 Task: Create Welcome message for coming instructors.
Action: Mouse moved to (12, 86)
Screenshot: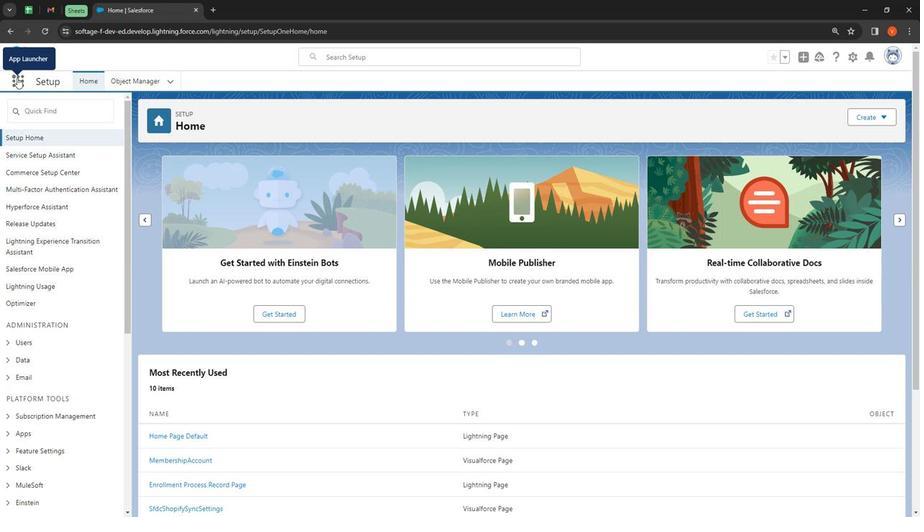 
Action: Mouse pressed left at (12, 86)
Screenshot: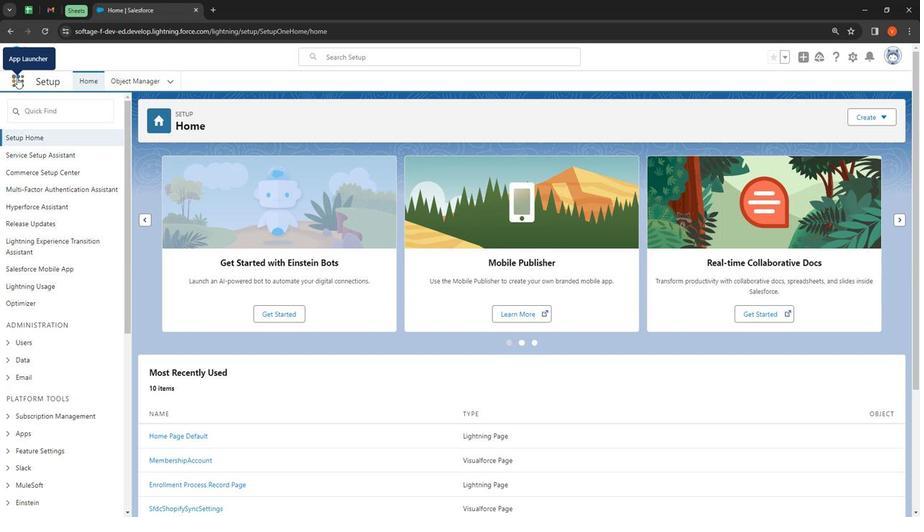 
Action: Mouse moved to (29, 275)
Screenshot: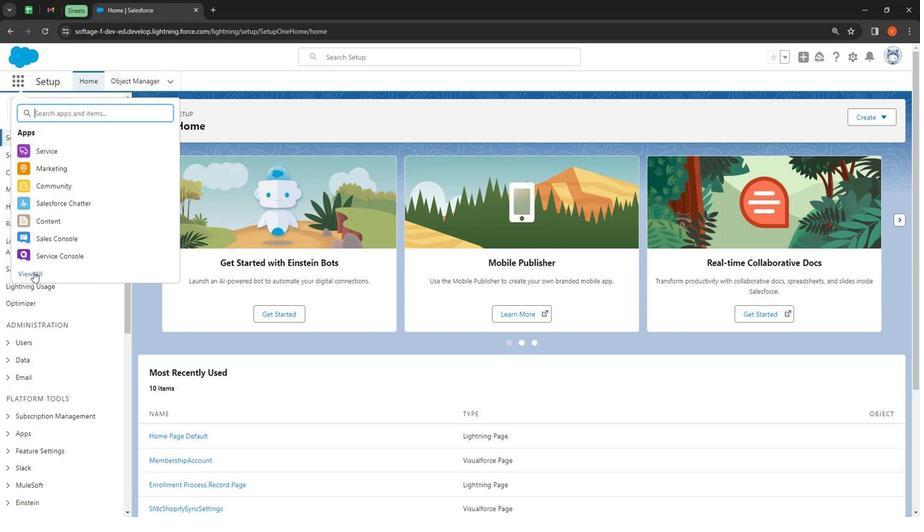 
Action: Mouse pressed left at (29, 275)
Screenshot: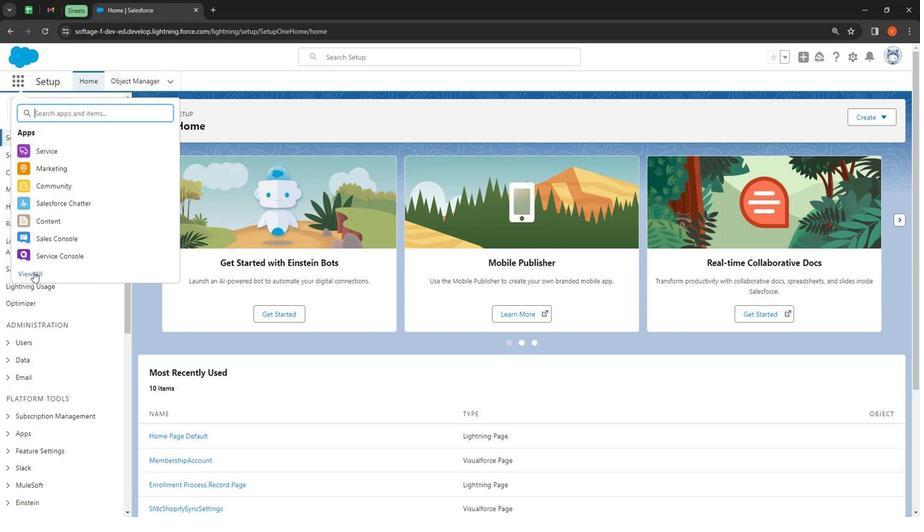 
Action: Mouse moved to (442, 122)
Screenshot: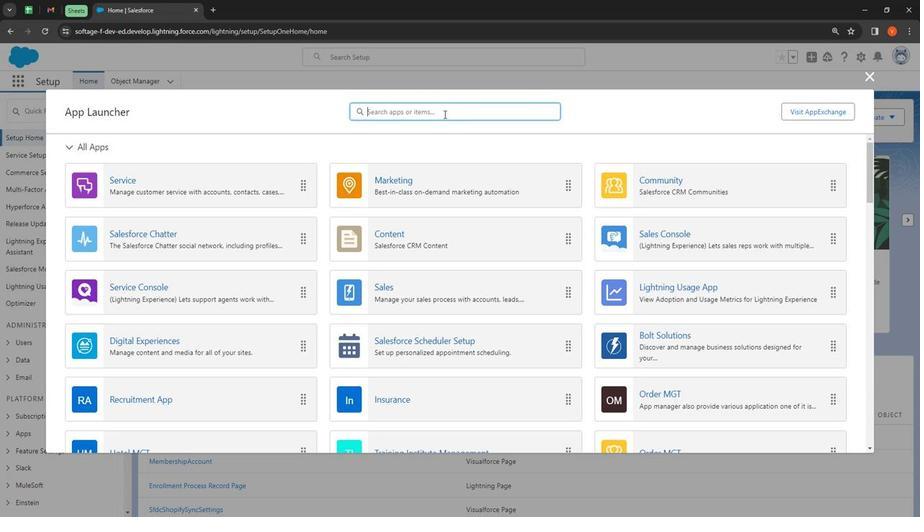 
Action: Mouse pressed left at (442, 122)
Screenshot: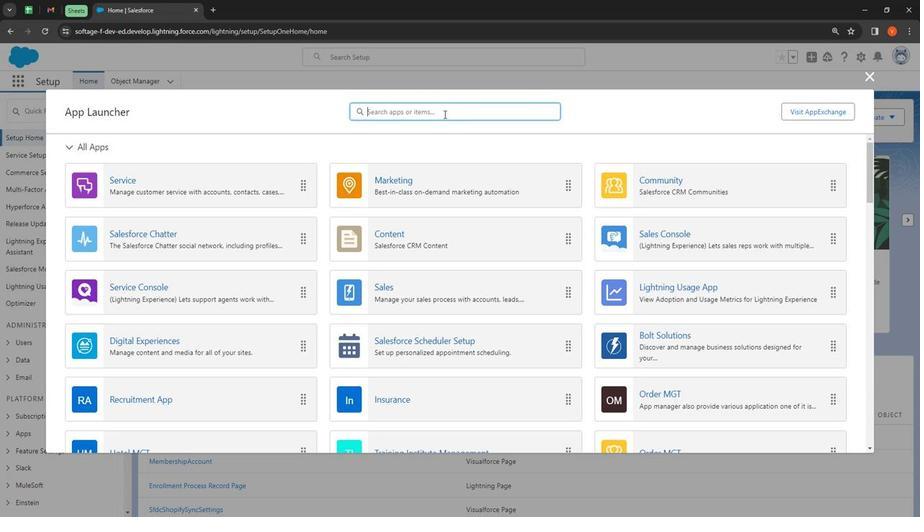 
Action: Mouse moved to (154, 11)
Screenshot: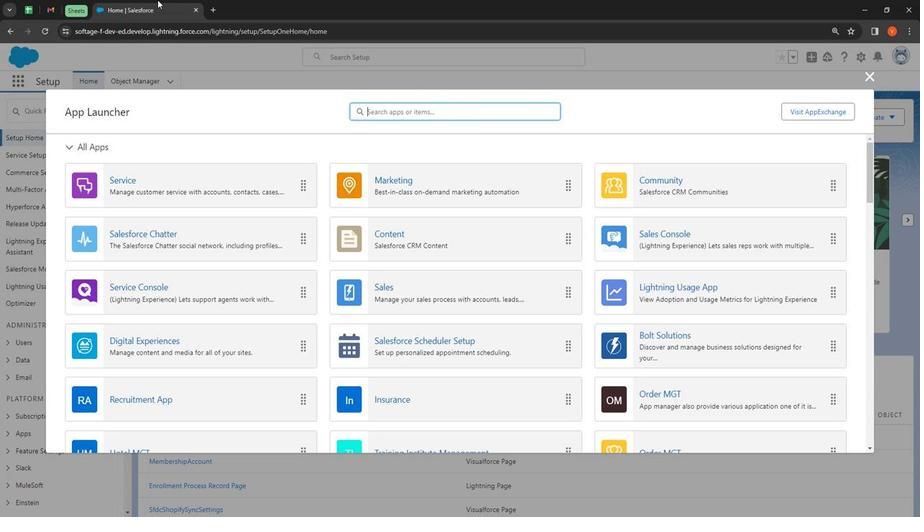 
Action: Key pressed instruc
Screenshot: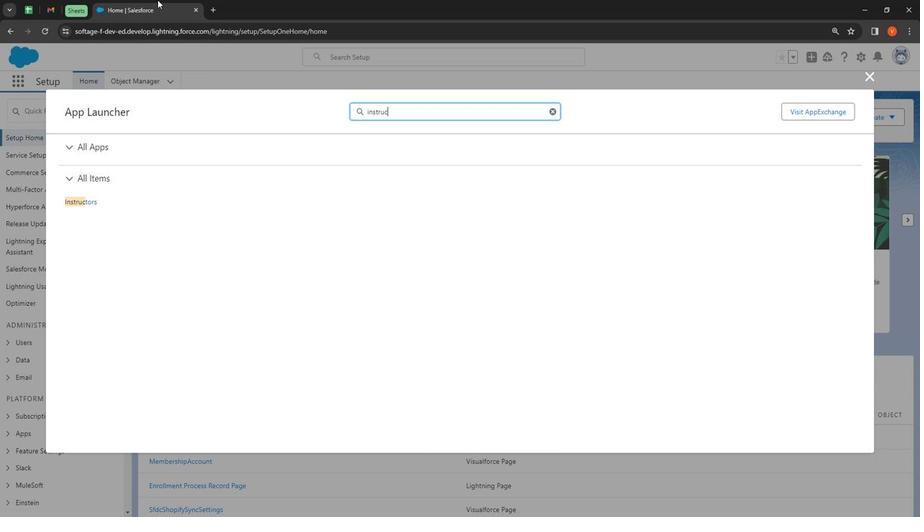 
Action: Mouse moved to (81, 205)
Screenshot: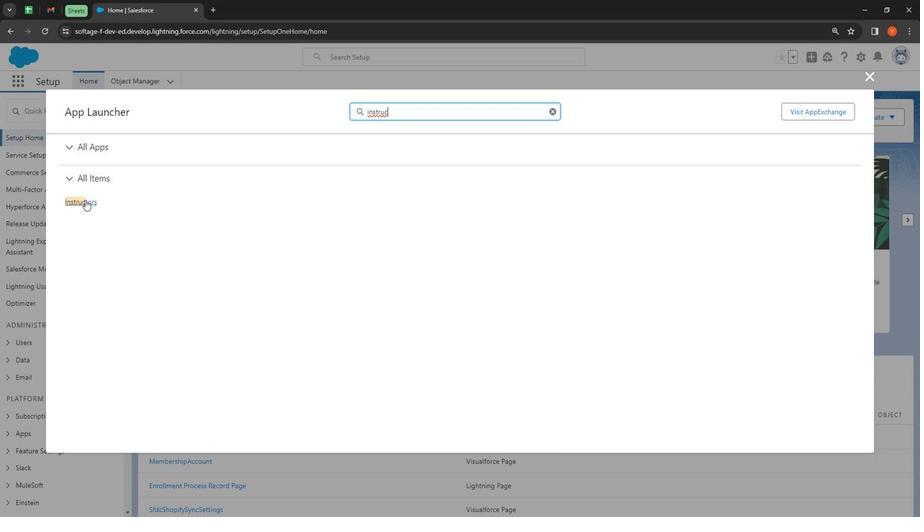 
Action: Mouse pressed left at (81, 205)
Screenshot: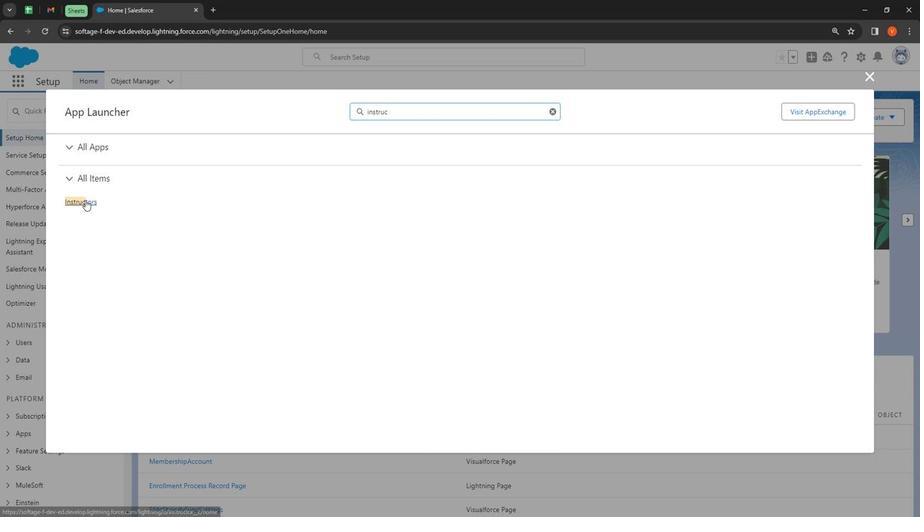 
Action: Mouse moved to (862, 71)
Screenshot: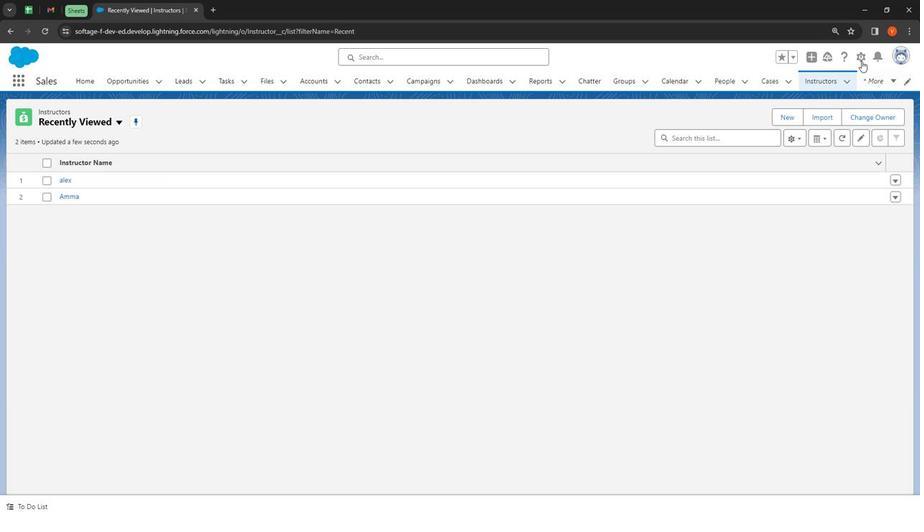 
Action: Mouse pressed left at (862, 71)
Screenshot: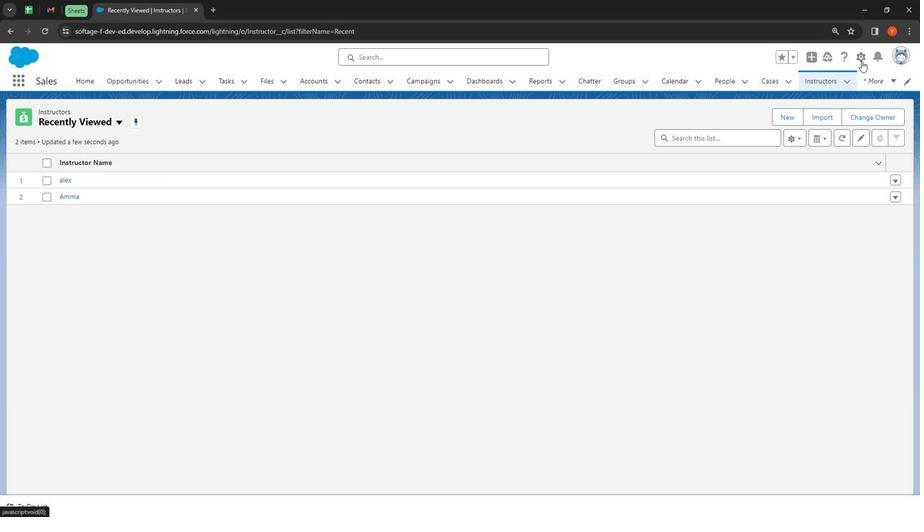 
Action: Mouse moved to (68, 203)
Screenshot: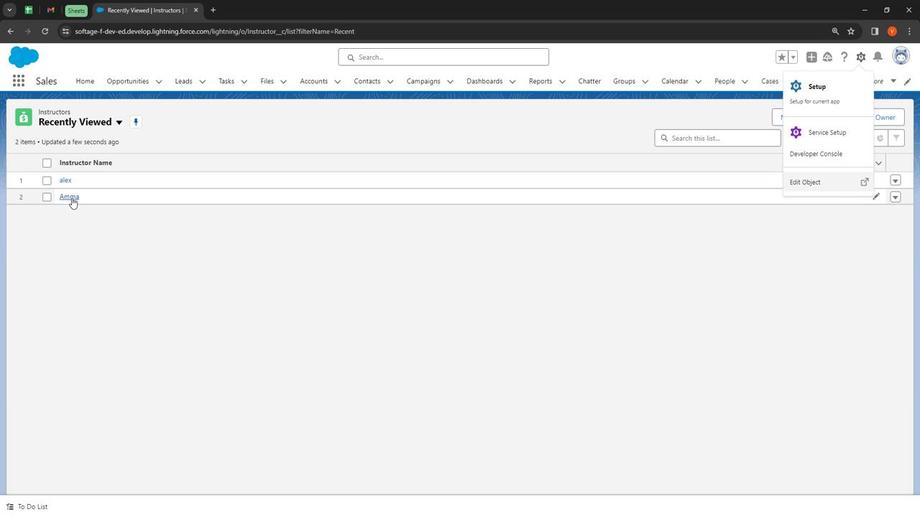 
Action: Mouse pressed left at (68, 203)
Screenshot: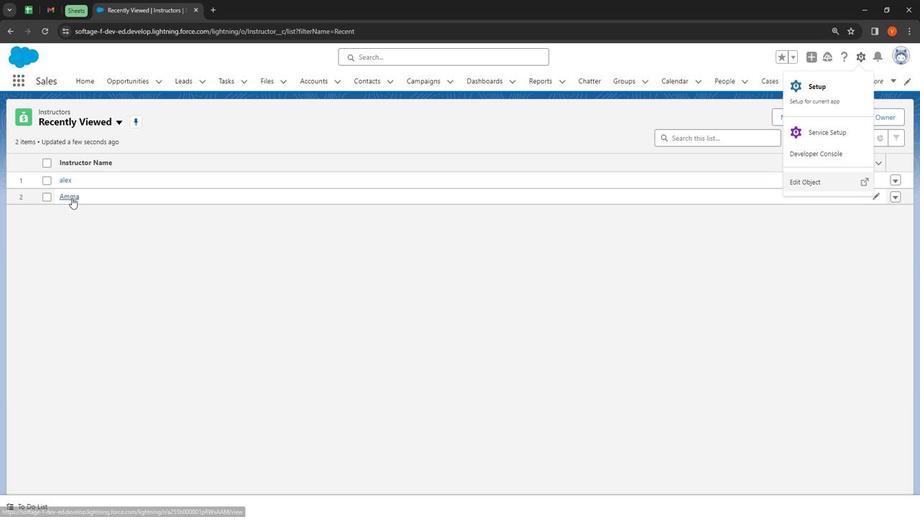 
Action: Mouse moved to (854, 63)
Screenshot: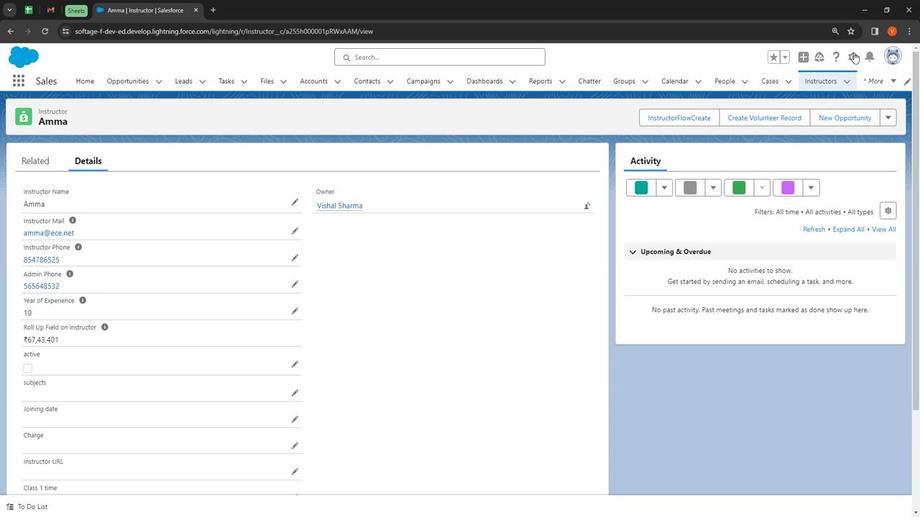 
Action: Mouse pressed left at (854, 63)
Screenshot: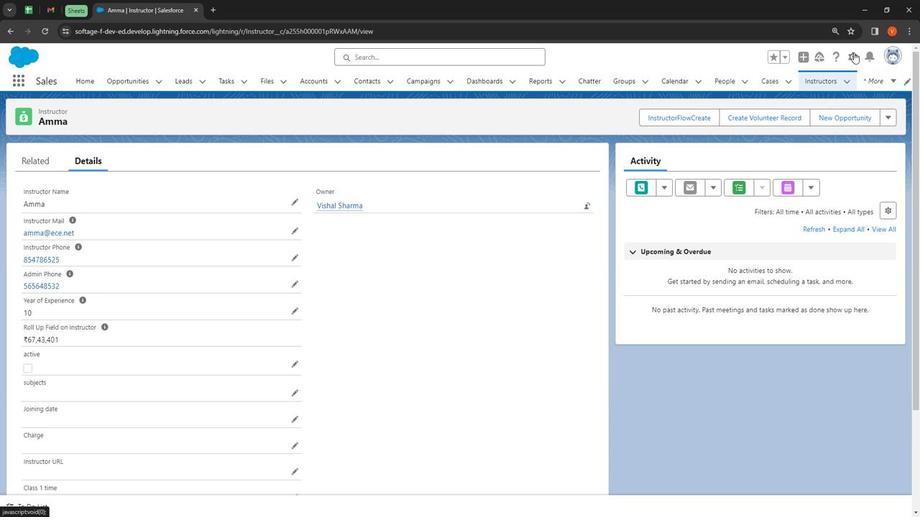 
Action: Mouse moved to (802, 189)
Screenshot: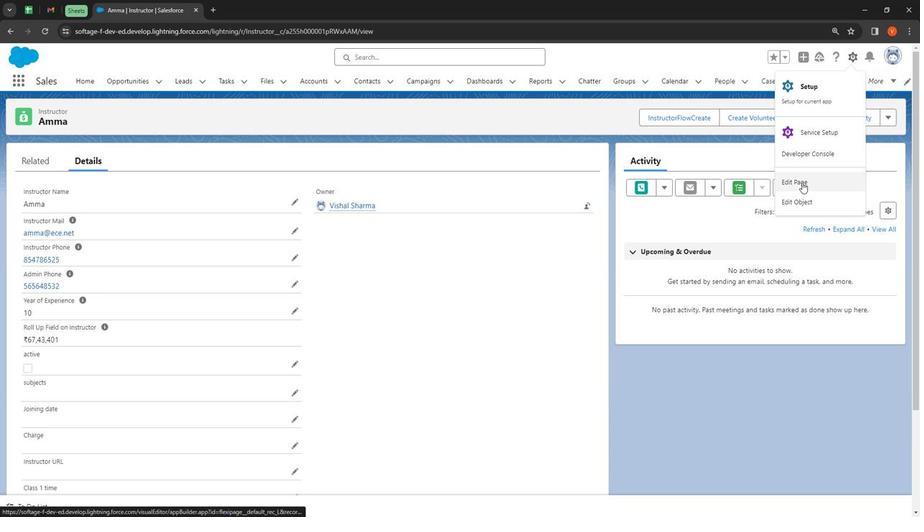 
Action: Mouse pressed left at (802, 189)
Screenshot: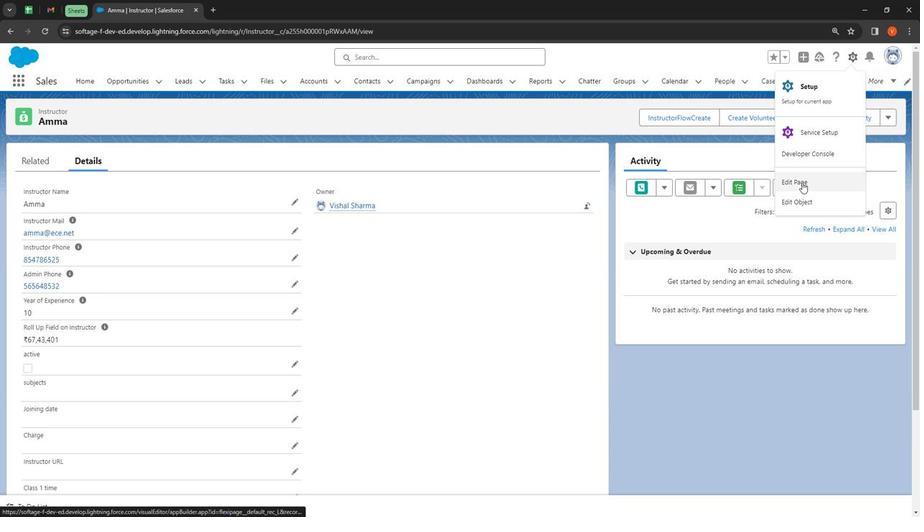
Action: Mouse moved to (45, 145)
Screenshot: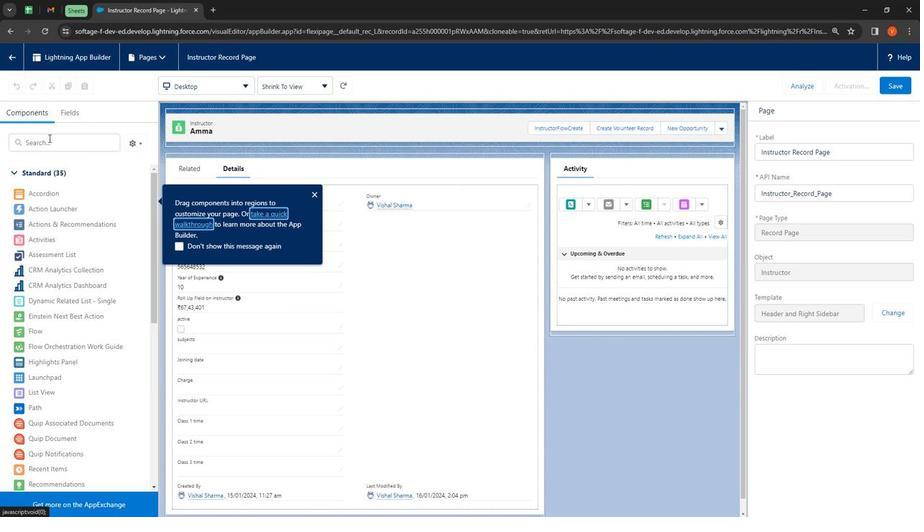 
Action: Mouse pressed left at (45, 145)
Screenshot: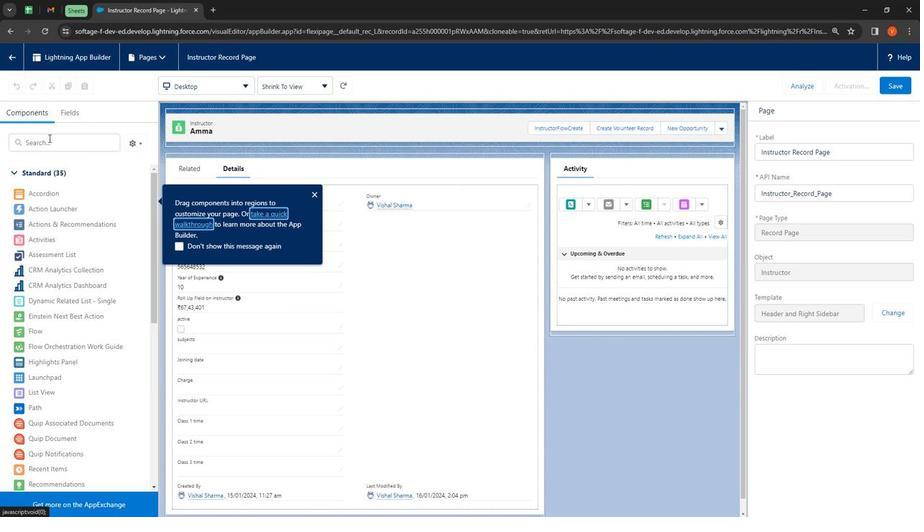 
Action: Key pressed rich
Screenshot: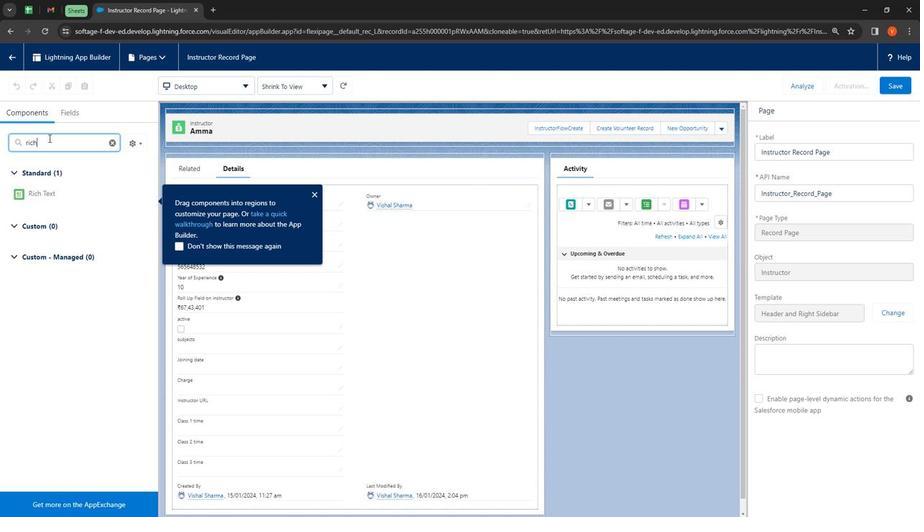 
Action: Mouse moved to (38, 199)
Screenshot: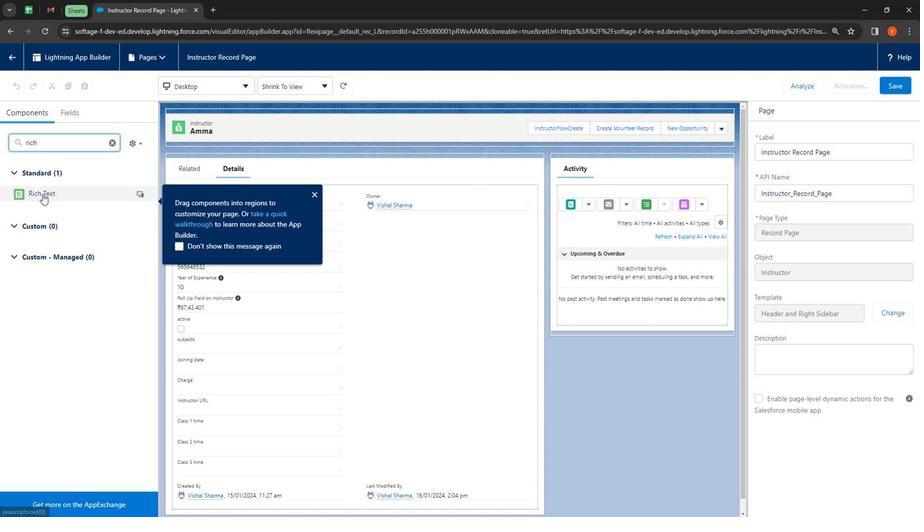 
Action: Mouse pressed left at (38, 199)
Screenshot: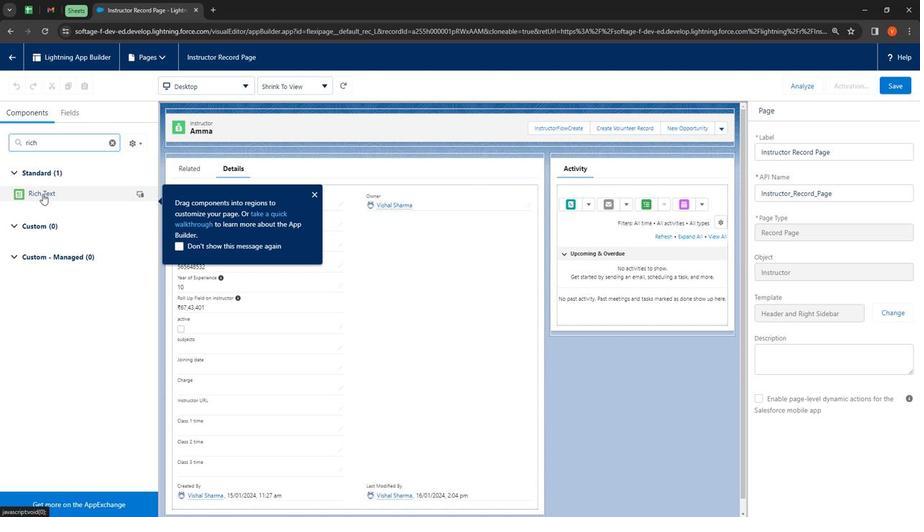 
Action: Mouse moved to (797, 230)
Screenshot: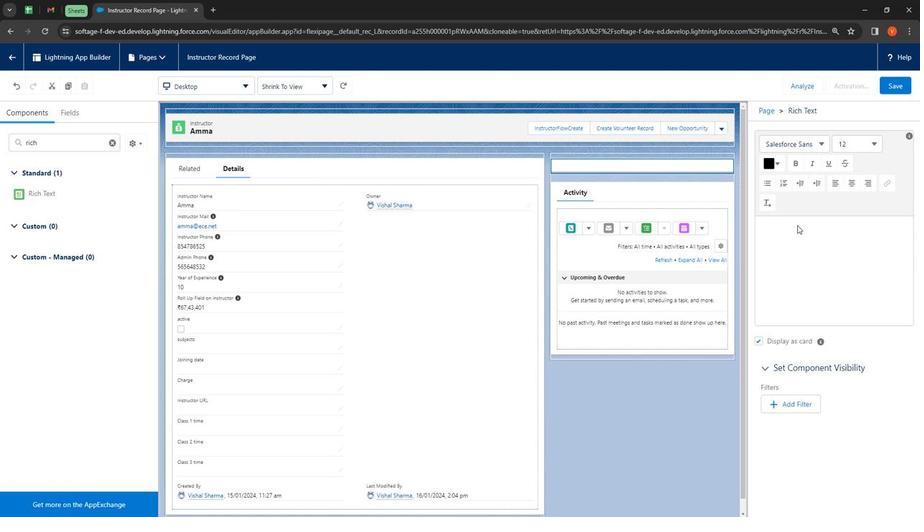 
Action: Mouse pressed left at (797, 230)
Screenshot: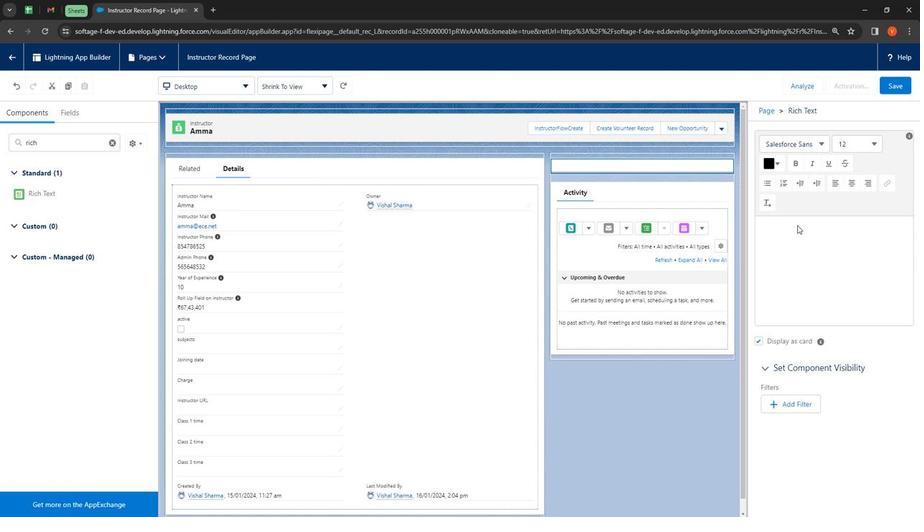 
Action: Mouse moved to (770, 197)
Screenshot: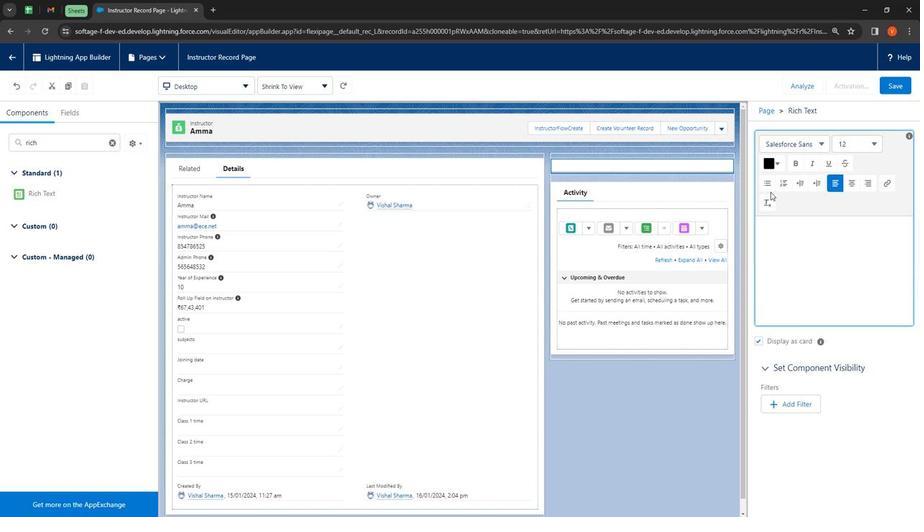 
Action: Key pressed <Key.shift>
Screenshot: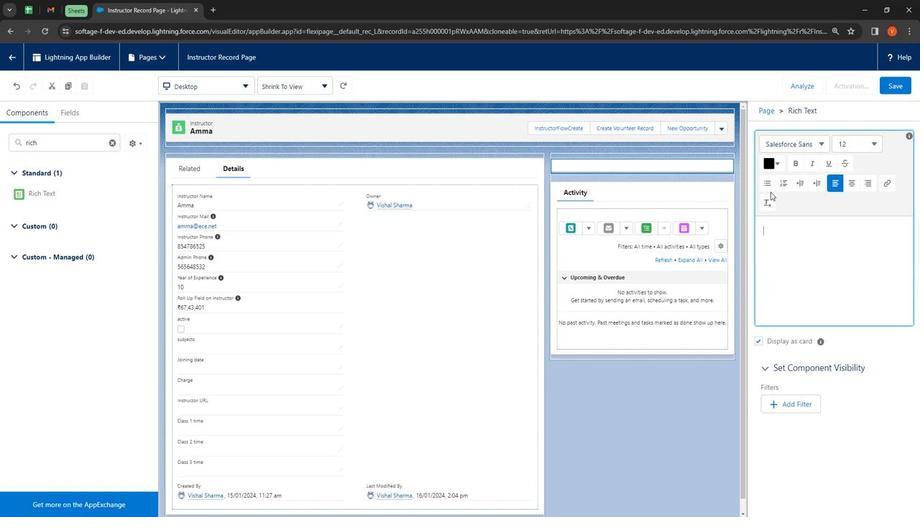 
Action: Mouse moved to (729, 140)
Screenshot: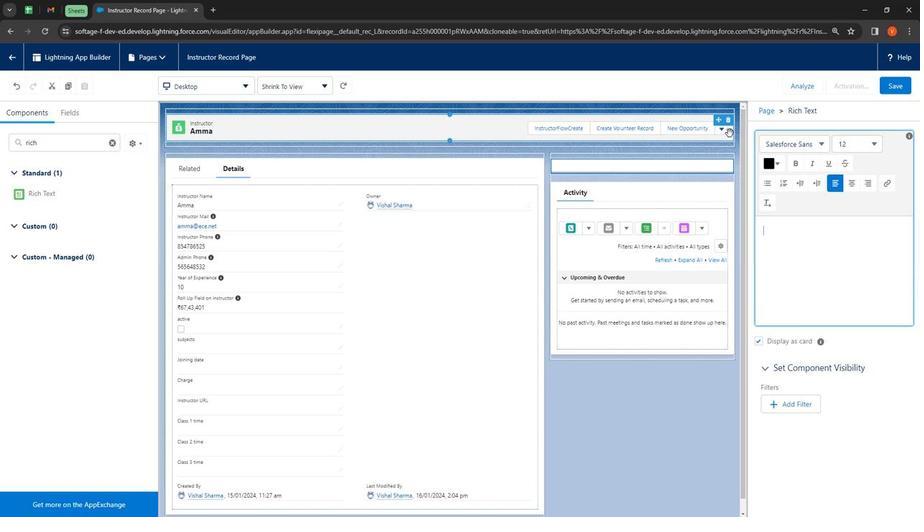 
Action: Key pressed <Key.shift><Key.shift><Key.shift><Key.shift><Key.shift><Key.shift><Key.shift><Key.shift><Key.shift><Key.shift><Key.shift><Key.shift><Key.shift><Key.shift><Key.shift><Key.shift><Key.shift><Key.shift>Dear<Key.space>instruvtors<Key.space>
Screenshot: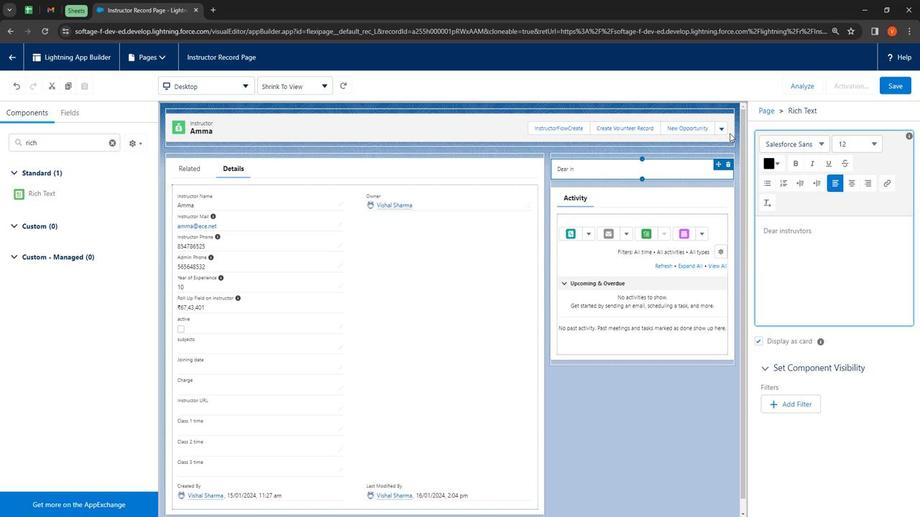 
Action: Mouse moved to (796, 236)
Screenshot: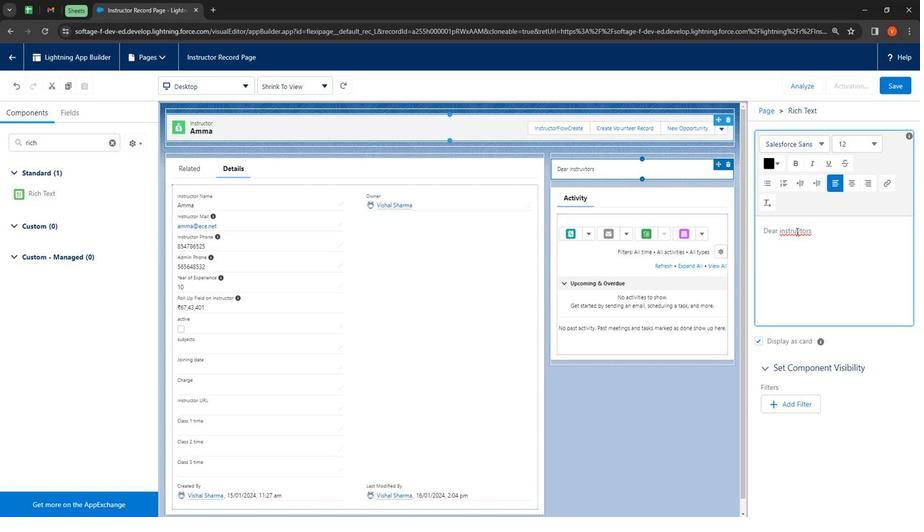 
Action: Mouse pressed right at (796, 236)
Screenshot: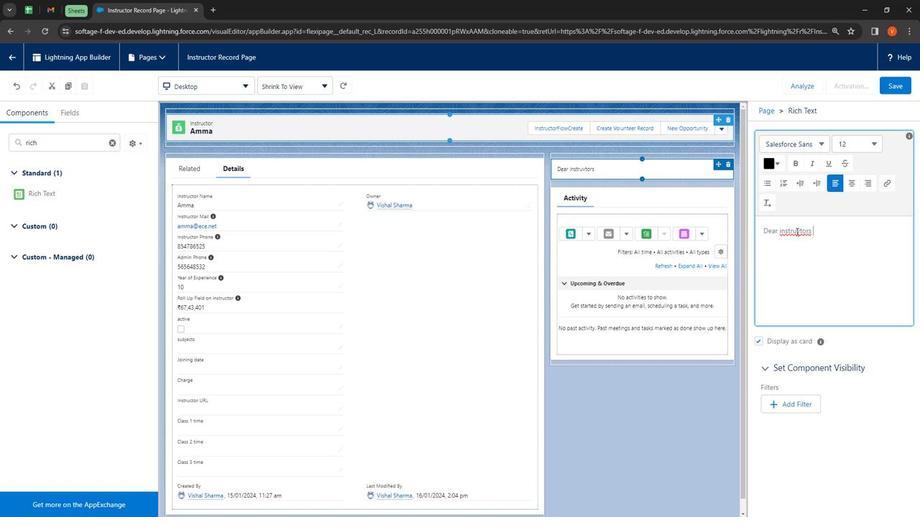 
Action: Mouse moved to (779, 242)
Screenshot: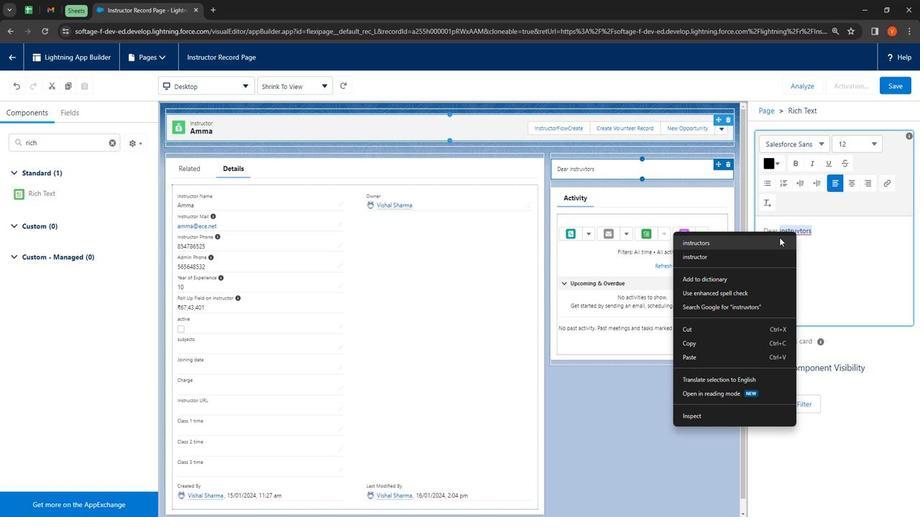 
Action: Mouse pressed left at (779, 242)
Screenshot: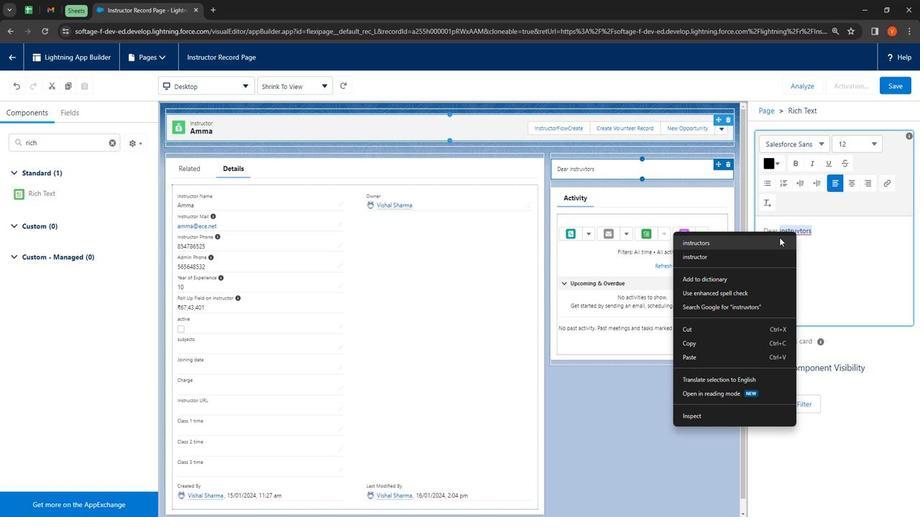 
Action: Mouse moved to (794, 33)
Screenshot: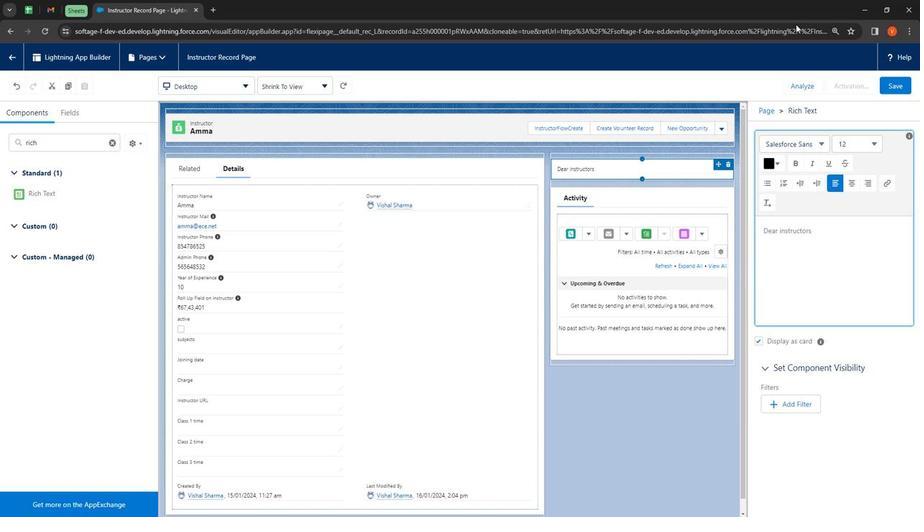 
Action: Key pressed <Key.enter><Key.shift>Welcome<Key.space>to<Key.space>the<Key.space>frontilines<Key.space>of<Key.space>ha<Key.backspace><Key.backspace>shaping<Key.space>future
Screenshot: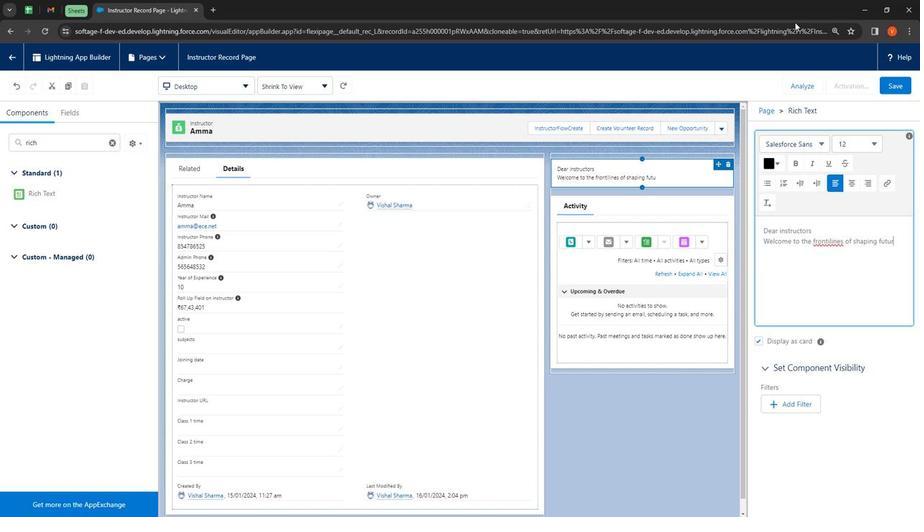 
Action: Mouse moved to (823, 247)
Screenshot: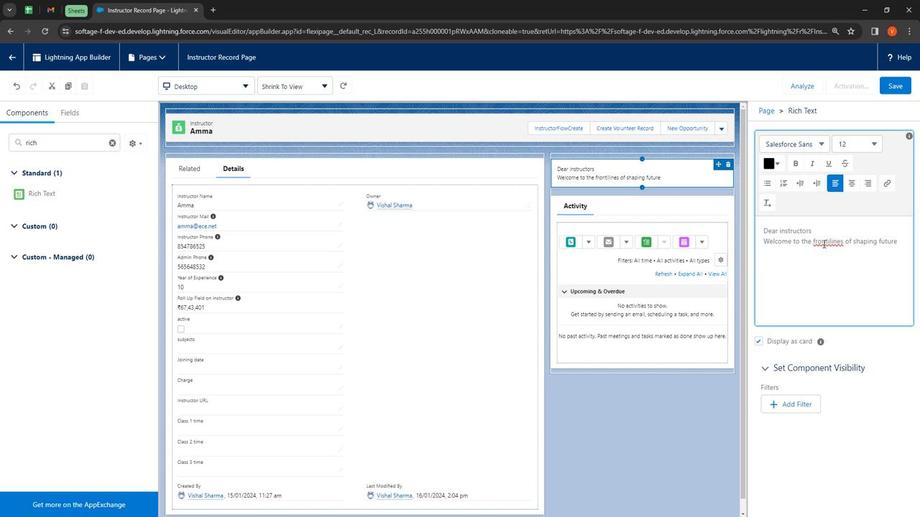 
Action: Mouse pressed right at (823, 247)
Screenshot: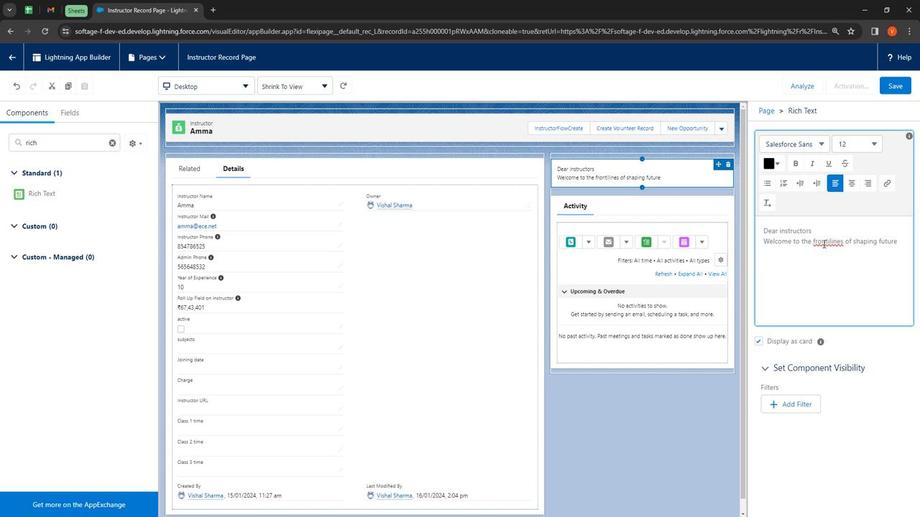 
Action: Mouse moved to (779, 260)
Screenshot: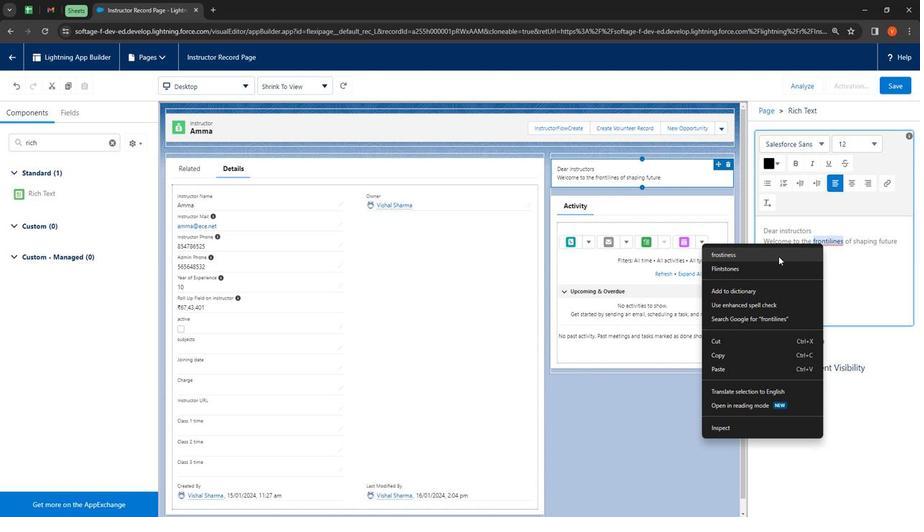 
Action: Mouse pressed left at (779, 260)
Screenshot: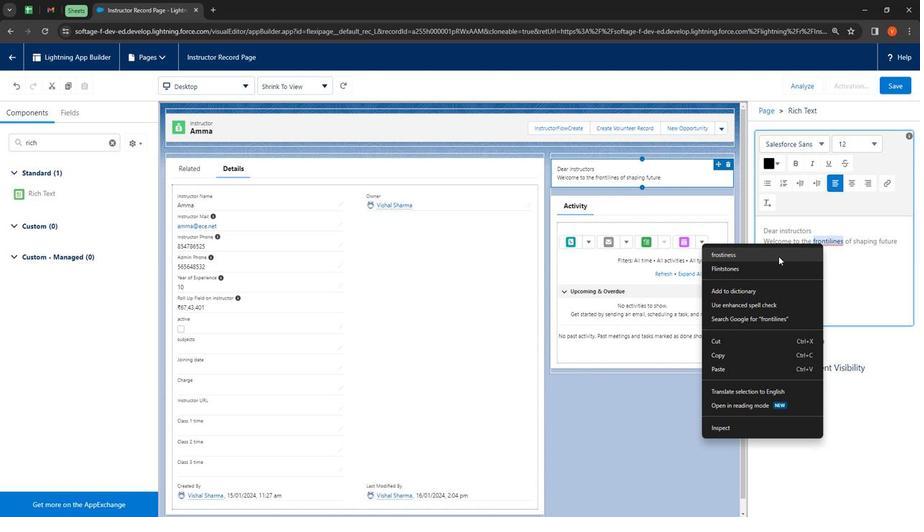 
Action: Mouse moved to (899, 247)
Screenshot: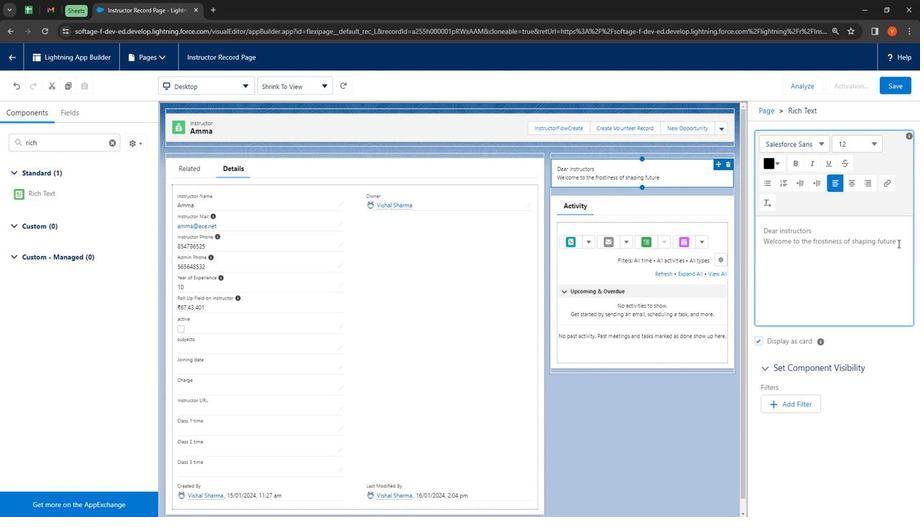 
Action: Mouse pressed left at (899, 247)
Screenshot: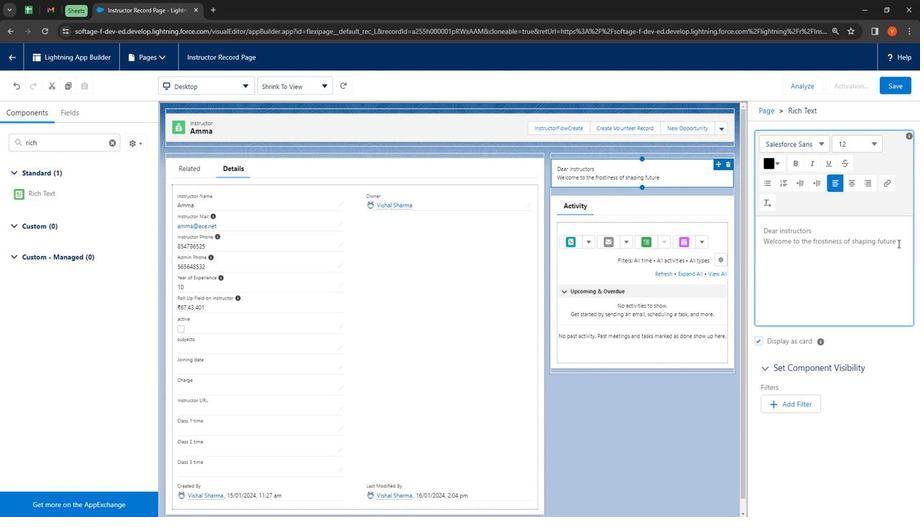 
Action: Mouse moved to (810, 17)
Screenshot: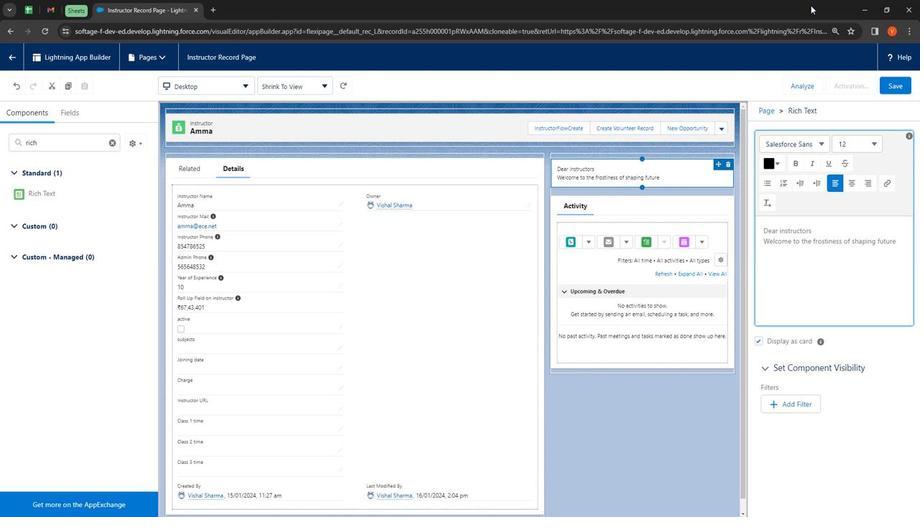 
Action: Key pressed <Key.space>in<Key.space><Key.shift>Education<Key.space>manage,<Key.backspace>ment<Key.space><Key.shift>System
Screenshot: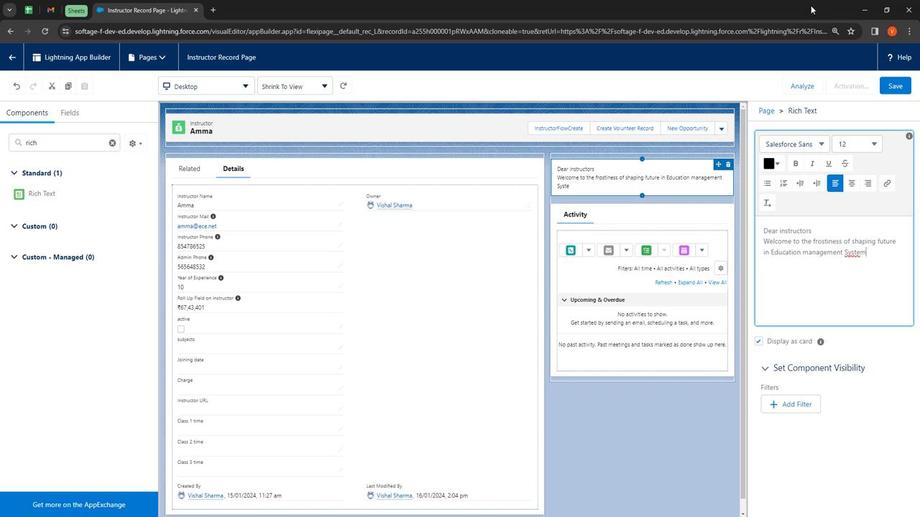 
Action: Mouse moved to (876, 256)
Screenshot: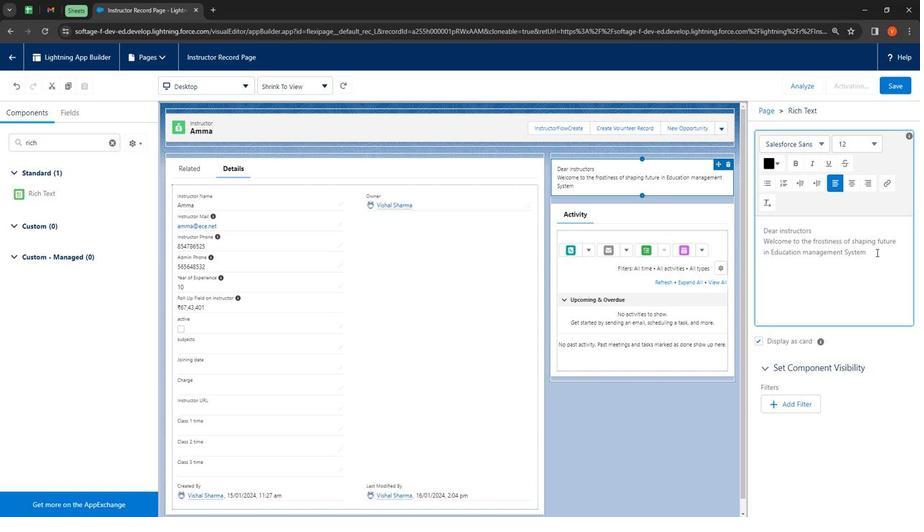 
Action: Mouse pressed left at (876, 256)
Screenshot: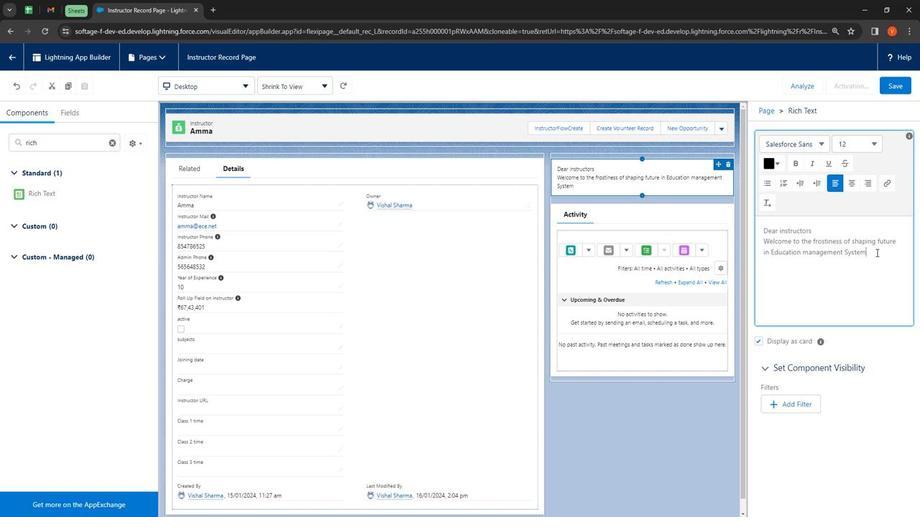 
Action: Mouse moved to (876, 256)
Screenshot: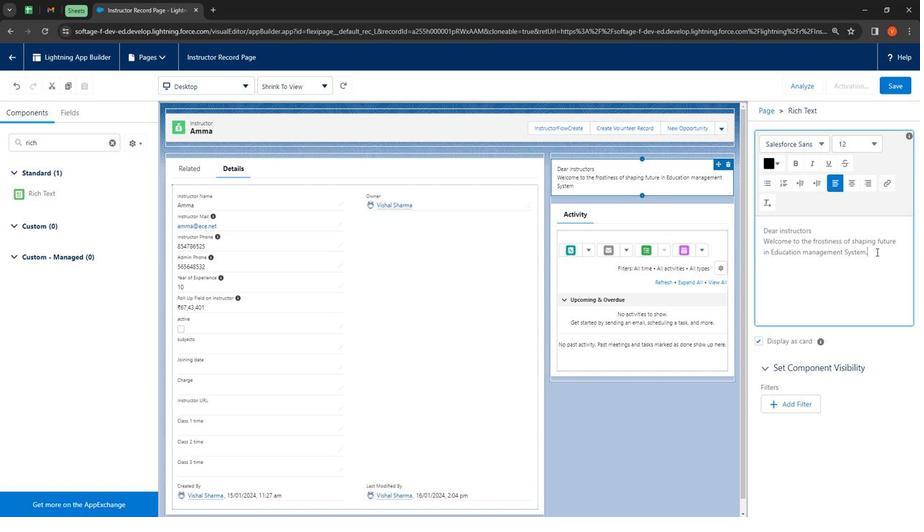 
Action: Key pressed .
Screenshot: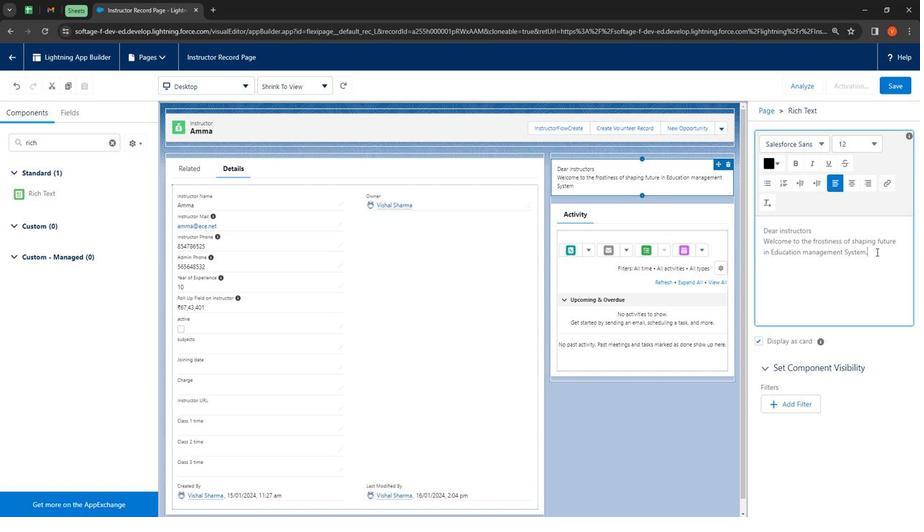 
Action: Mouse moved to (741, 238)
Screenshot: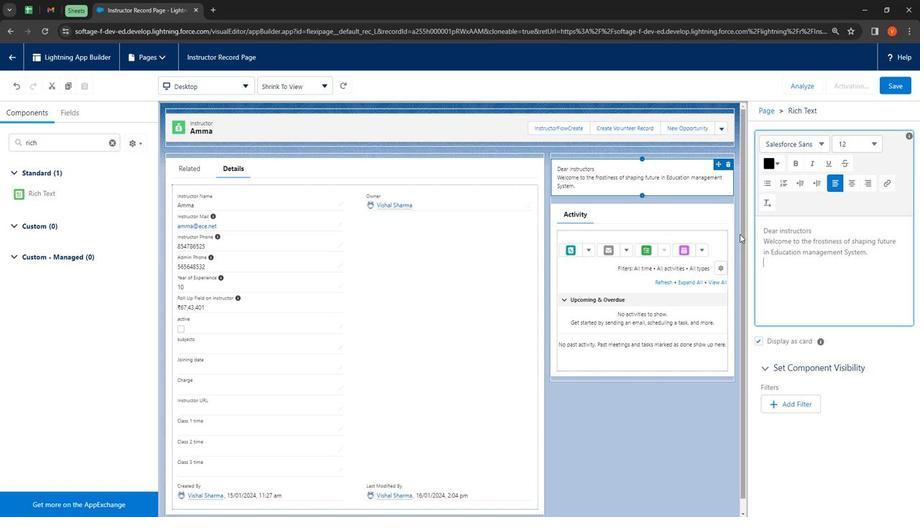
Action: Key pressed <Key.enter>
Screenshot: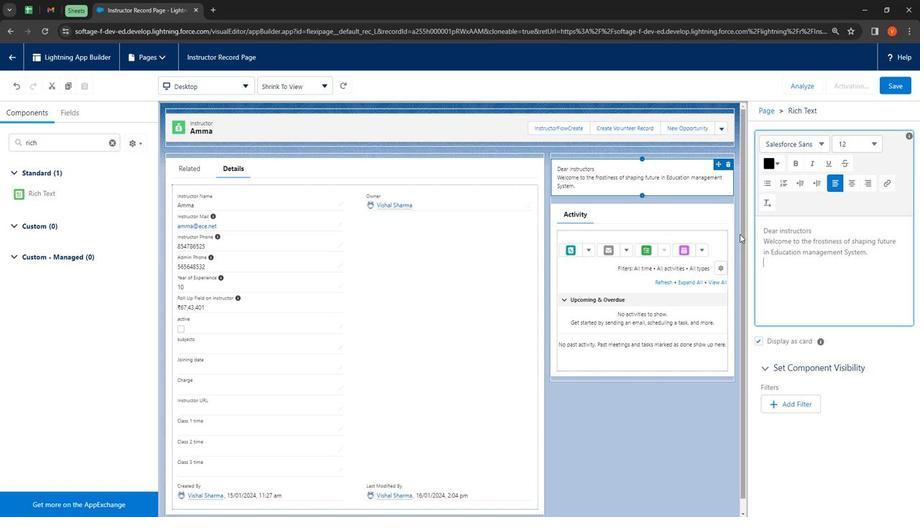
Action: Mouse moved to (748, 192)
Screenshot: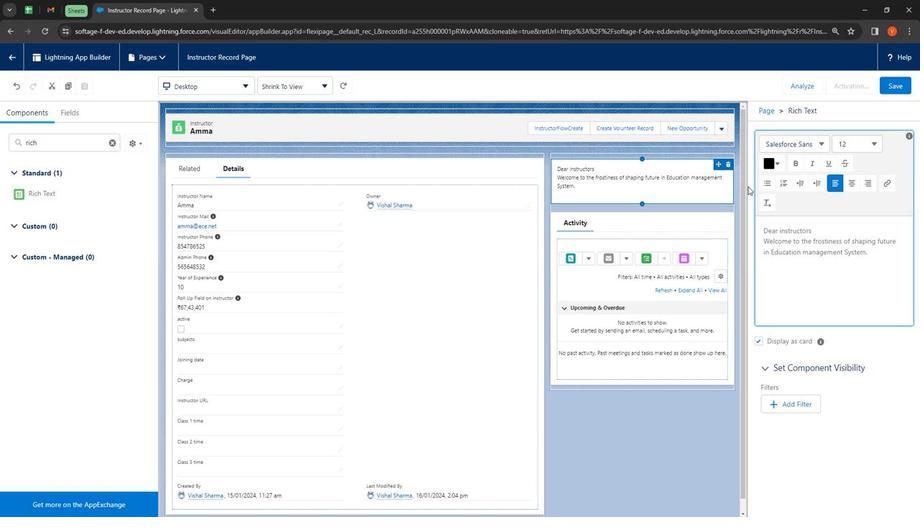 
Action: Key pressed <Key.shift><Key.shift><Key.shift><Key.shift><Key.shift><Key.shift><Key.shift>Best<Key.space><Key.shift>Regards<Key.enter><Key.backspace>,<Key.enter><Key.shift><Key.shift><Key.shift><Key.shift><Key.shift><Key.shift><Key.shift><Key.shift><Key.shift><Key.shift><Key.shift><Key.shift><Key.shift><Key.shift><Key.shift><Key.shift><Key.shift><Key.shift><Key.shift><Key.shift>Education<Key.space><Key.shift>Management<Key.space><Key.shift>System
Screenshot: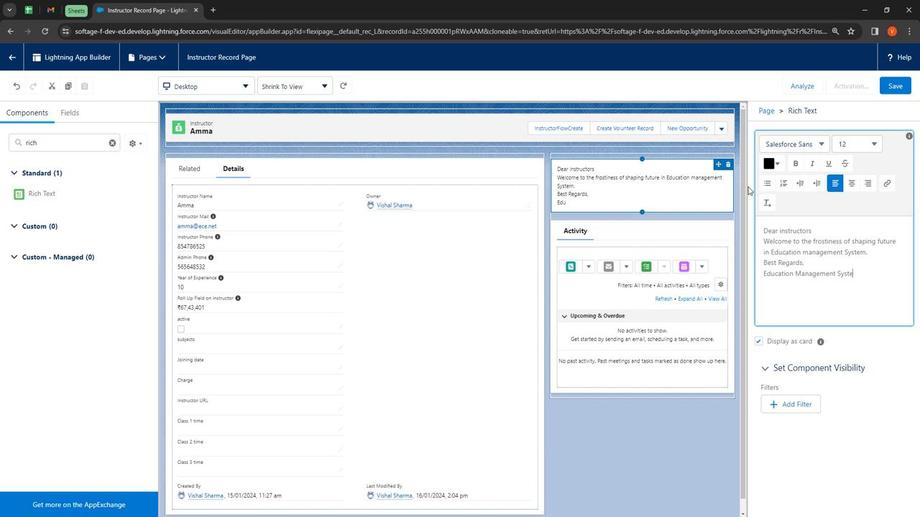 
Action: Mouse moved to (814, 268)
Screenshot: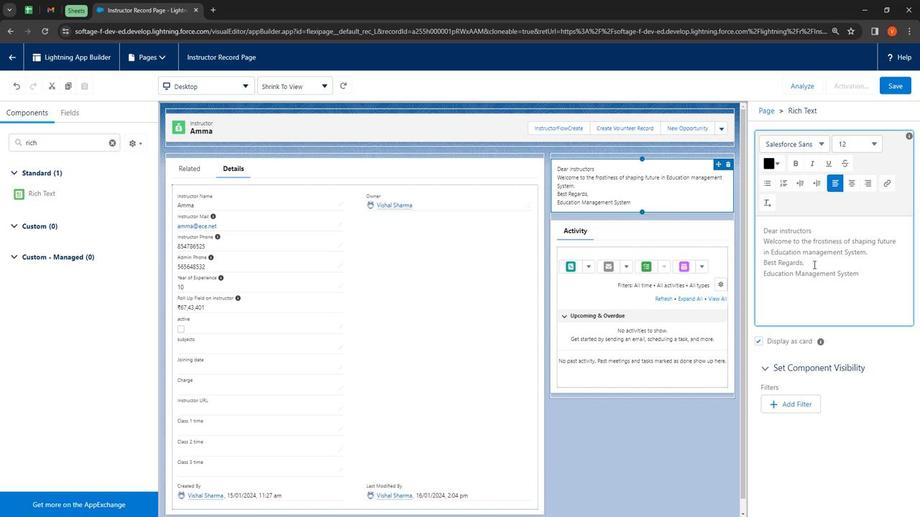 
Action: Mouse pressed left at (814, 268)
Screenshot: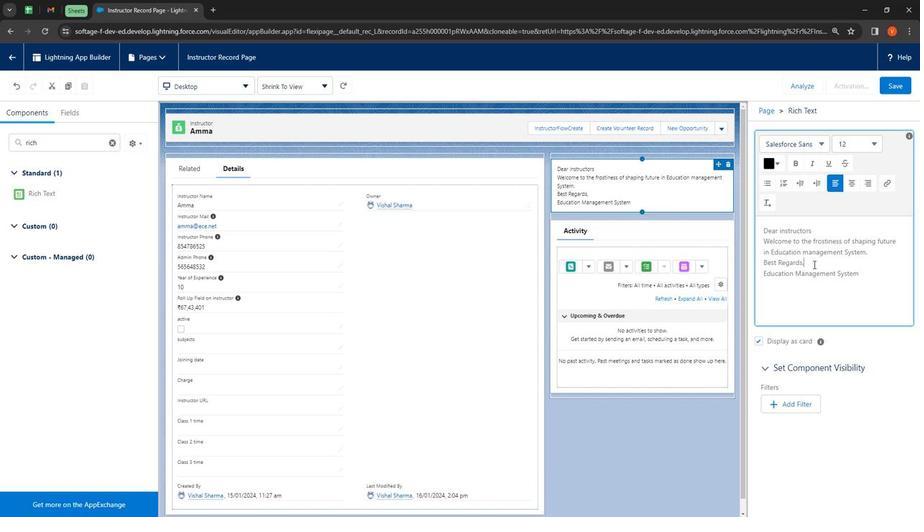 
Action: Mouse moved to (793, 169)
Screenshot: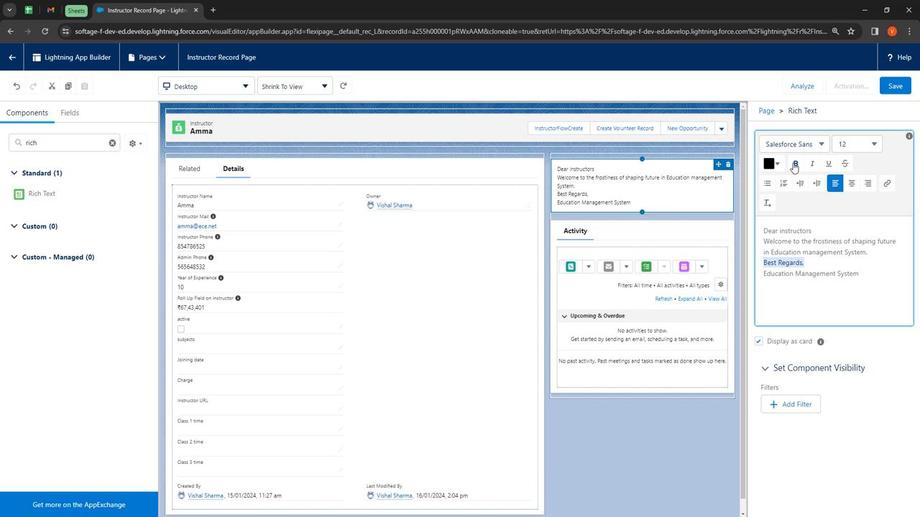 
Action: Mouse pressed left at (793, 169)
Screenshot: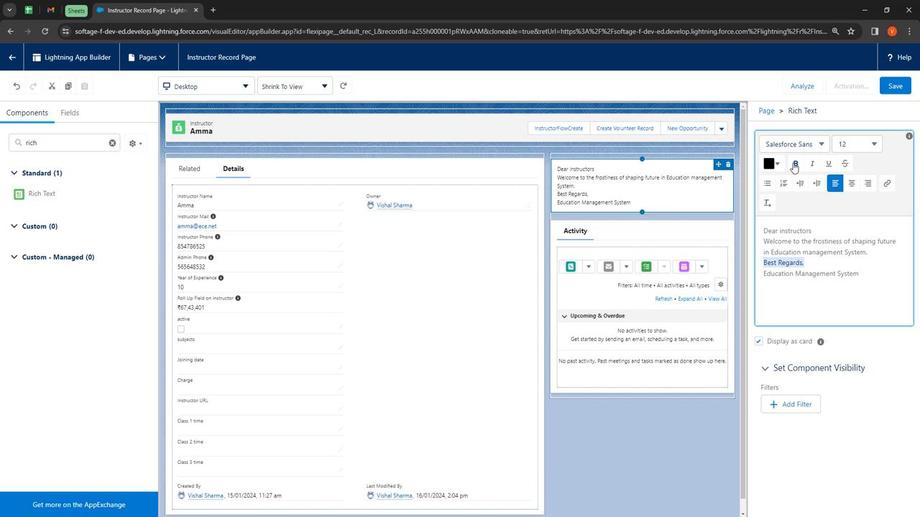 
Action: Mouse moved to (815, 173)
Screenshot: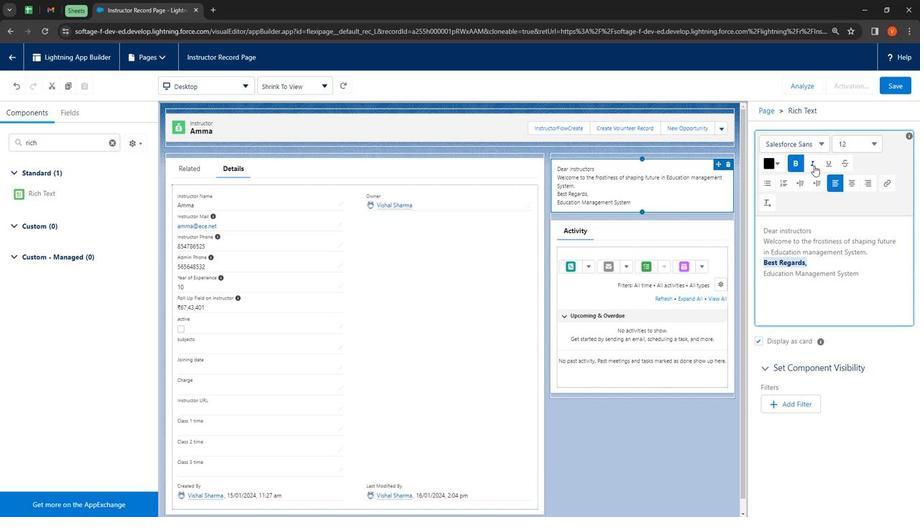 
Action: Mouse pressed left at (815, 173)
Screenshot: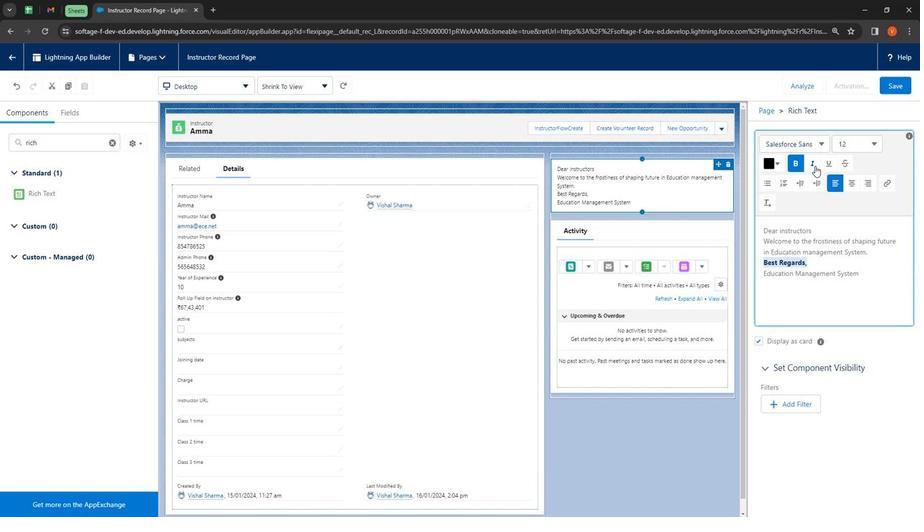 
Action: Mouse moved to (828, 169)
Screenshot: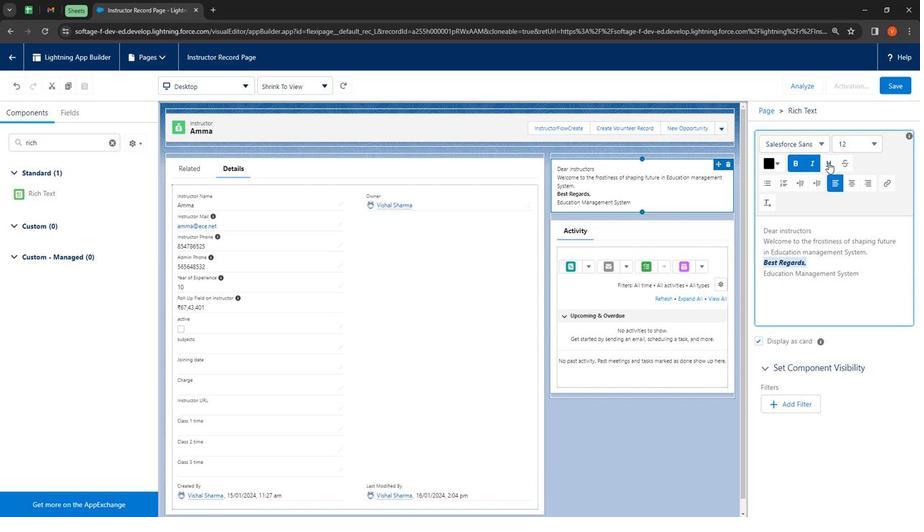 
Action: Mouse pressed left at (828, 169)
Screenshot: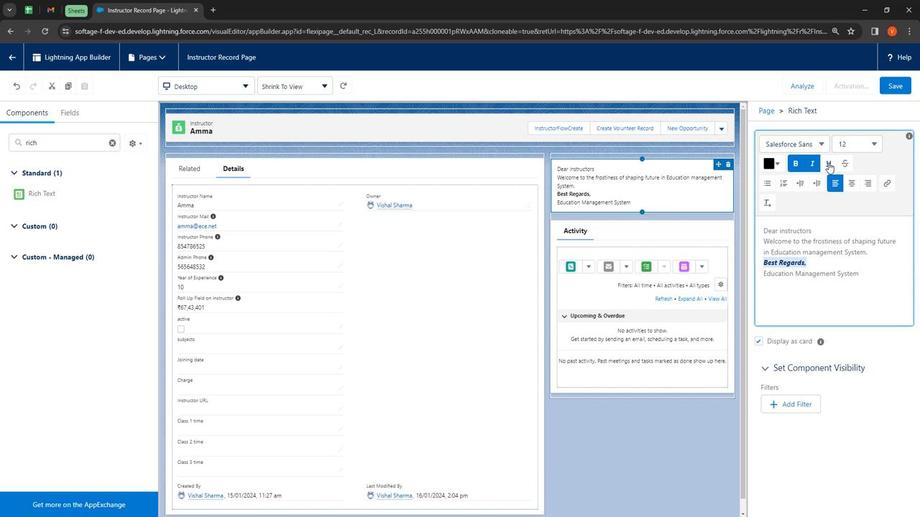 
Action: Mouse moved to (861, 277)
Screenshot: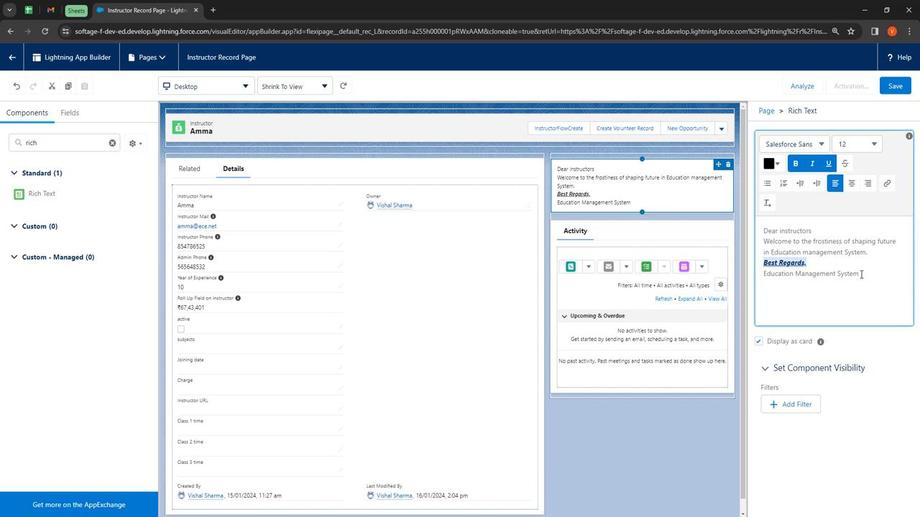 
Action: Mouse pressed left at (861, 277)
Screenshot: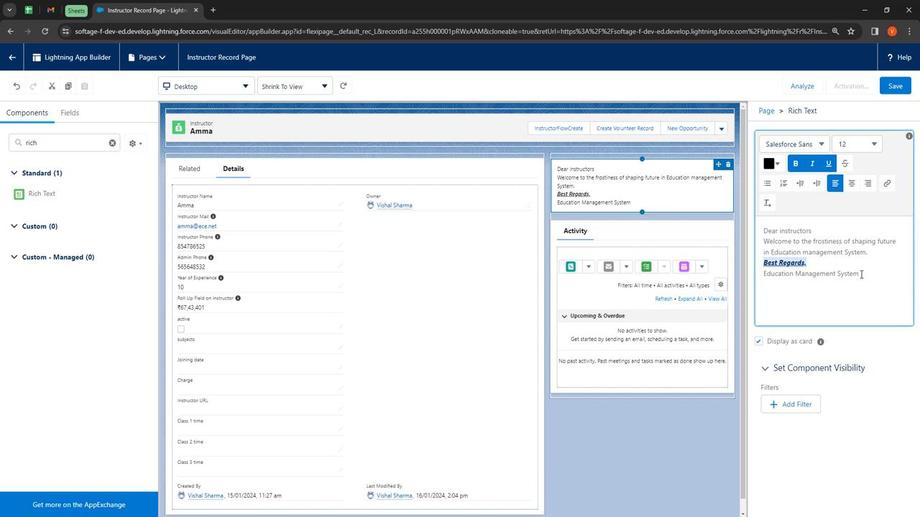 
Action: Mouse moved to (815, 172)
Screenshot: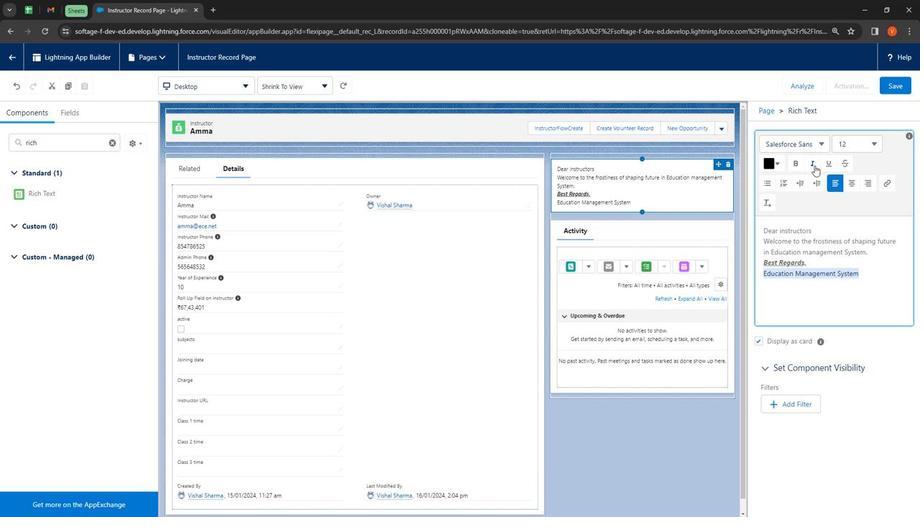 
Action: Mouse pressed left at (815, 172)
Screenshot: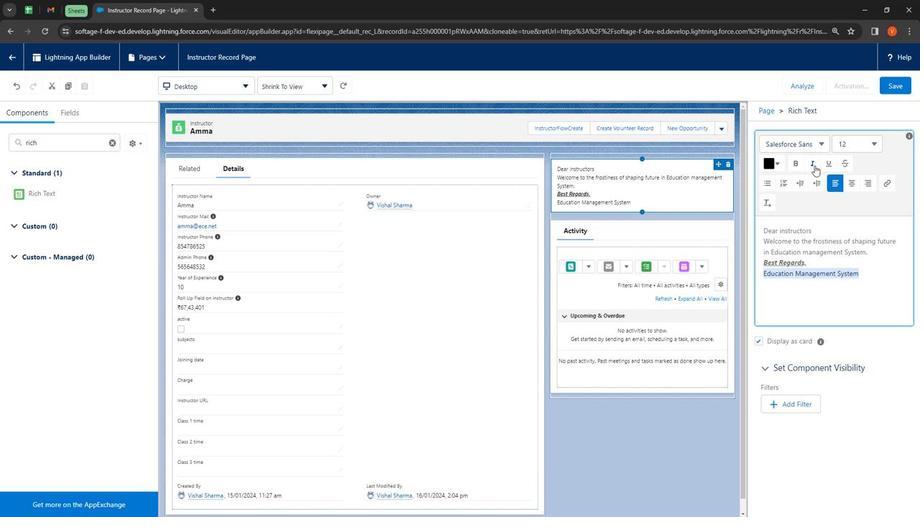 
Action: Mouse moved to (841, 251)
Screenshot: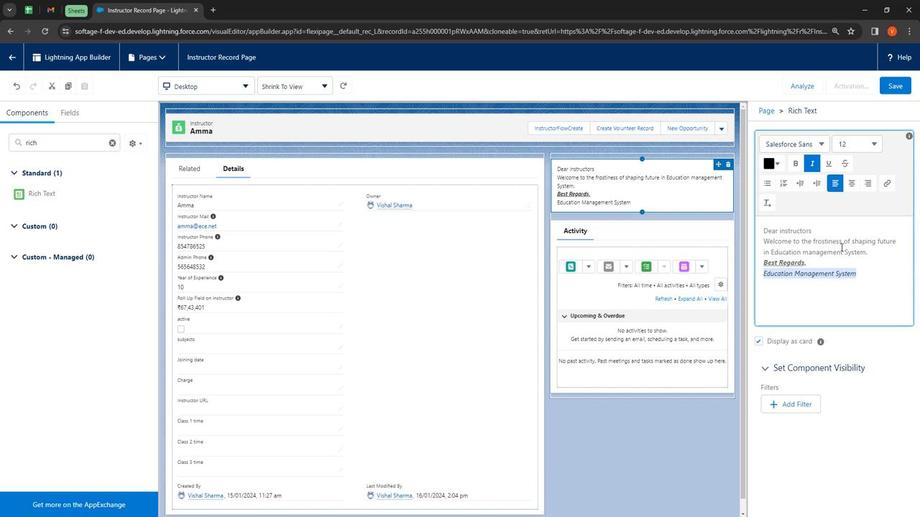 
Action: Mouse pressed left at (841, 251)
Screenshot: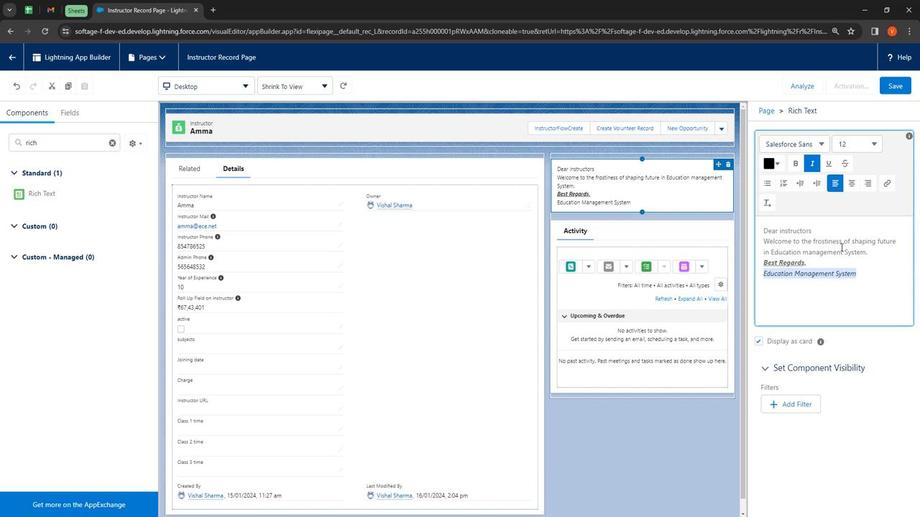 
Action: Mouse moved to (872, 255)
Screenshot: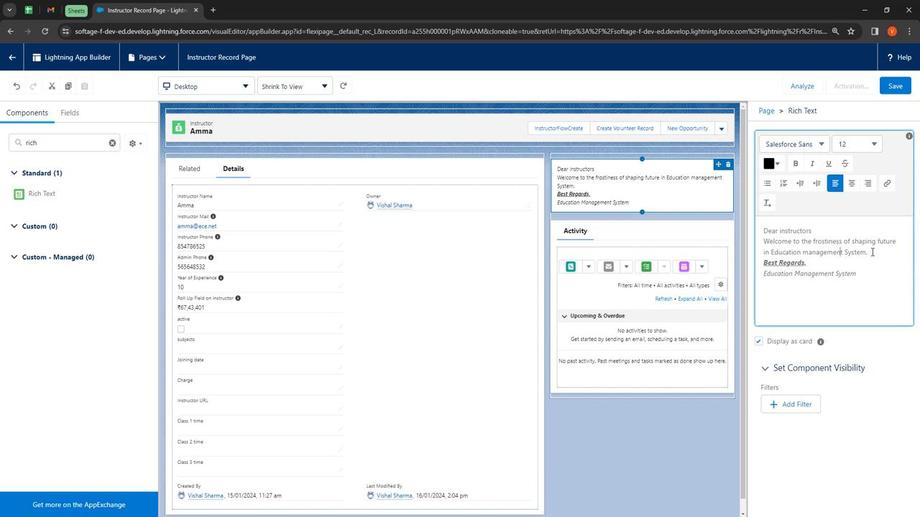 
Action: Mouse pressed left at (872, 255)
Screenshot: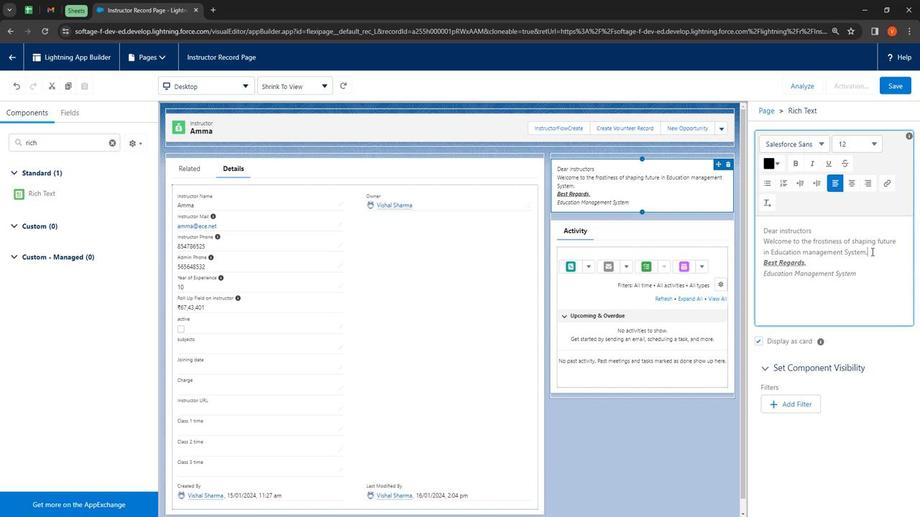 
Action: Mouse moved to (816, 170)
Screenshot: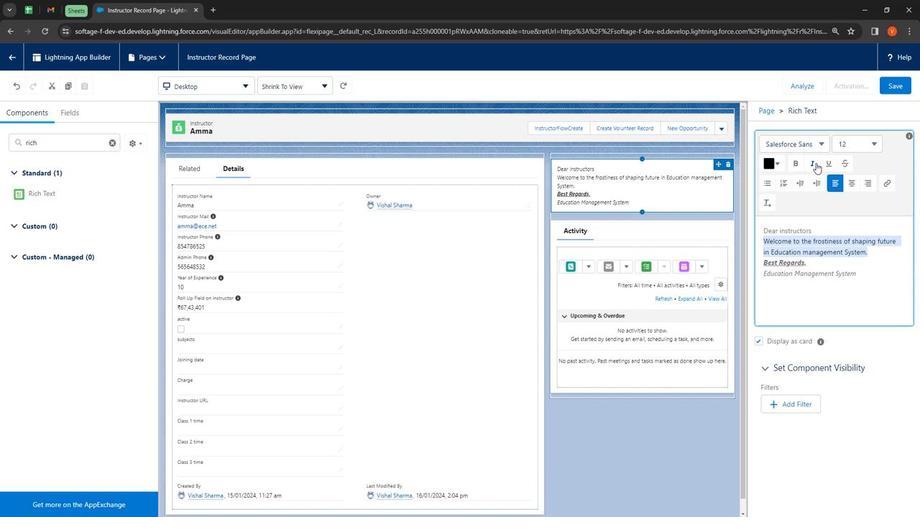 
Action: Mouse pressed left at (816, 170)
Screenshot: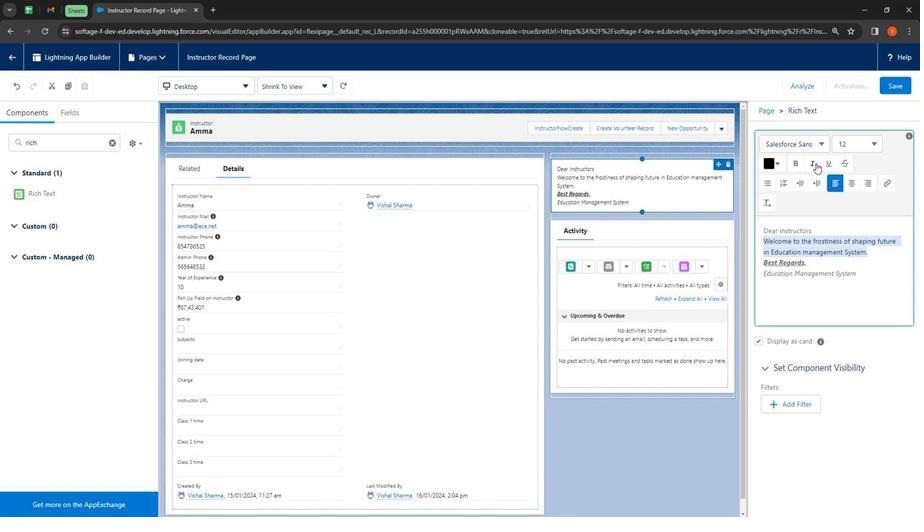 
Action: Mouse moved to (817, 230)
Screenshot: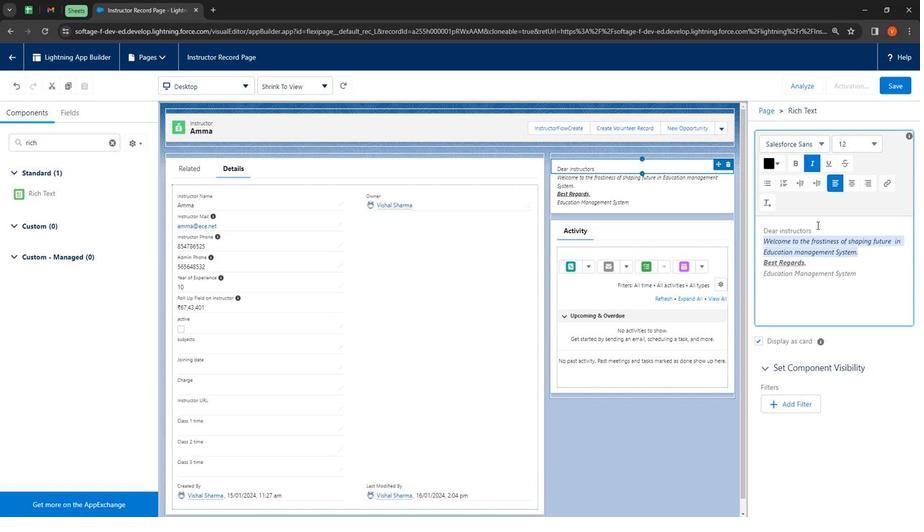 
Action: Mouse pressed left at (817, 230)
Screenshot: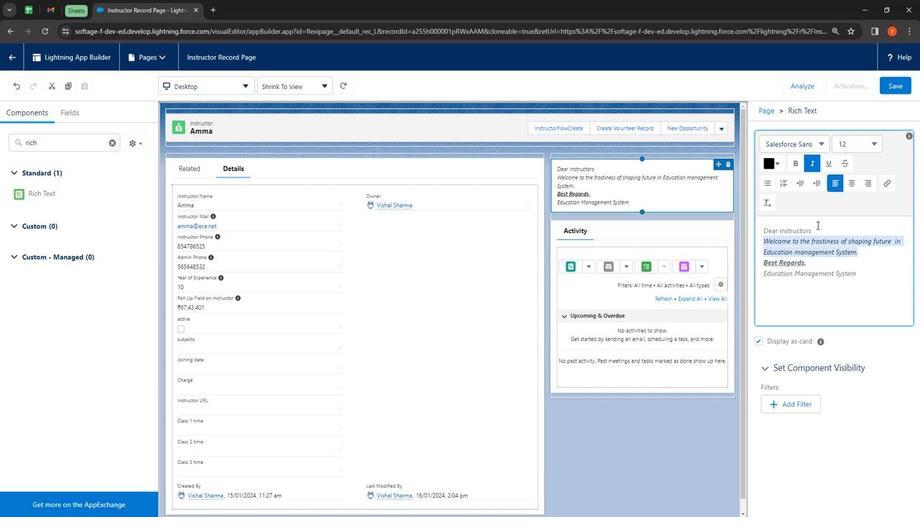 
Action: Mouse moved to (803, 168)
Screenshot: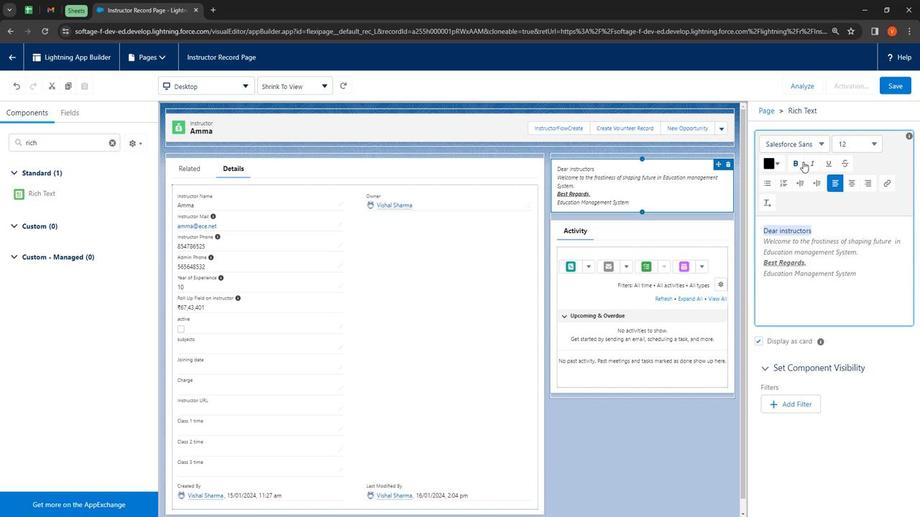 
Action: Mouse pressed left at (803, 168)
Screenshot: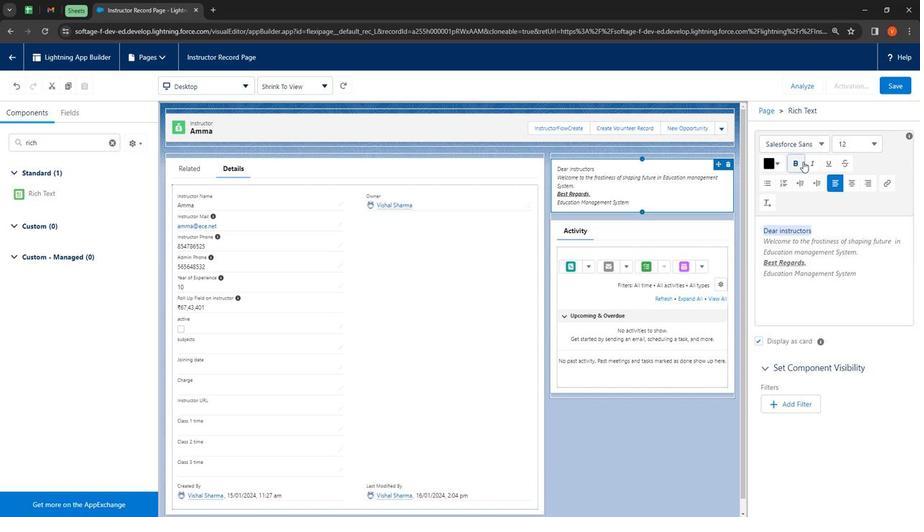
Action: Mouse moved to (810, 170)
Screenshot: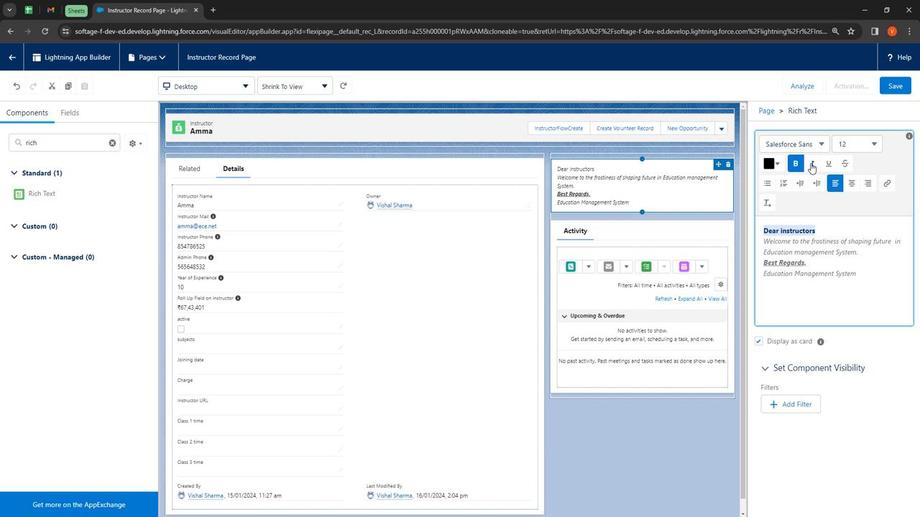 
Action: Mouse pressed left at (810, 170)
Screenshot: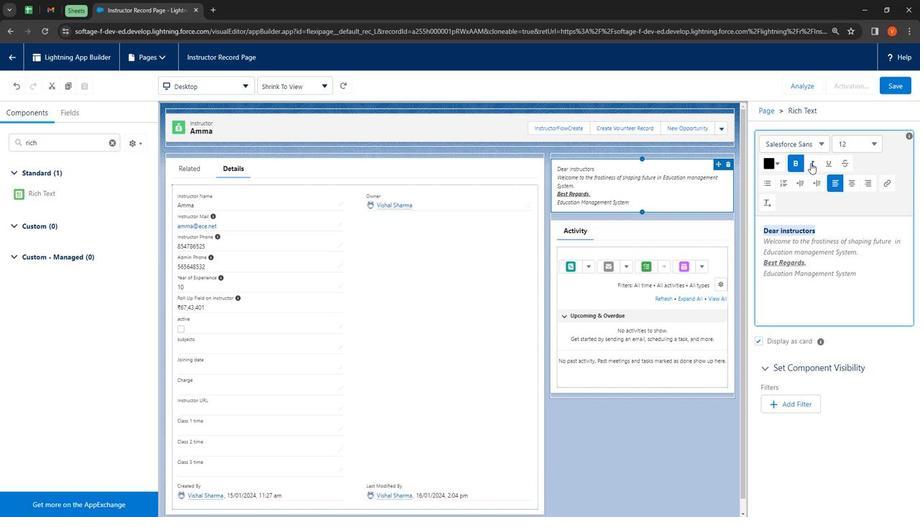 
Action: Mouse moved to (830, 176)
Screenshot: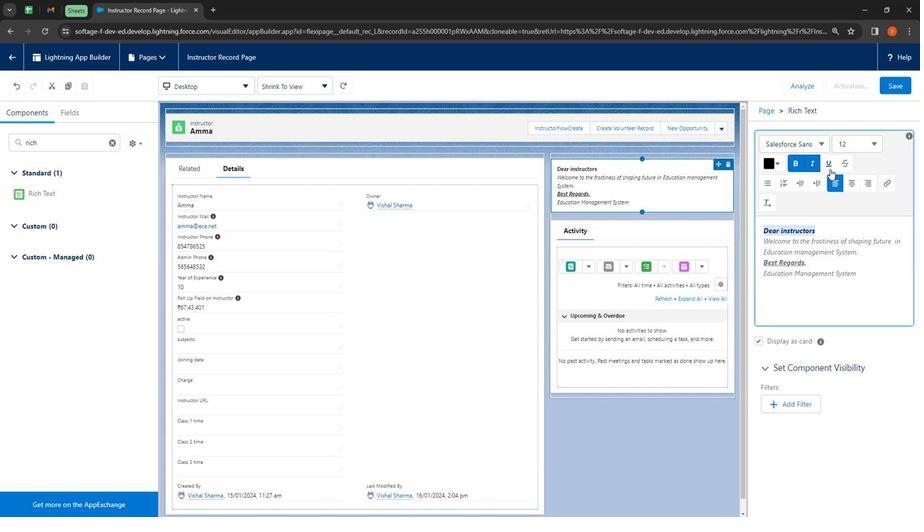 
Action: Mouse pressed left at (830, 176)
Screenshot: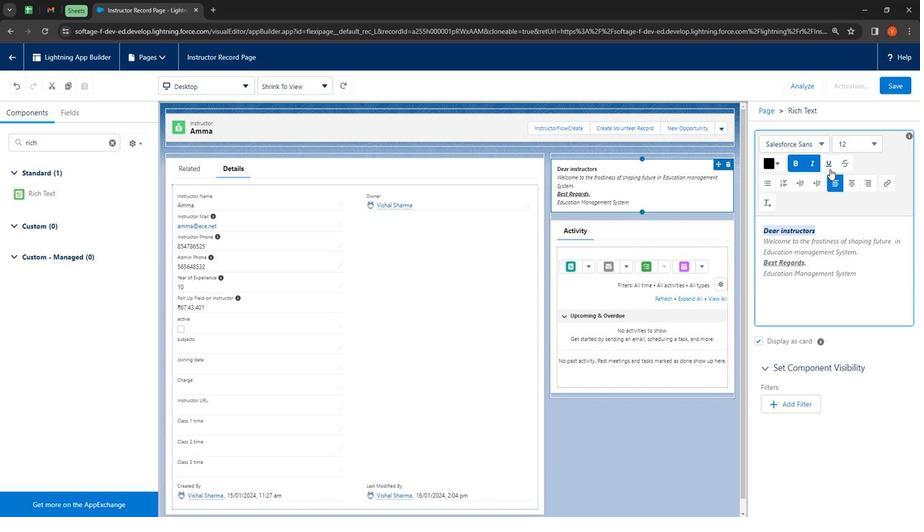 
Action: Mouse moved to (861, 278)
Screenshot: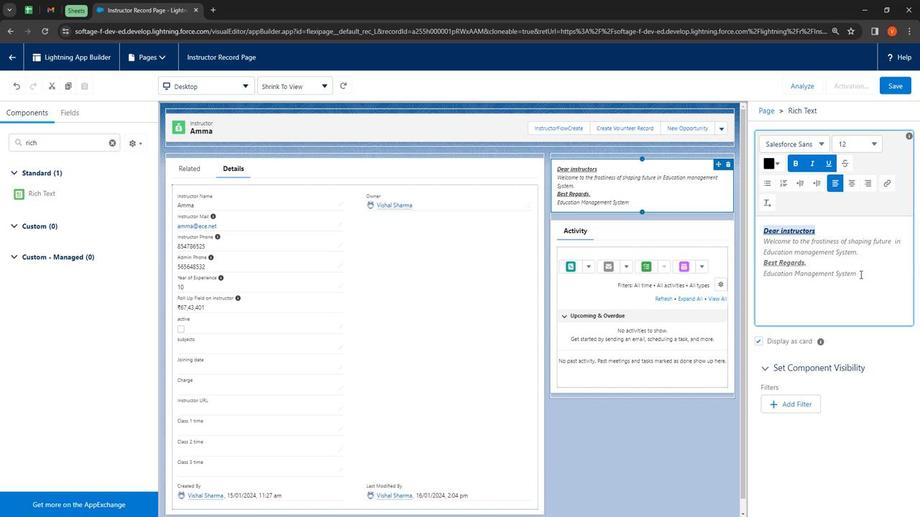 
Action: Mouse pressed left at (861, 278)
Screenshot: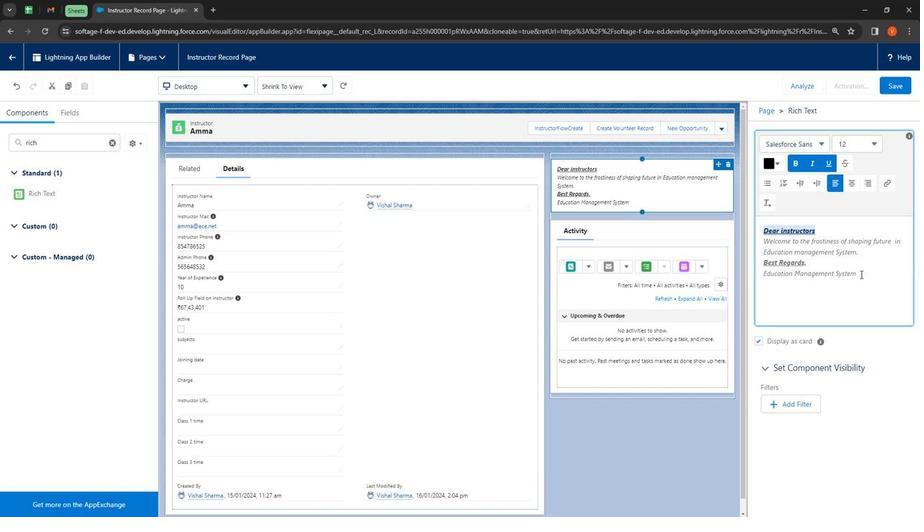 
Action: Mouse moved to (856, 190)
Screenshot: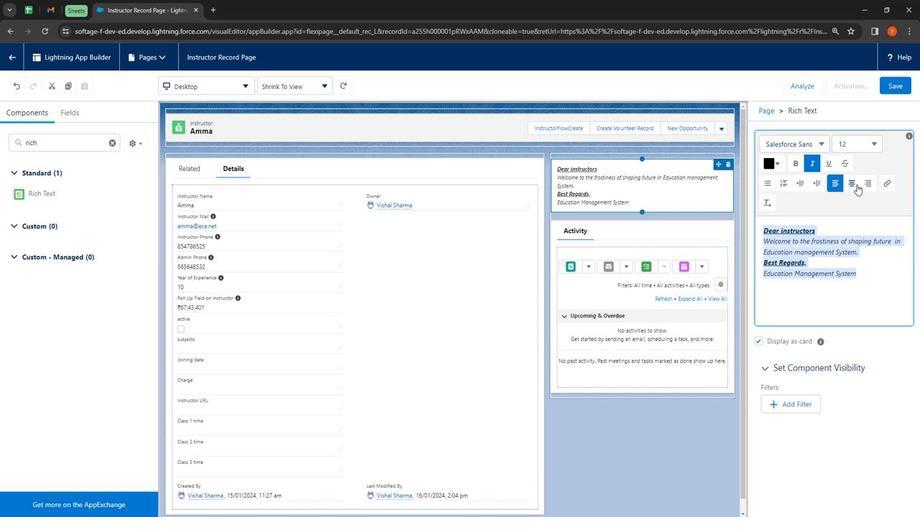 
Action: Mouse pressed left at (856, 190)
Screenshot: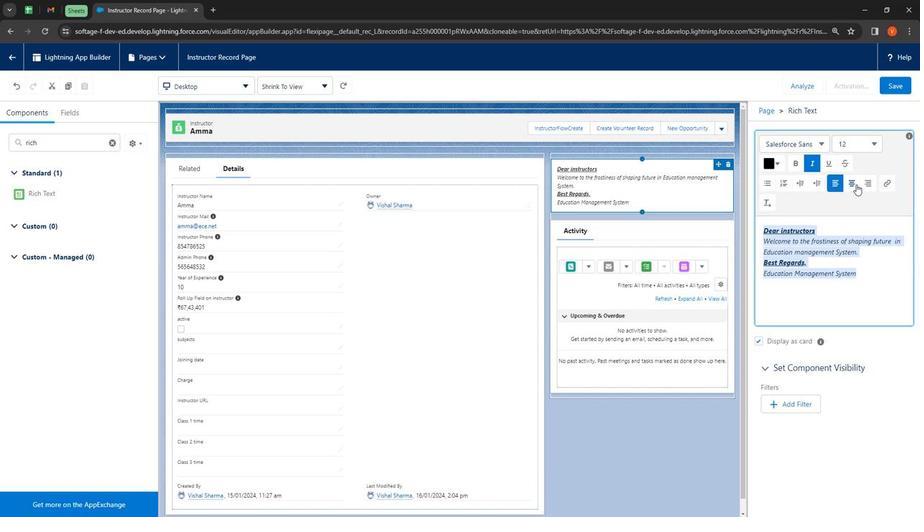 
Action: Mouse moved to (812, 146)
Screenshot: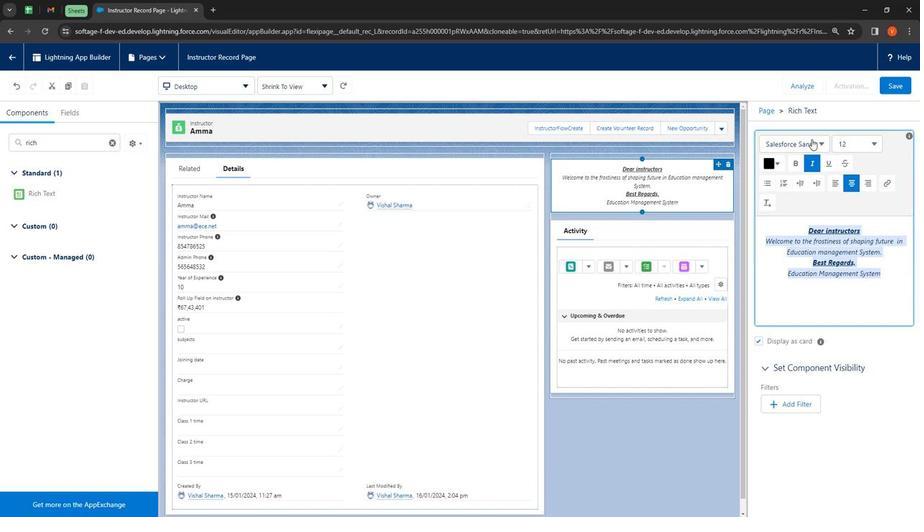 
Action: Mouse pressed left at (812, 146)
Screenshot: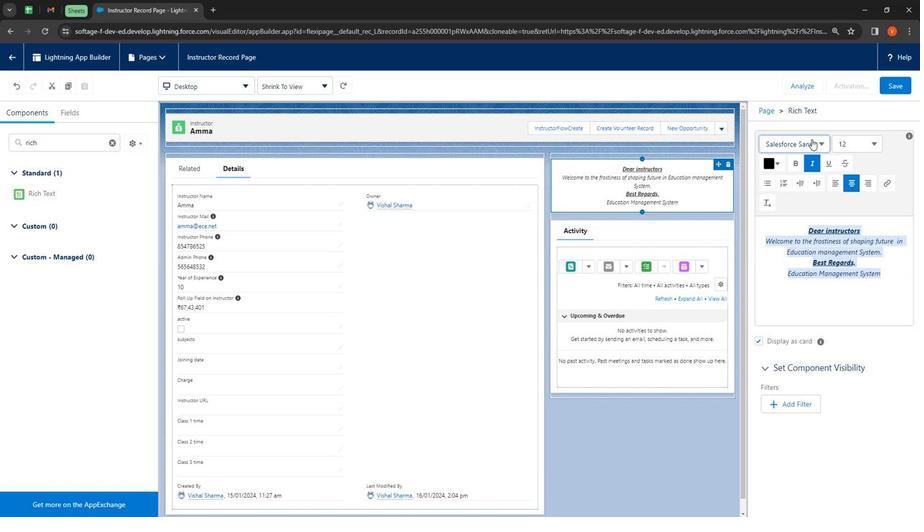 
Action: Mouse moved to (821, 283)
Screenshot: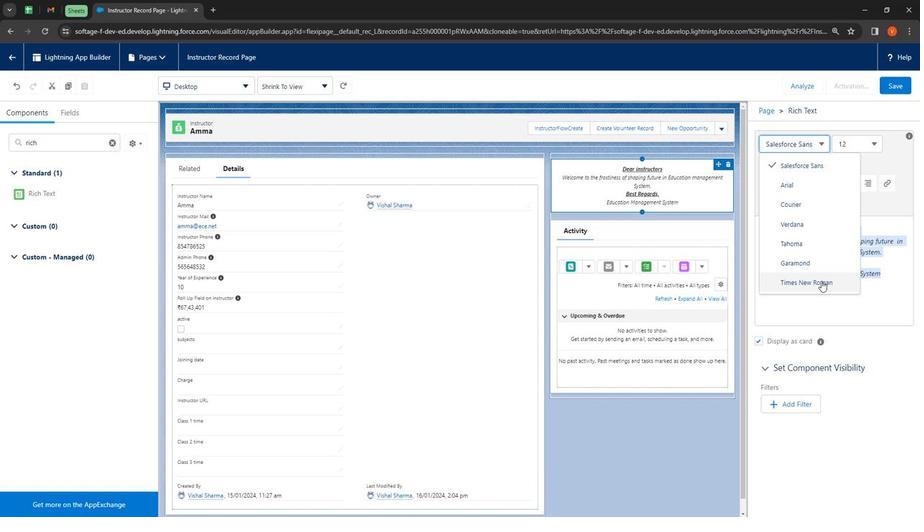 
Action: Mouse pressed left at (821, 283)
Screenshot: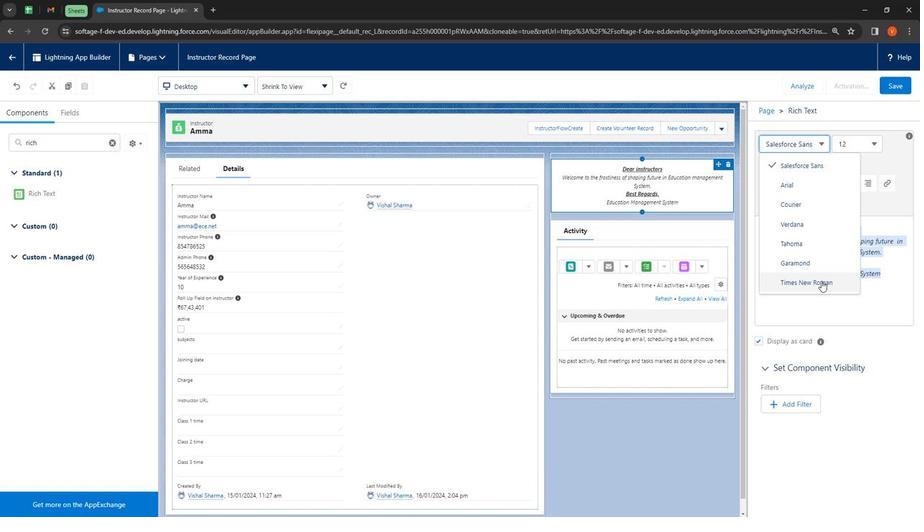 
Action: Mouse moved to (848, 299)
Screenshot: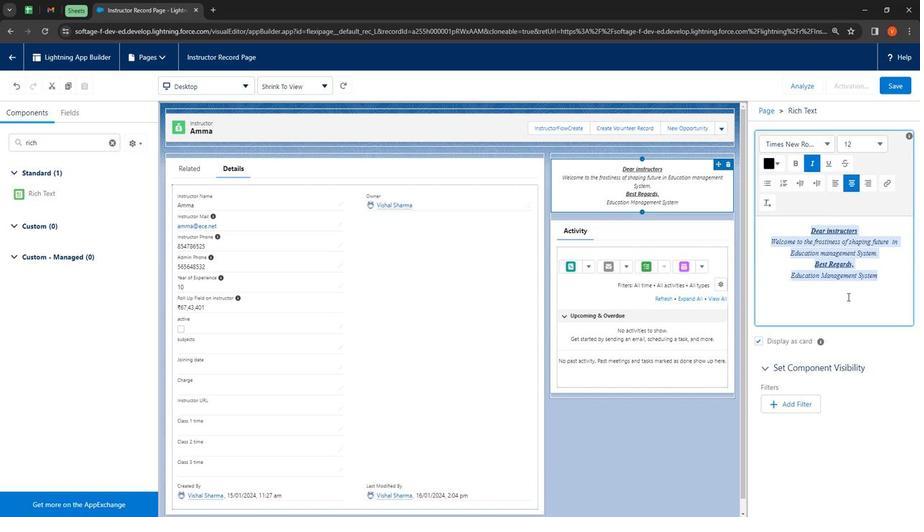 
Action: Mouse pressed left at (848, 299)
Screenshot: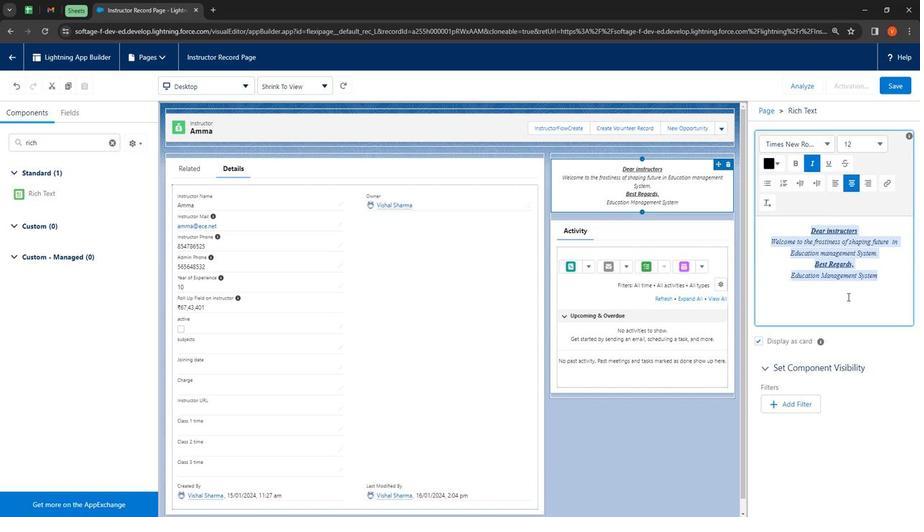 
Action: Mouse moved to (888, 96)
Screenshot: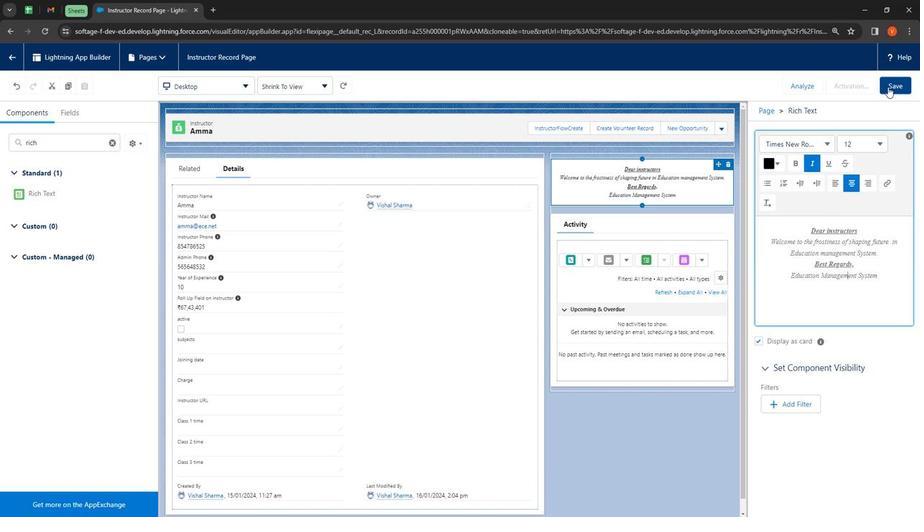 
Action: Mouse pressed left at (888, 96)
Screenshot: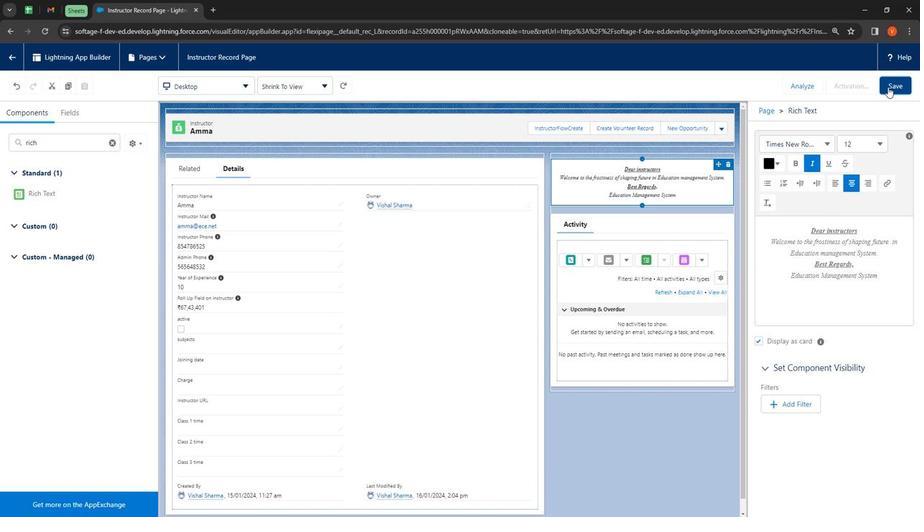 
Action: Mouse moved to (593, 333)
Screenshot: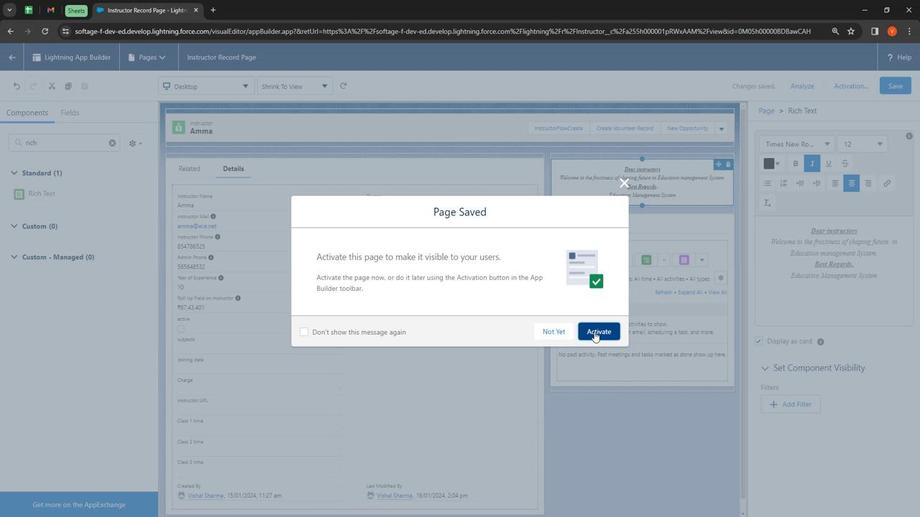 
Action: Mouse pressed left at (593, 333)
Screenshot: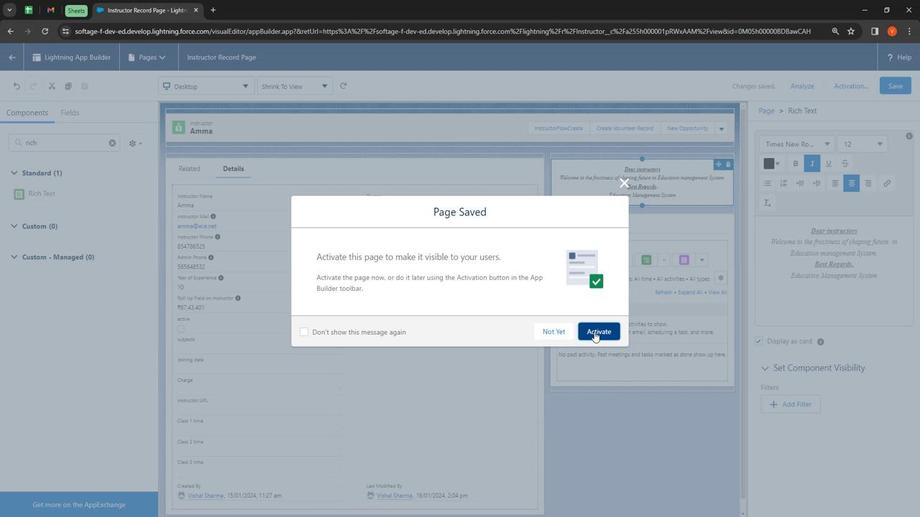 
Action: Mouse moved to (415, 265)
Screenshot: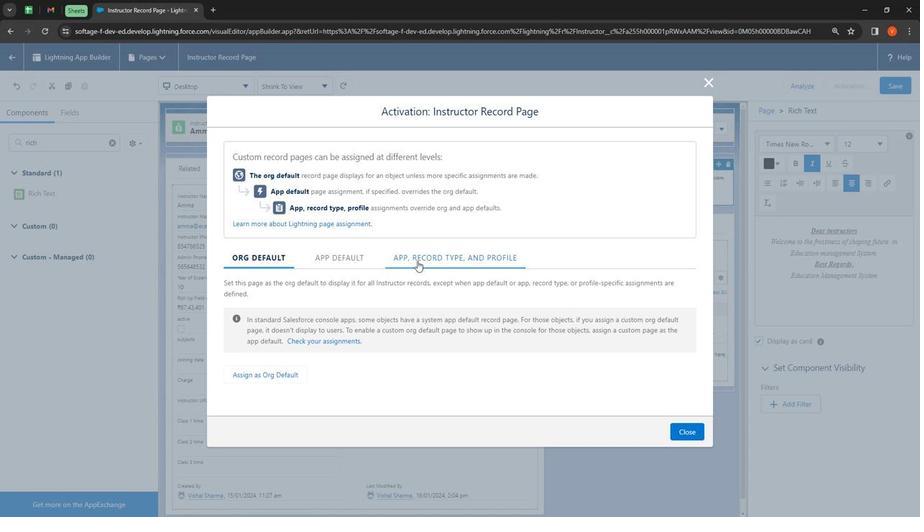 
Action: Mouse pressed left at (415, 265)
Screenshot: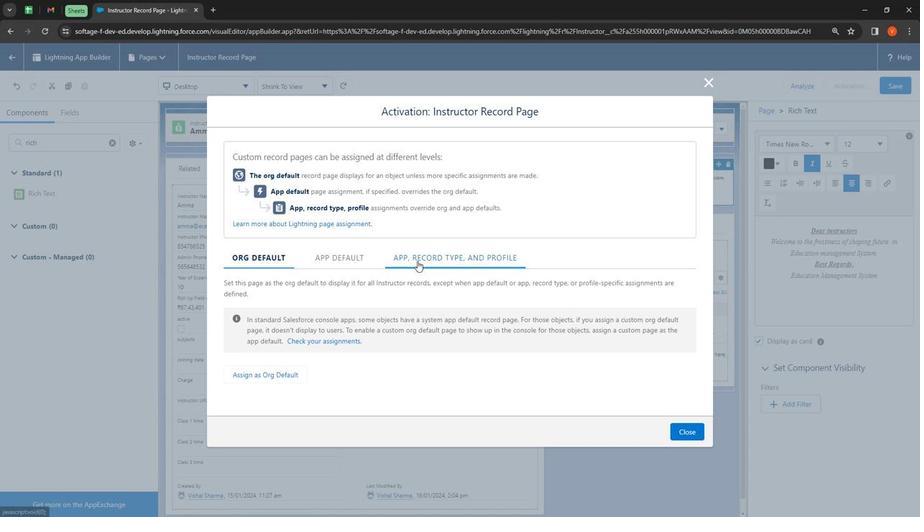
Action: Mouse moved to (329, 319)
Screenshot: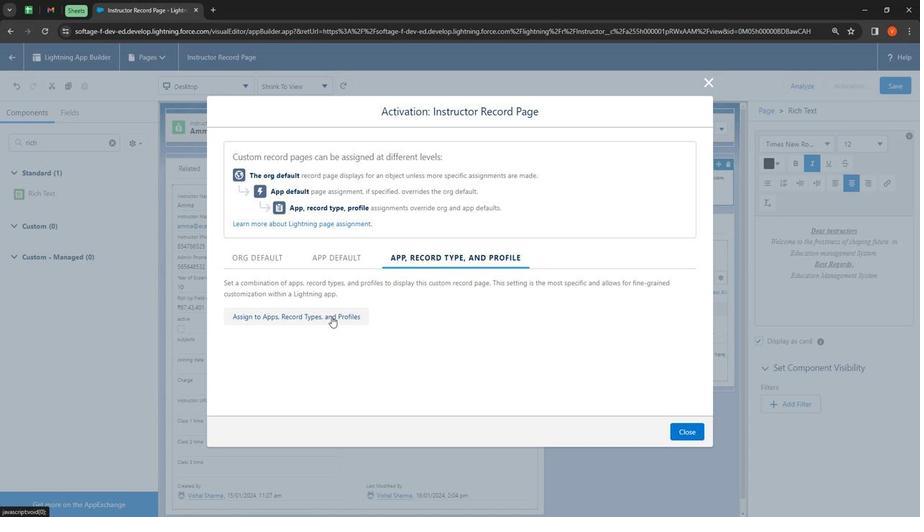 
Action: Mouse pressed left at (329, 319)
Screenshot: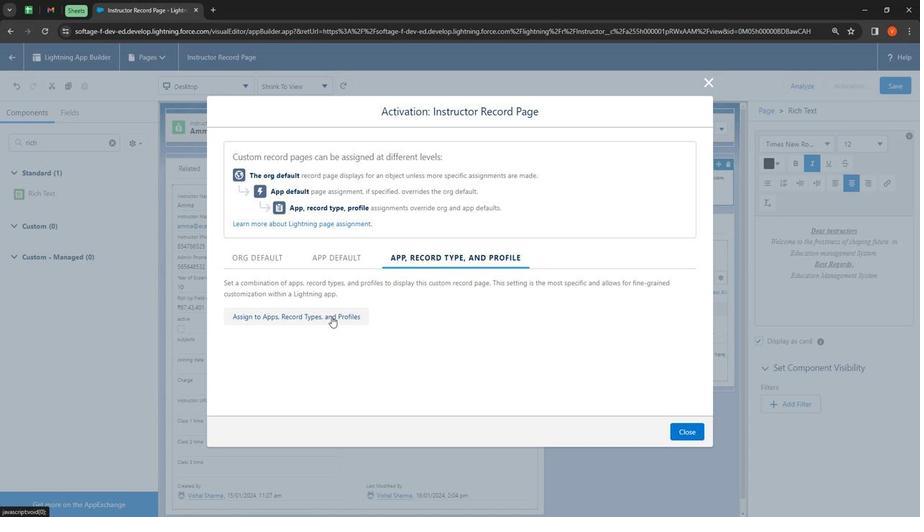 
Action: Mouse moved to (258, 246)
Screenshot: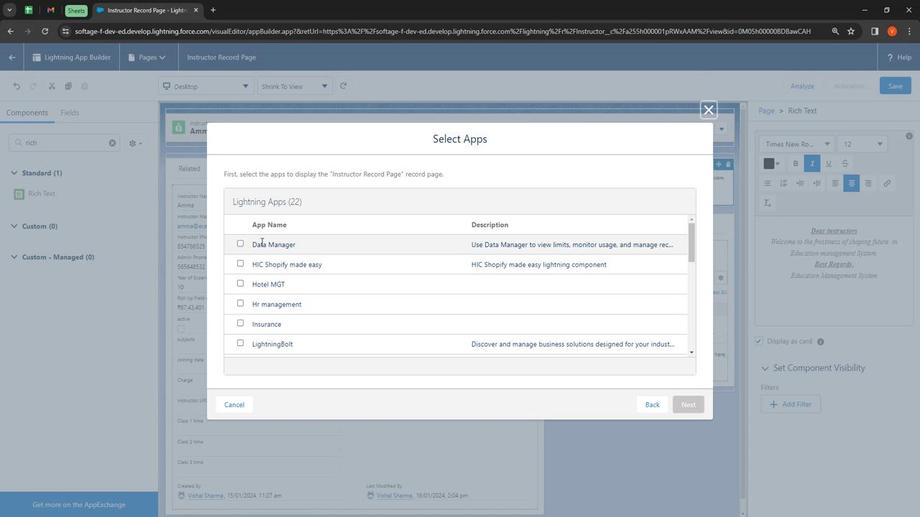 
Action: Mouse pressed left at (258, 246)
Screenshot: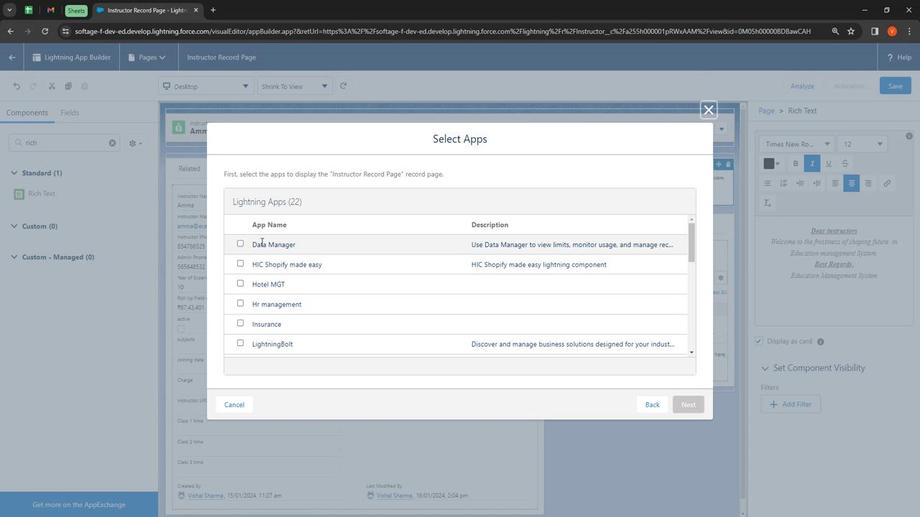 
Action: Mouse moved to (238, 247)
Screenshot: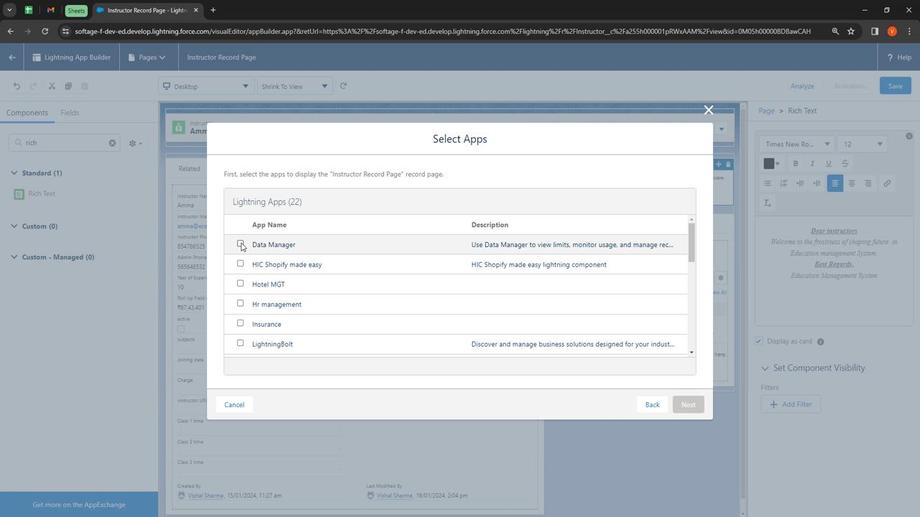 
Action: Mouse pressed left at (238, 247)
Screenshot: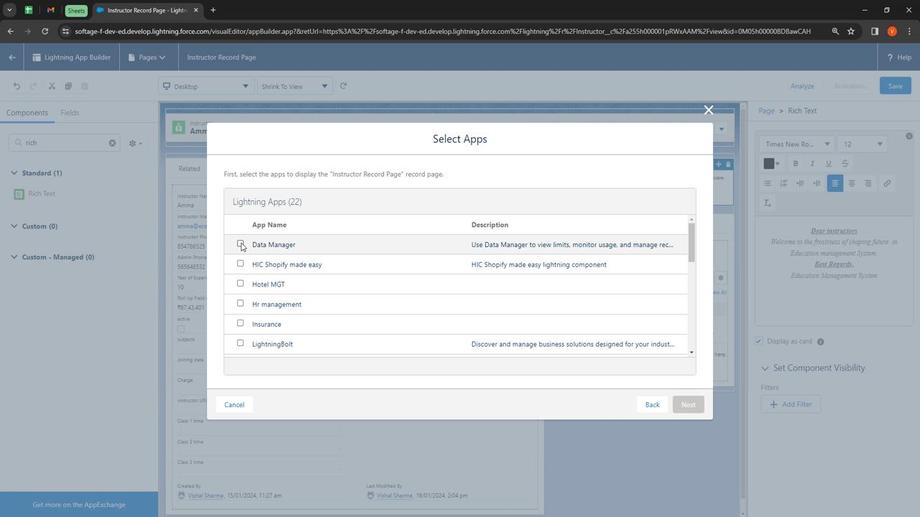 
Action: Mouse moved to (236, 286)
Screenshot: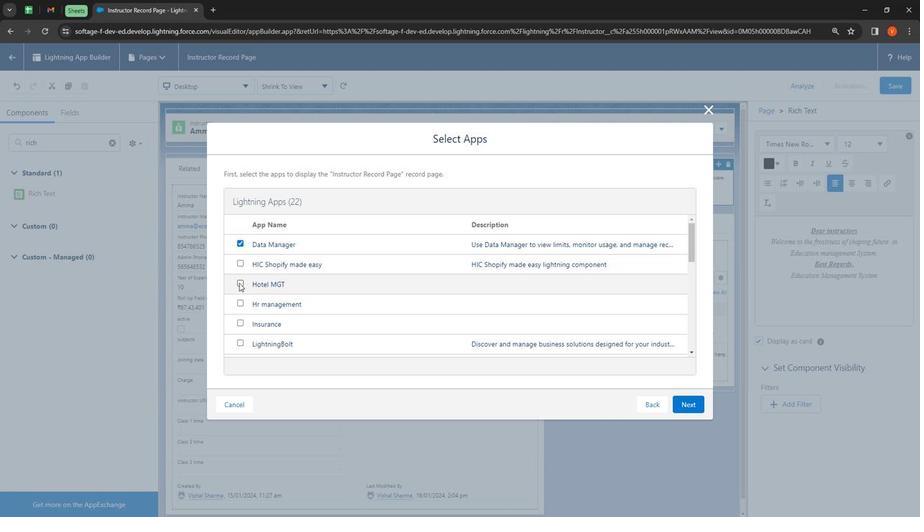 
Action: Mouse pressed left at (236, 286)
Screenshot: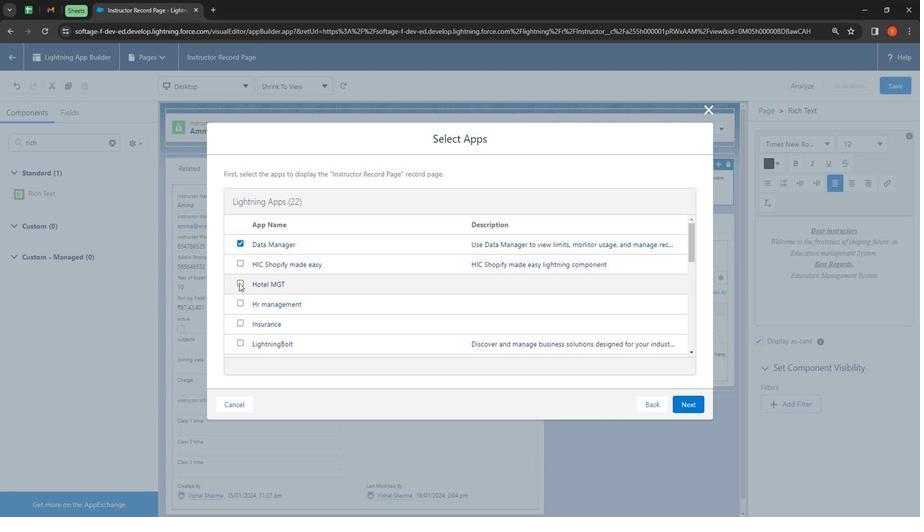 
Action: Mouse moved to (235, 304)
Screenshot: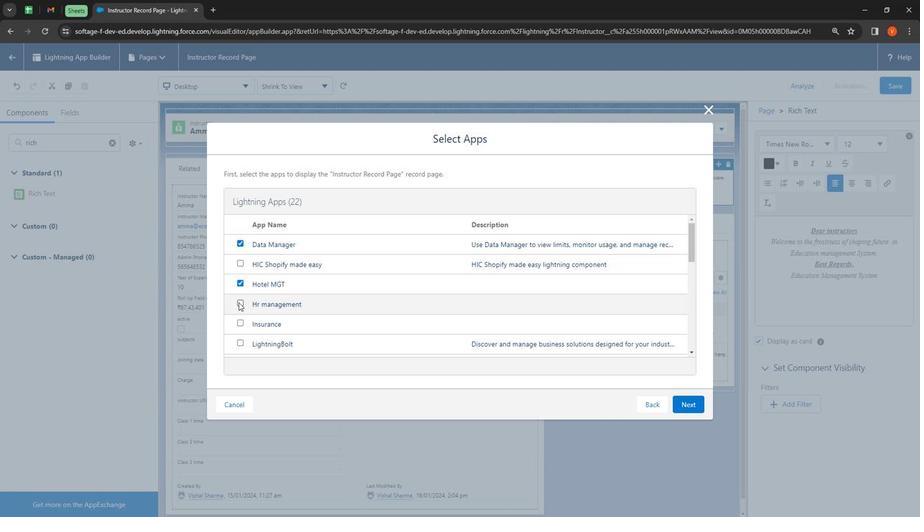 
Action: Mouse pressed left at (235, 304)
Screenshot: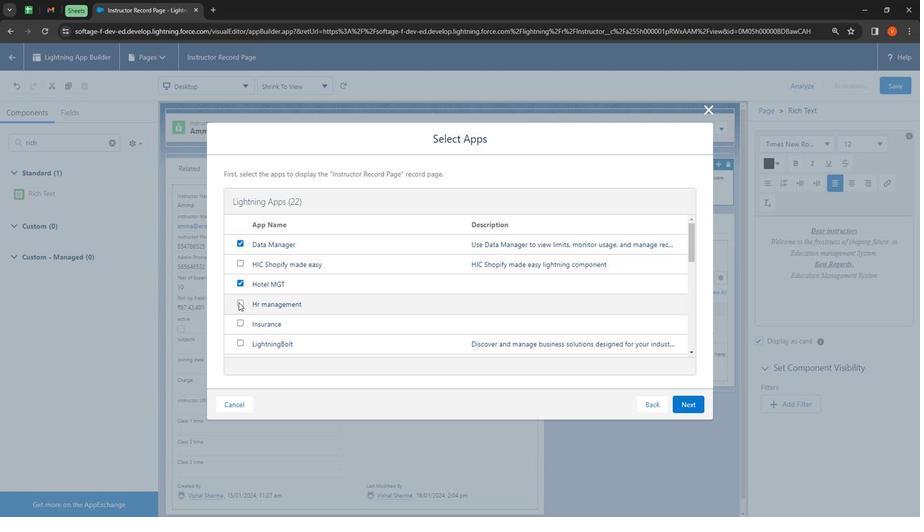 
Action: Mouse moved to (239, 324)
Screenshot: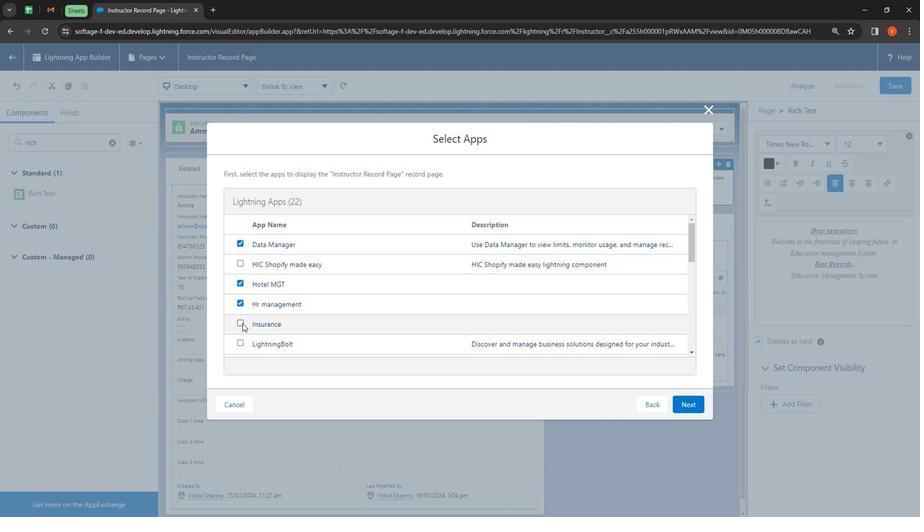 
Action: Mouse pressed left at (239, 324)
Screenshot: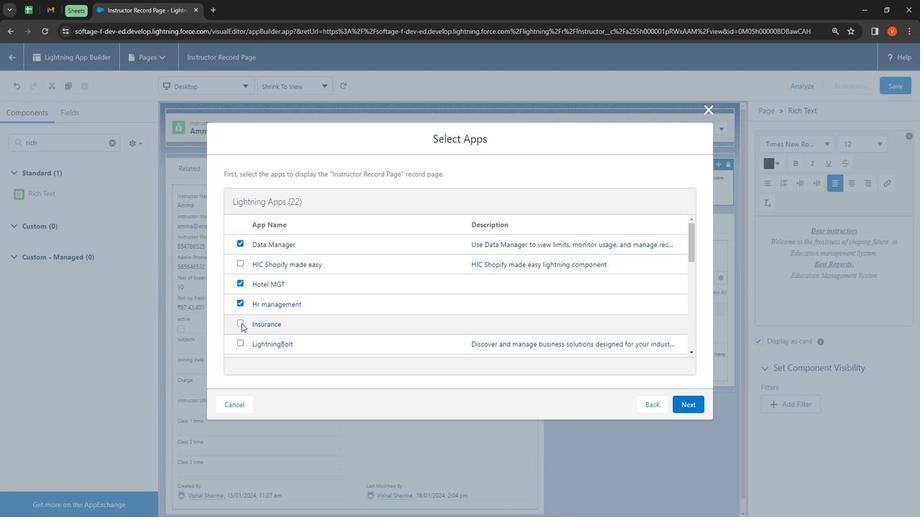 
Action: Mouse moved to (237, 345)
Screenshot: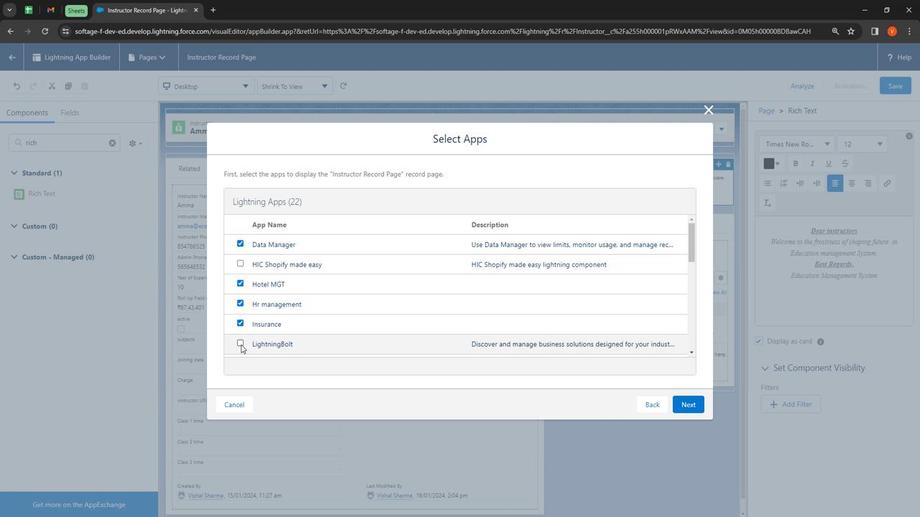 
Action: Mouse pressed left at (237, 345)
Screenshot: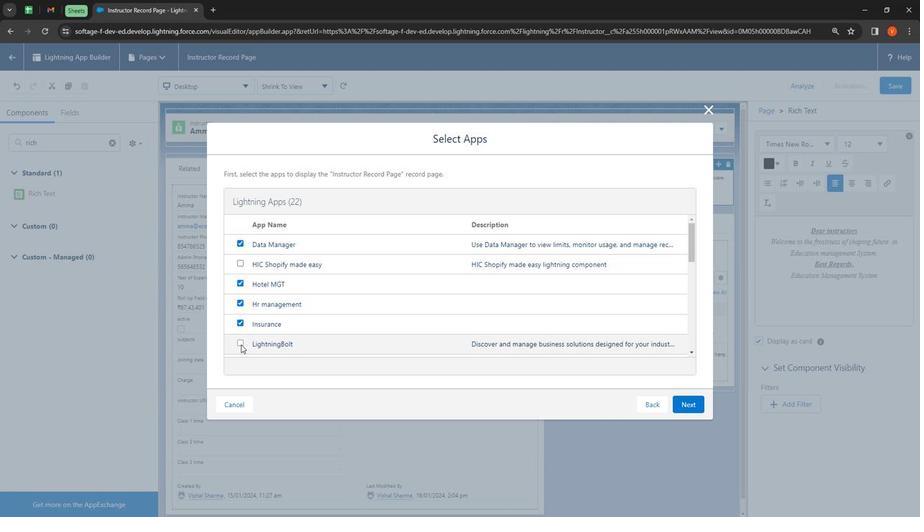 
Action: Mouse moved to (306, 319)
Screenshot: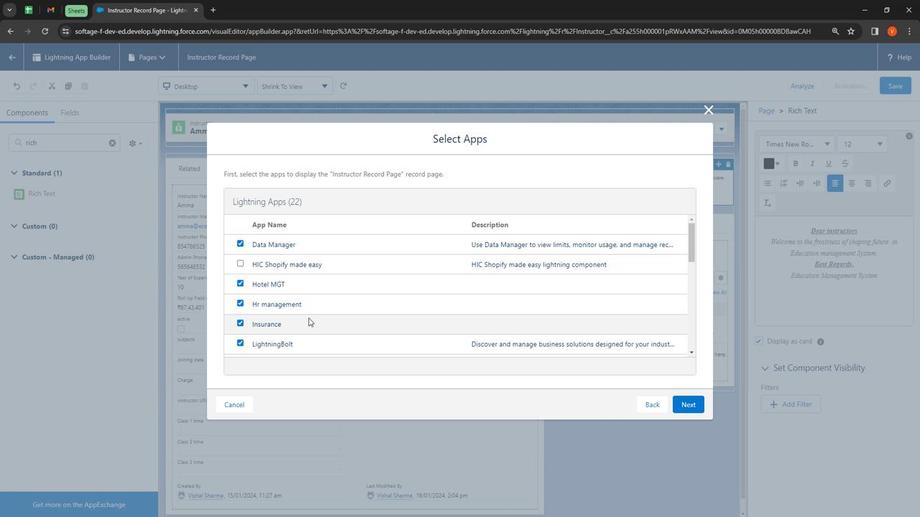 
Action: Mouse scrolled (306, 319) with delta (0, 0)
Screenshot: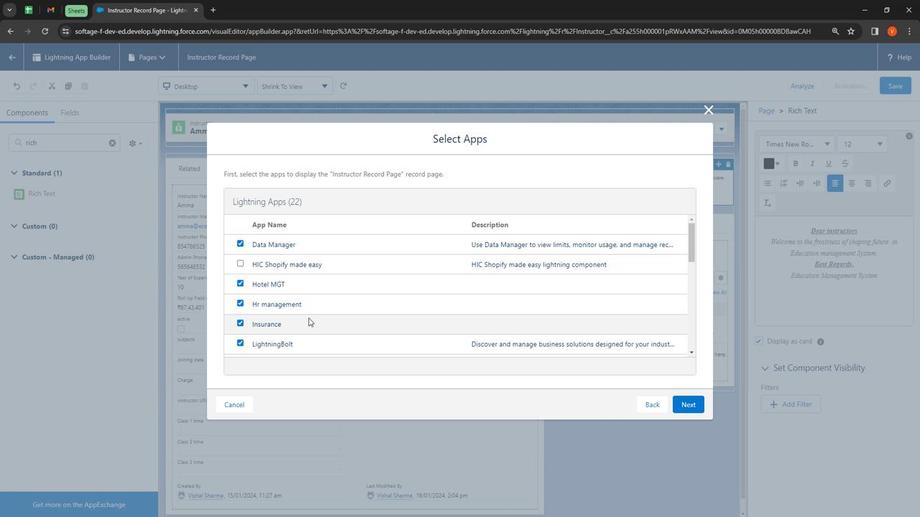 
Action: Mouse scrolled (306, 319) with delta (0, 0)
Screenshot: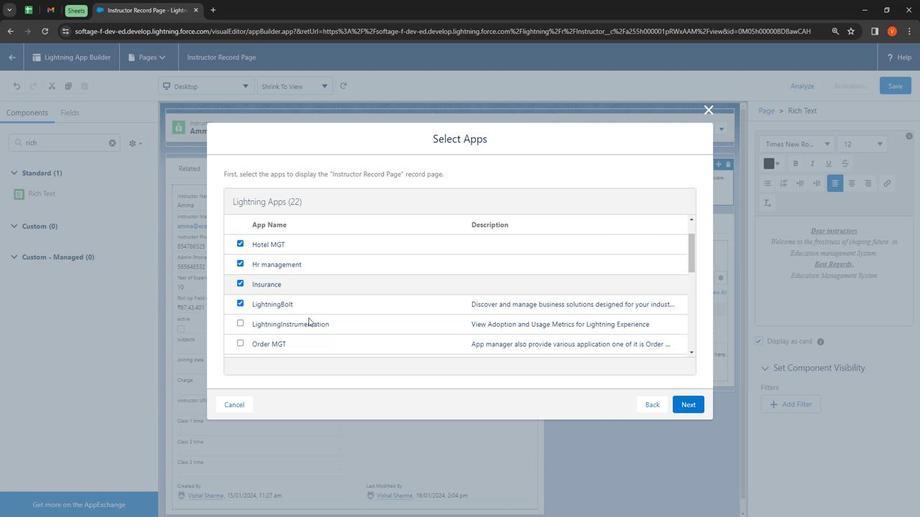 
Action: Mouse moved to (308, 316)
Screenshot: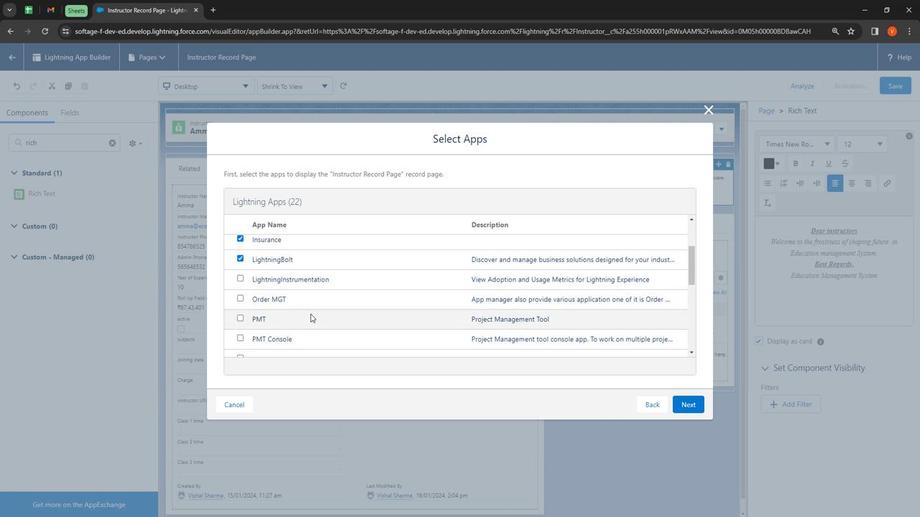 
Action: Mouse scrolled (308, 315) with delta (0, 0)
Screenshot: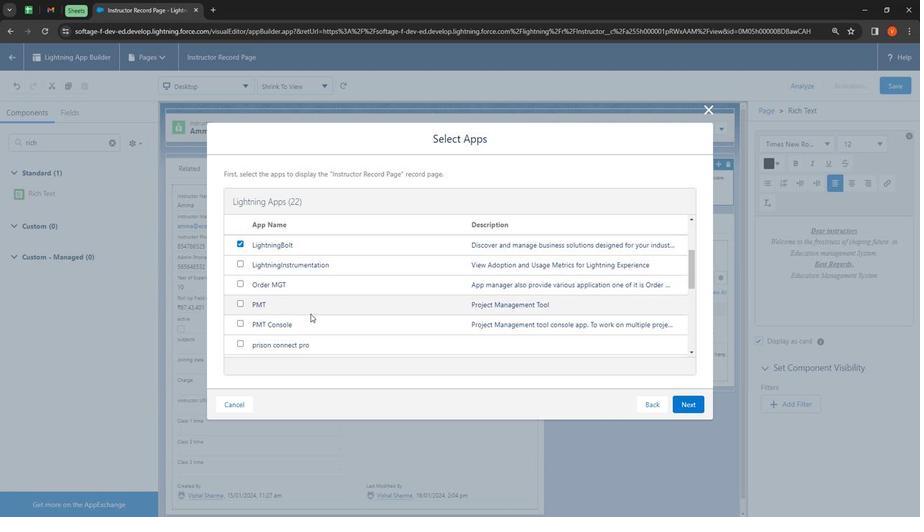 
Action: Mouse moved to (306, 303)
Screenshot: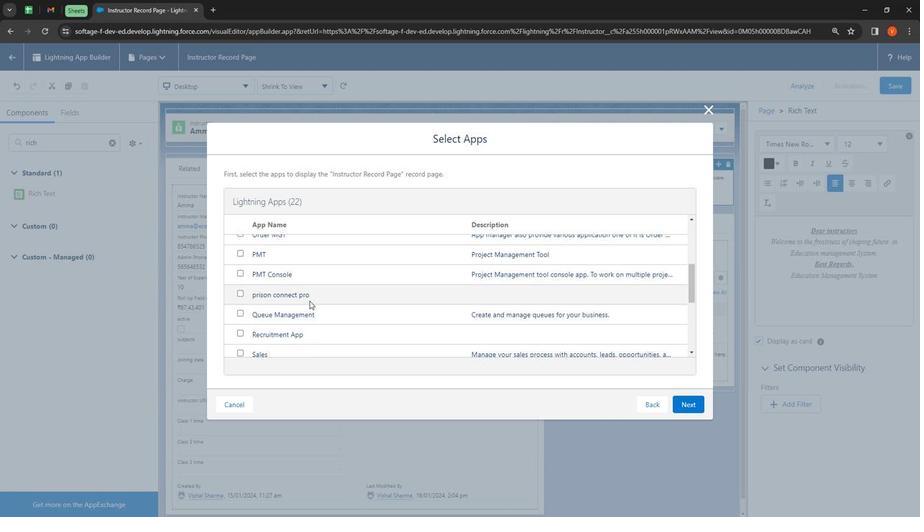 
Action: Mouse scrolled (306, 304) with delta (0, 0)
Screenshot: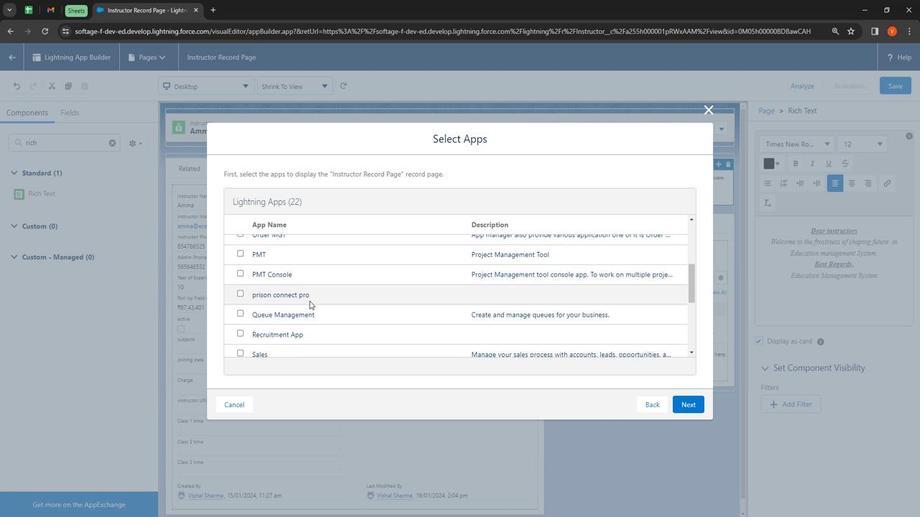 
Action: Mouse moved to (236, 268)
Screenshot: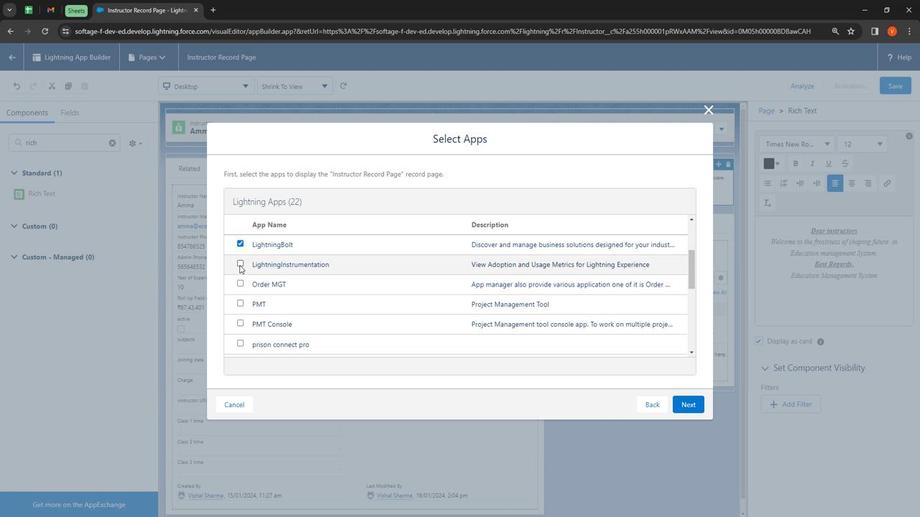 
Action: Mouse pressed left at (236, 268)
Screenshot: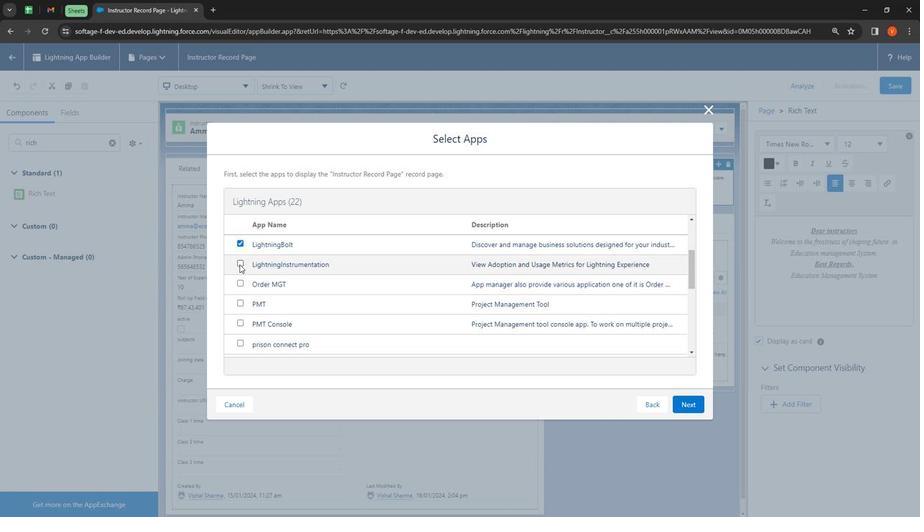 
Action: Mouse moved to (236, 304)
Screenshot: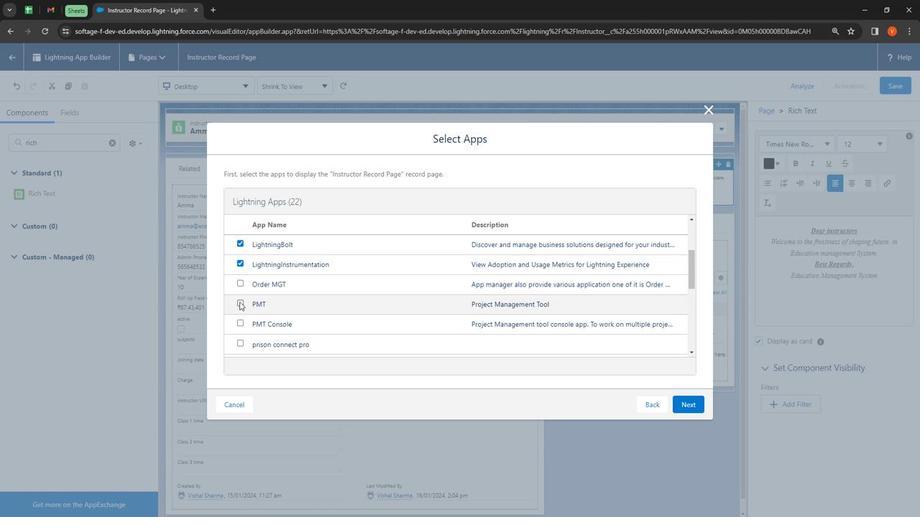 
Action: Mouse pressed left at (236, 304)
Screenshot: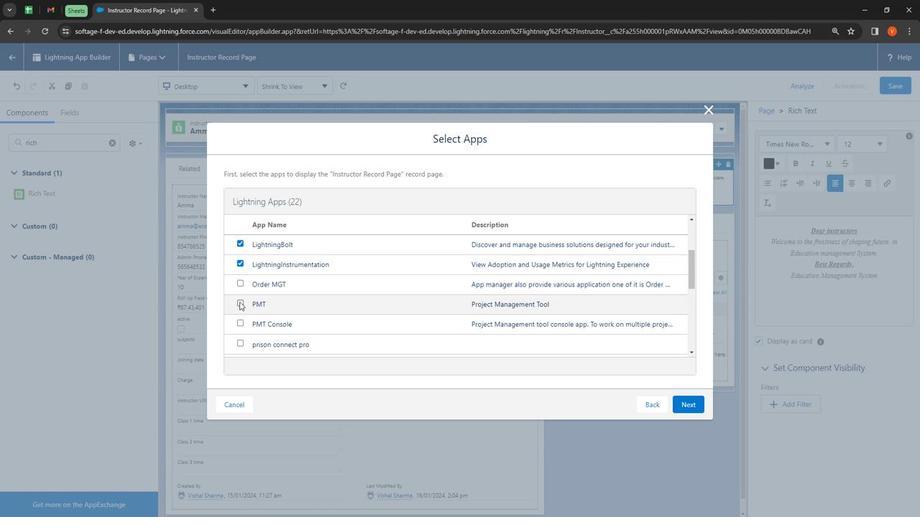 
Action: Mouse moved to (237, 324)
Screenshot: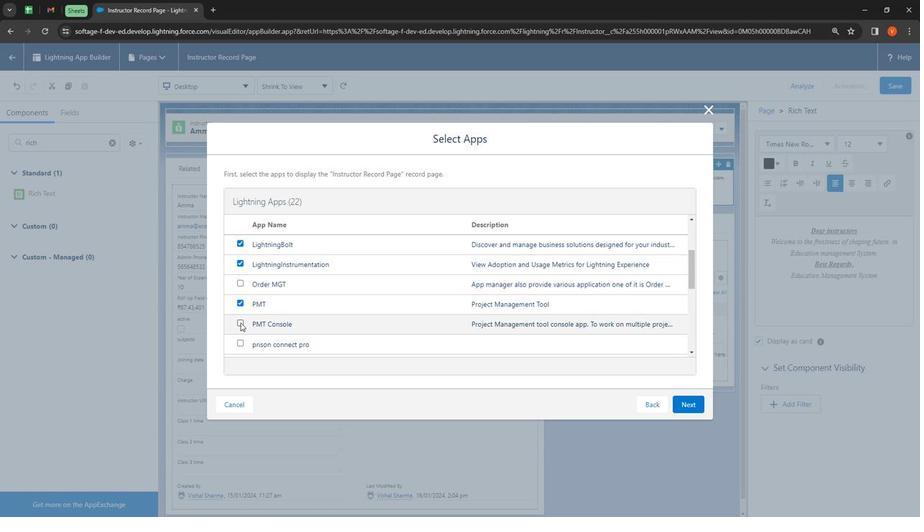 
Action: Mouse pressed left at (237, 324)
Screenshot: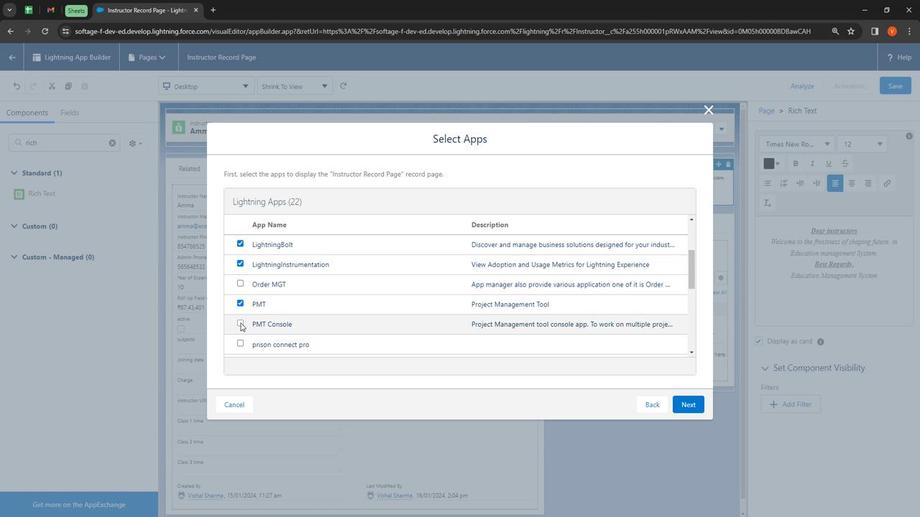 
Action: Mouse moved to (239, 341)
Screenshot: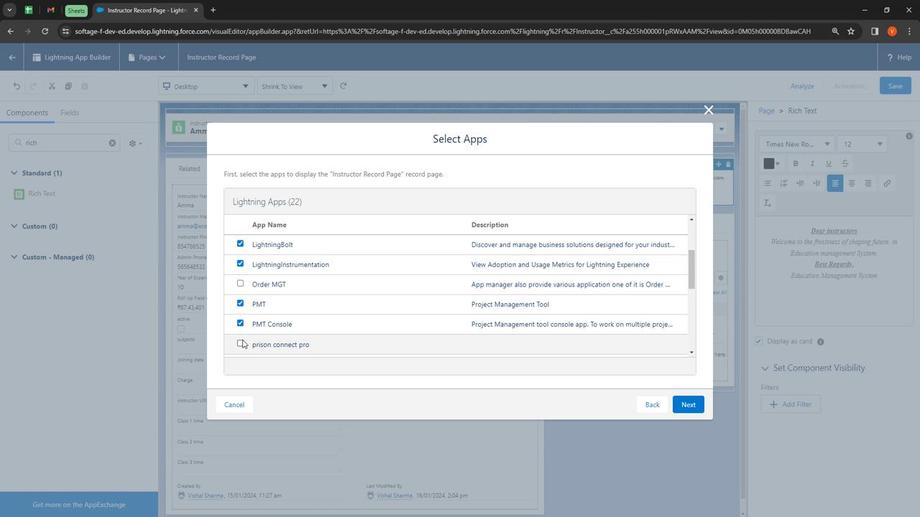 
Action: Mouse pressed left at (239, 341)
Screenshot: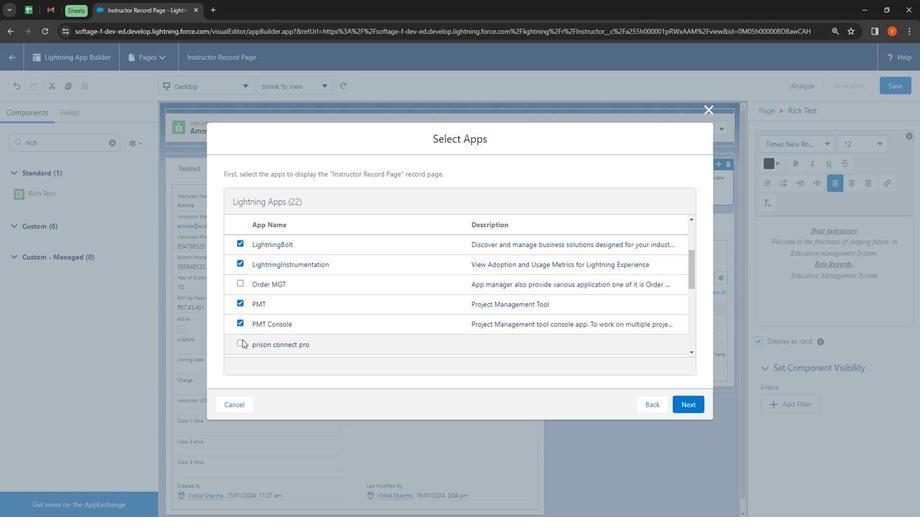 
Action: Mouse moved to (259, 341)
Screenshot: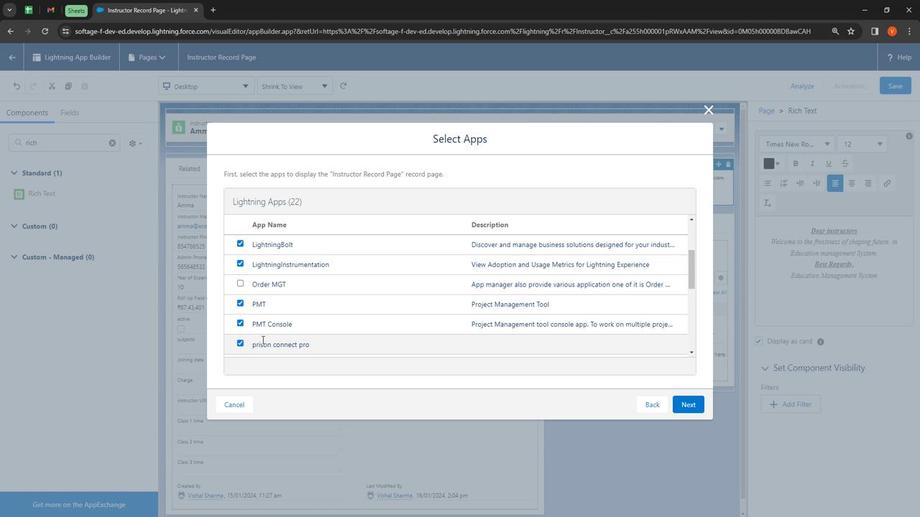 
Action: Mouse scrolled (259, 340) with delta (0, 0)
Screenshot: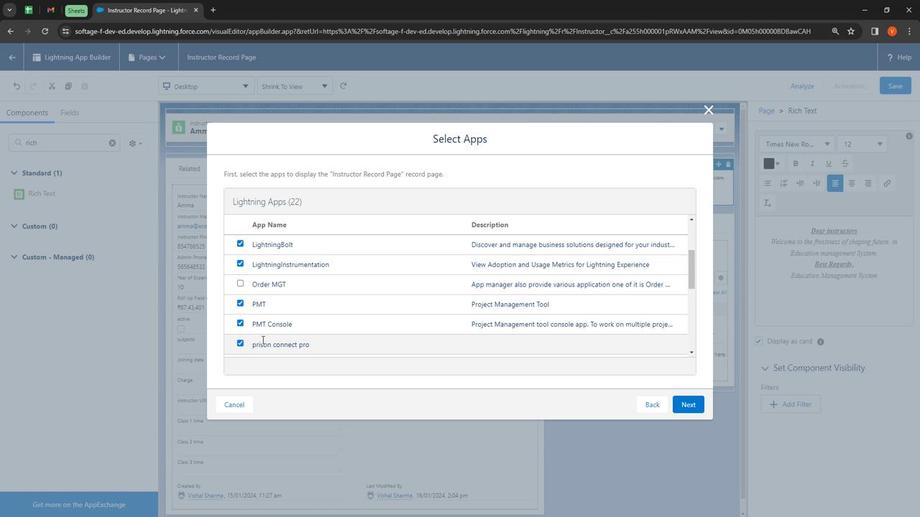 
Action: Mouse moved to (237, 355)
Screenshot: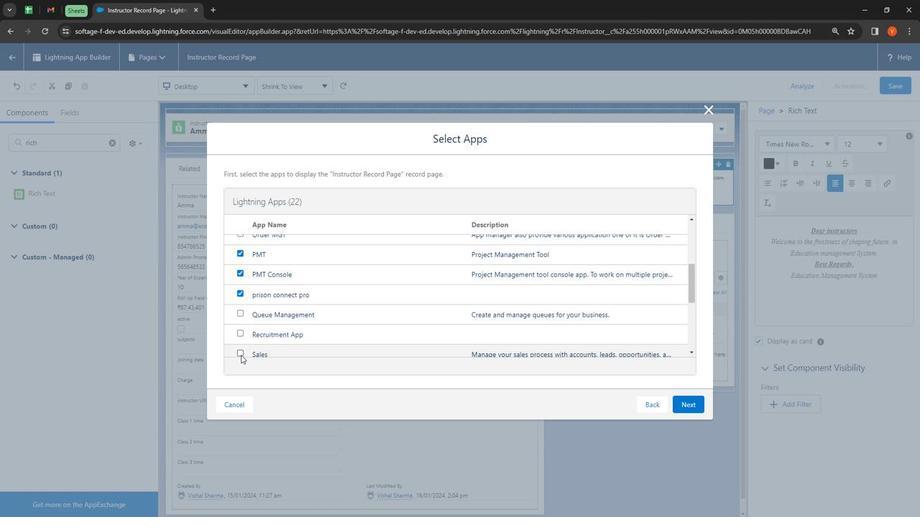 
Action: Mouse pressed left at (237, 355)
Screenshot: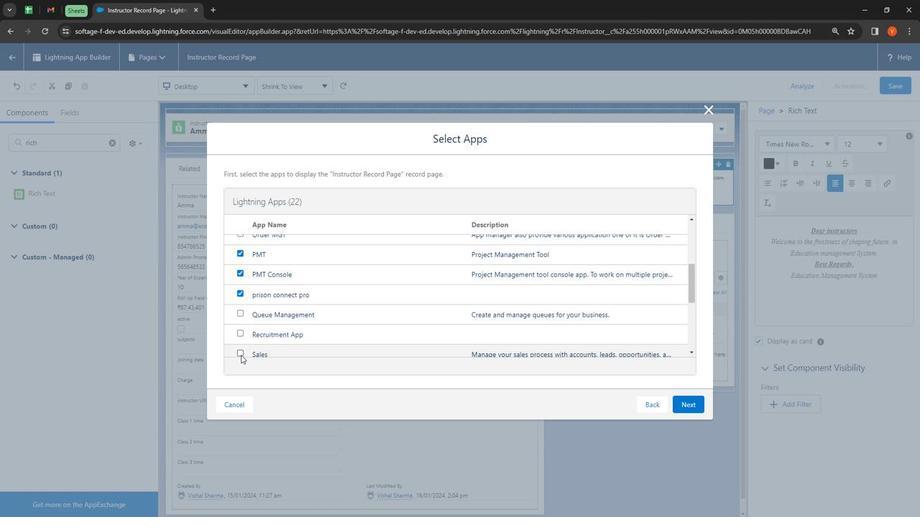 
Action: Mouse moved to (240, 335)
Screenshot: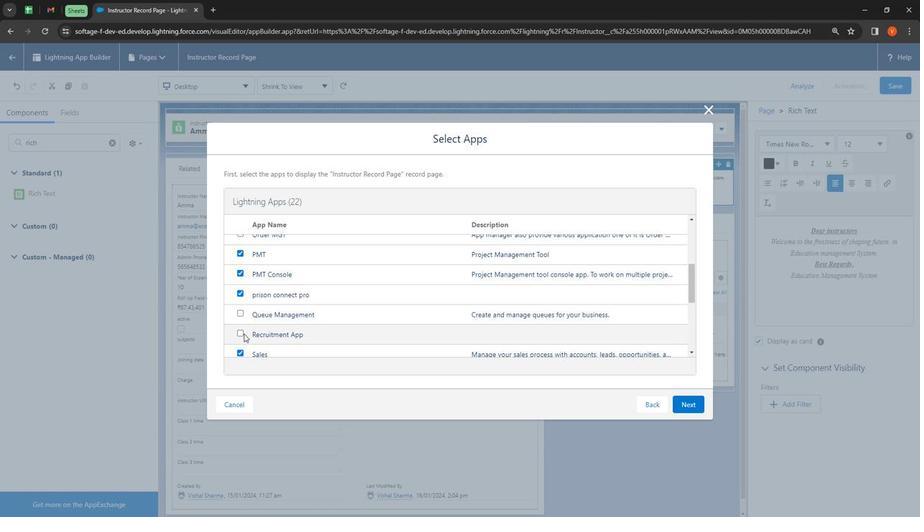 
Action: Mouse pressed left at (240, 335)
Screenshot: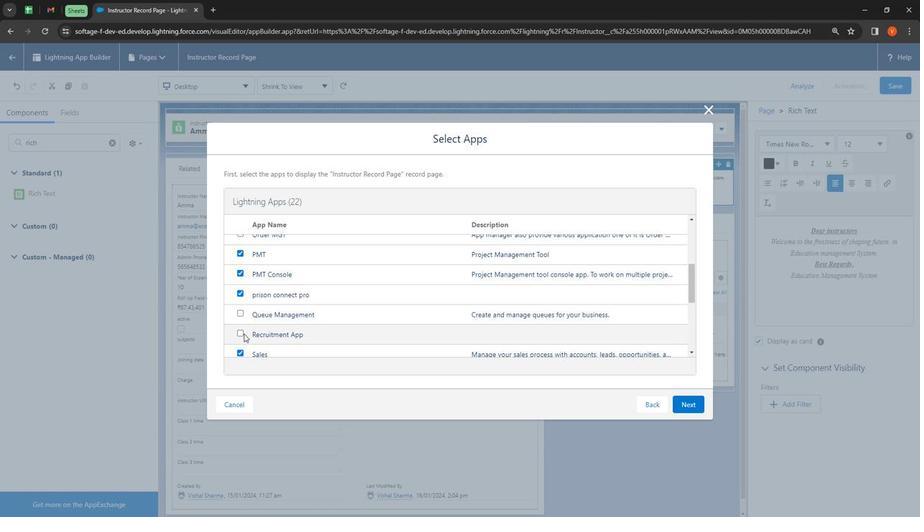 
Action: Mouse moved to (237, 332)
Screenshot: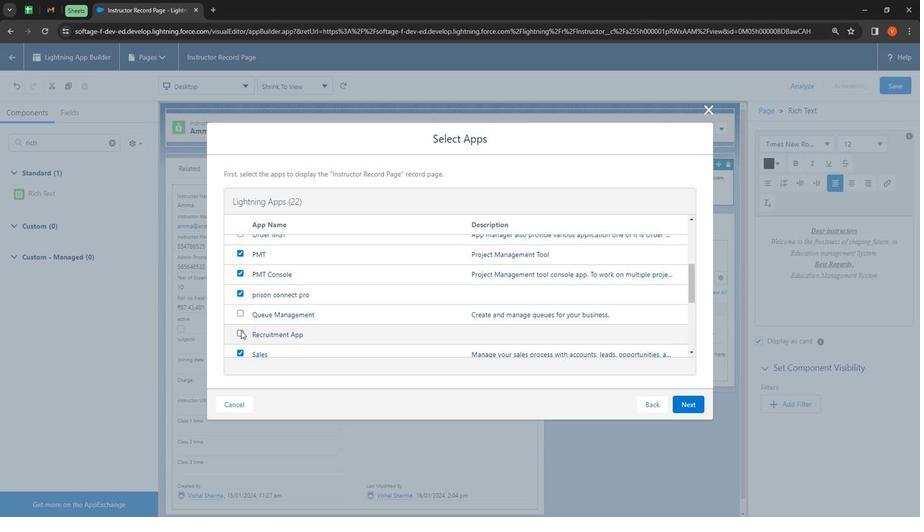 
Action: Mouse pressed left at (237, 332)
Screenshot: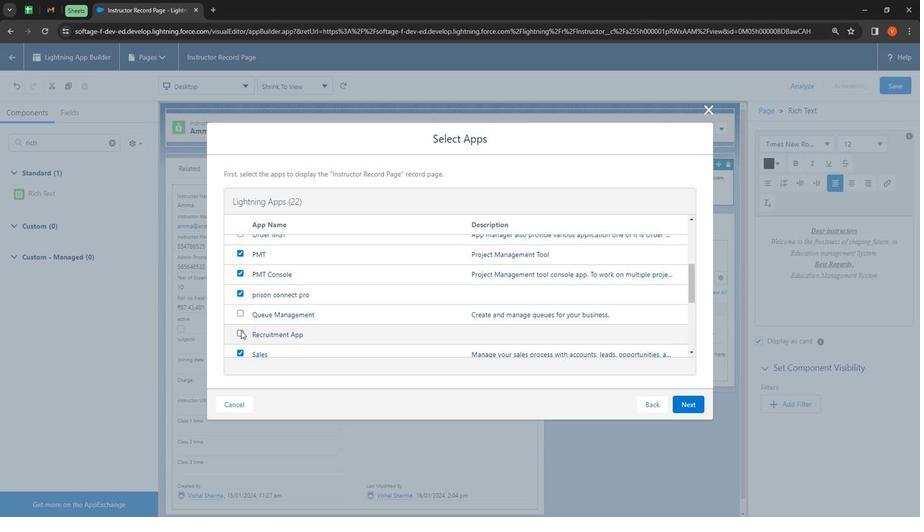 
Action: Mouse moved to (238, 316)
Screenshot: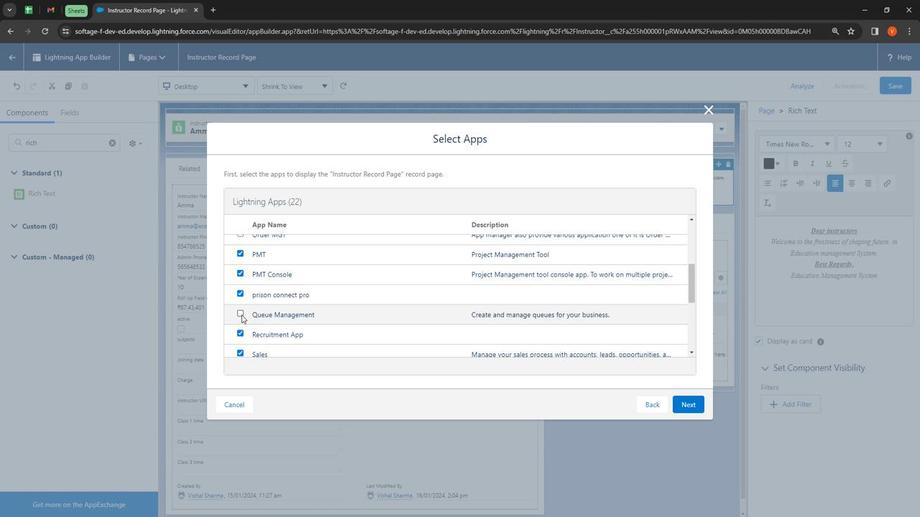 
Action: Mouse pressed left at (238, 316)
Screenshot: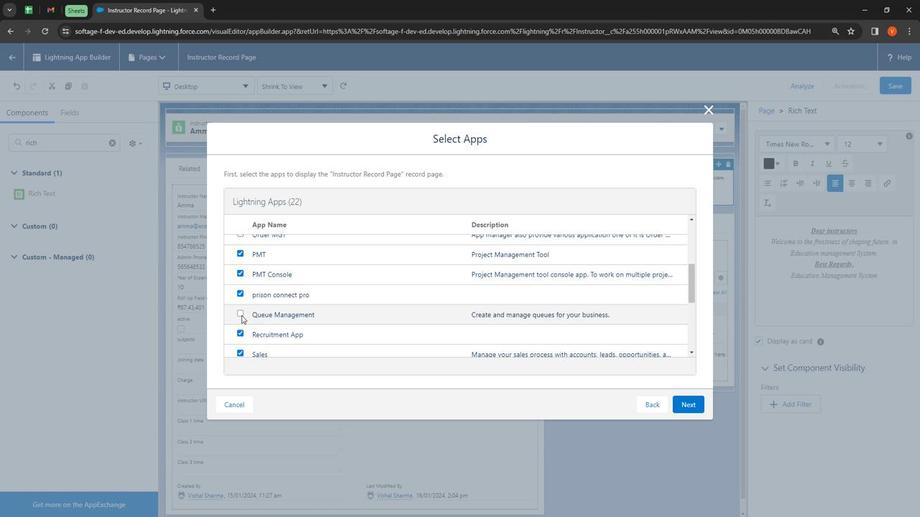 
Action: Mouse moved to (357, 309)
Screenshot: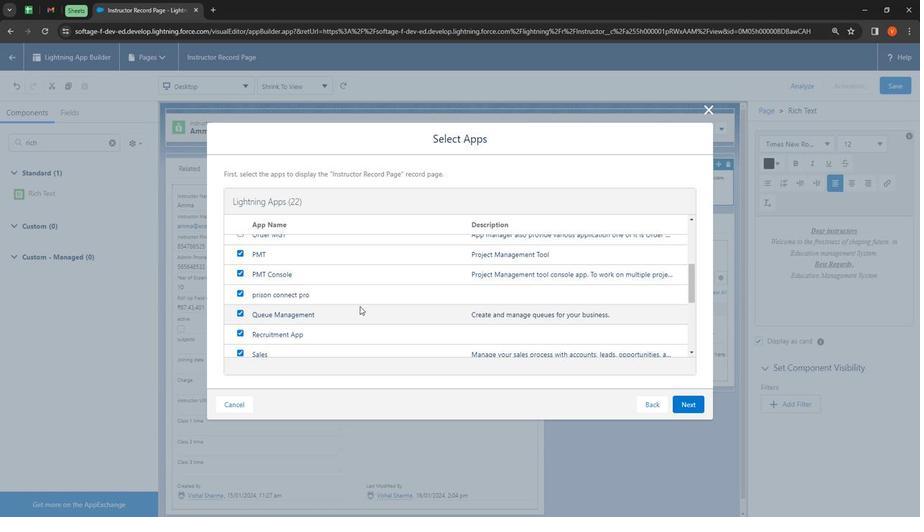 
Action: Mouse scrolled (357, 308) with delta (0, 0)
Screenshot: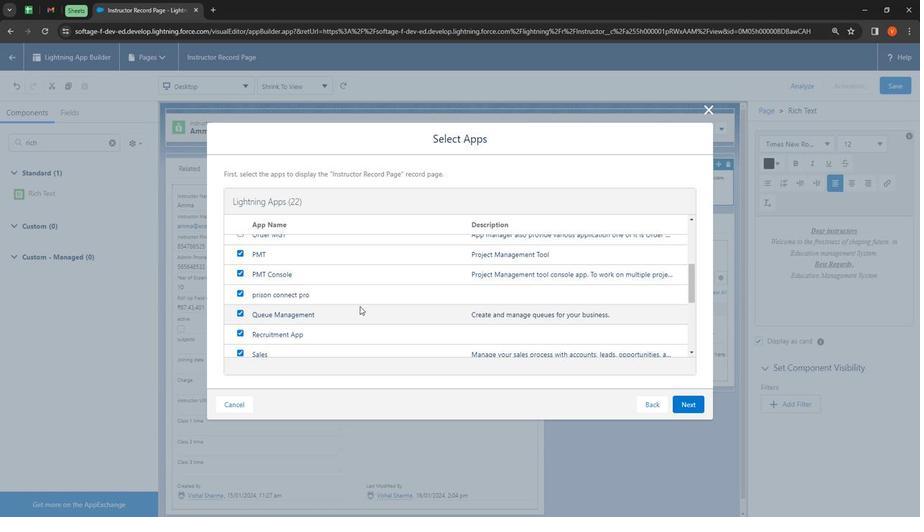 
Action: Mouse moved to (362, 297)
Screenshot: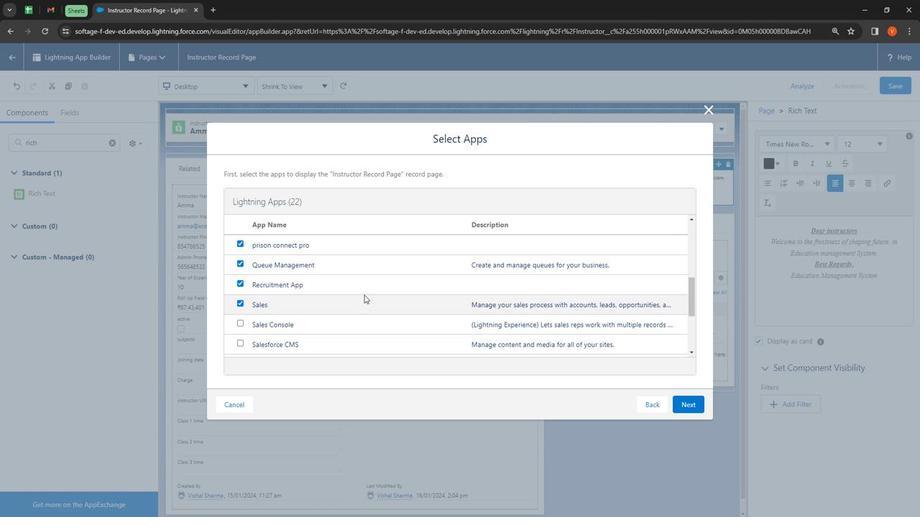 
Action: Mouse scrolled (362, 297) with delta (0, 0)
Screenshot: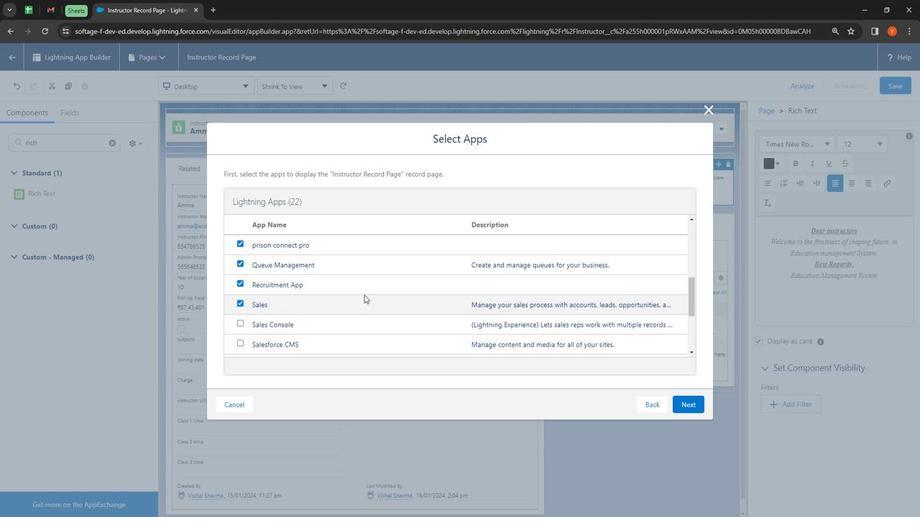 
Action: Mouse moved to (236, 318)
Screenshot: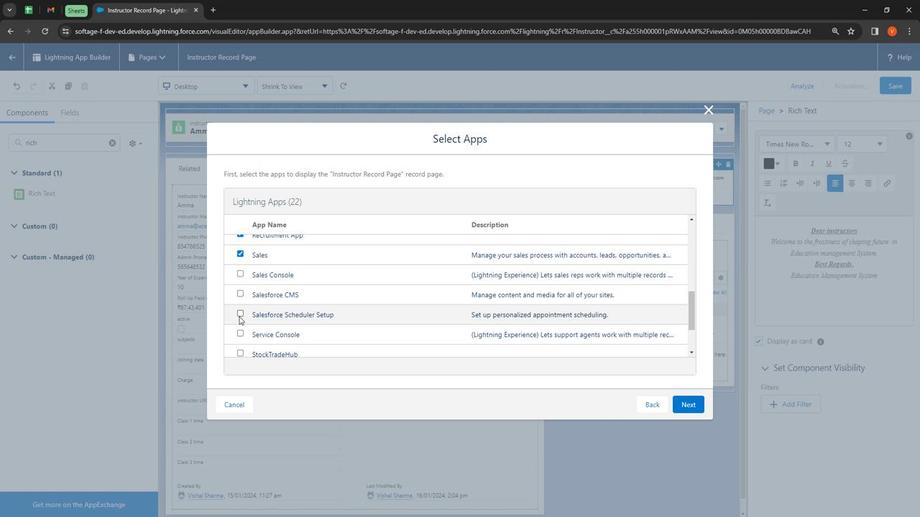 
Action: Mouse pressed left at (236, 318)
Screenshot: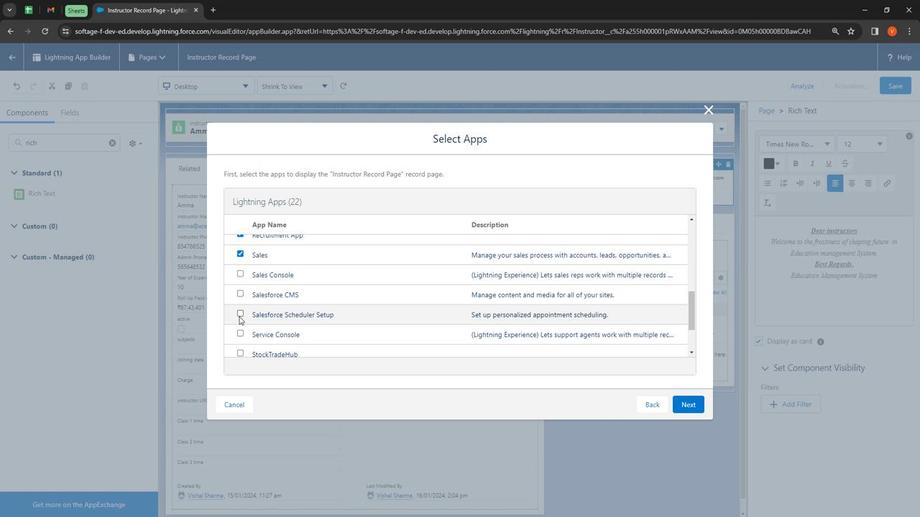 
Action: Mouse moved to (240, 353)
Screenshot: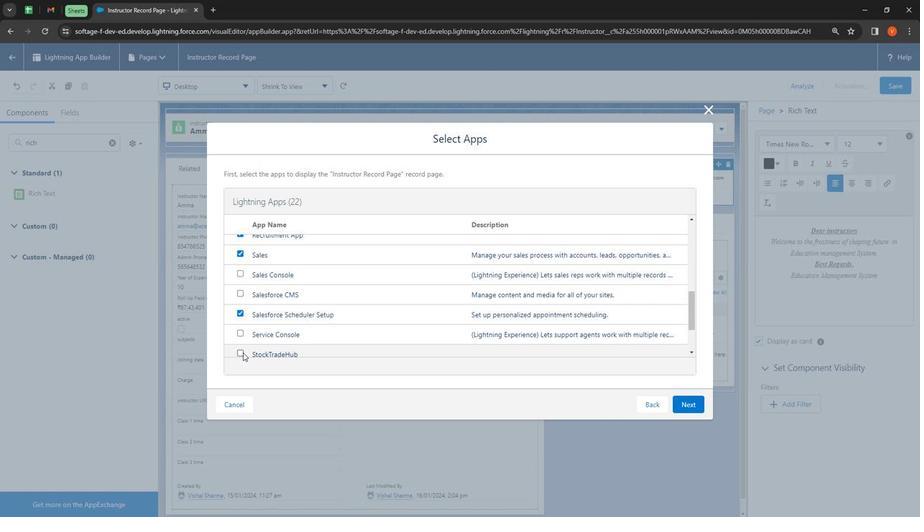 
Action: Mouse pressed left at (240, 353)
Screenshot: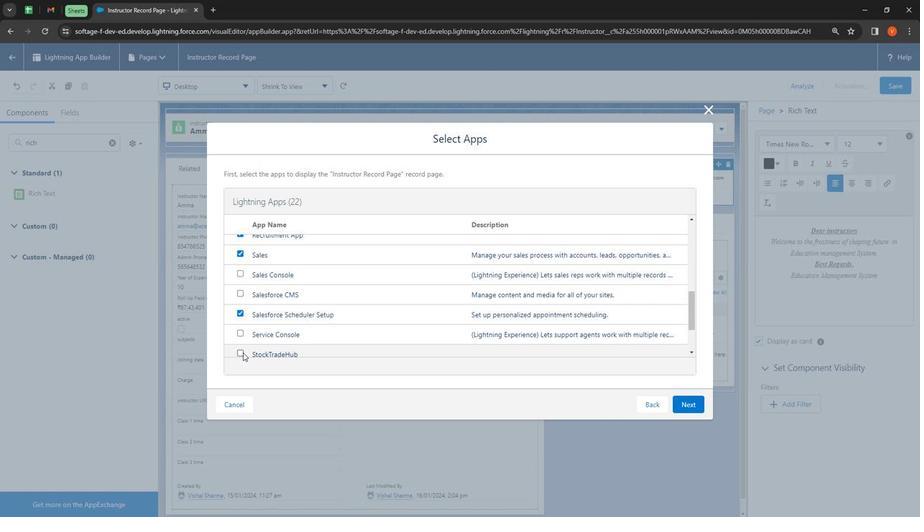 
Action: Mouse moved to (362, 285)
Screenshot: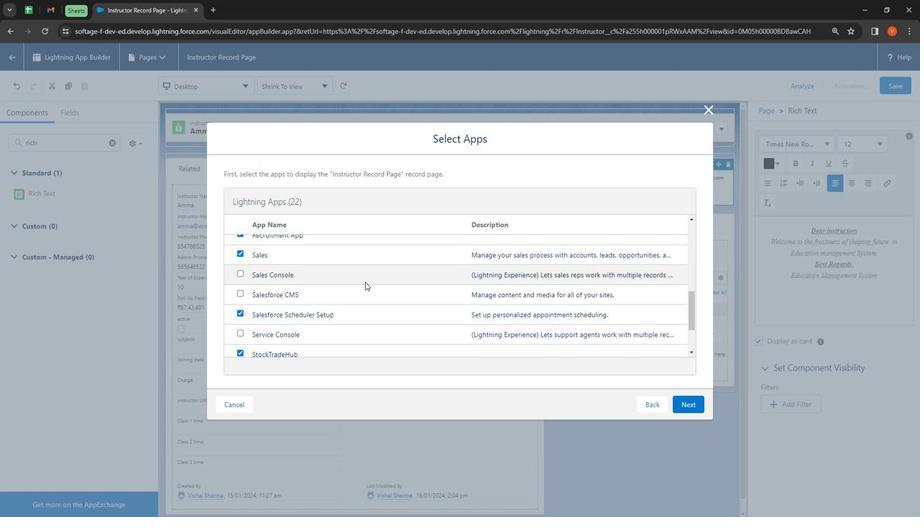 
Action: Mouse scrolled (362, 284) with delta (0, 0)
Screenshot: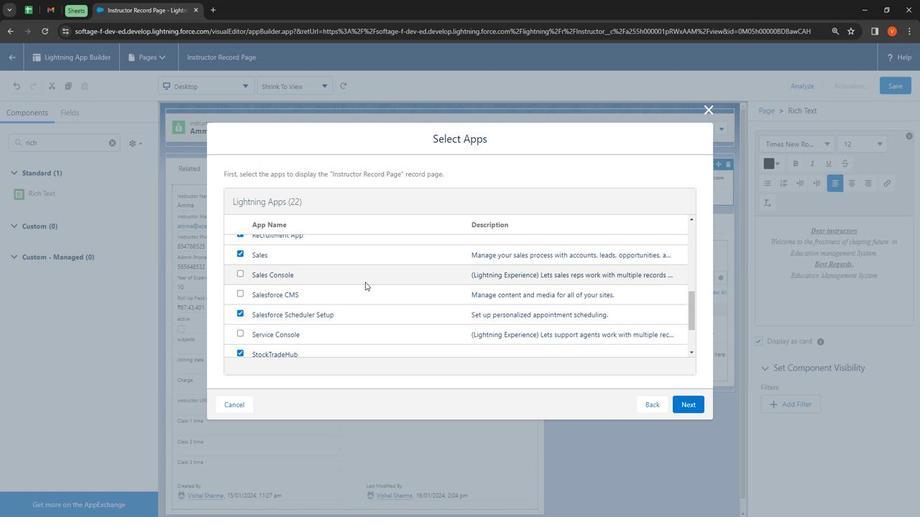 
Action: Mouse moved to (361, 287)
Screenshot: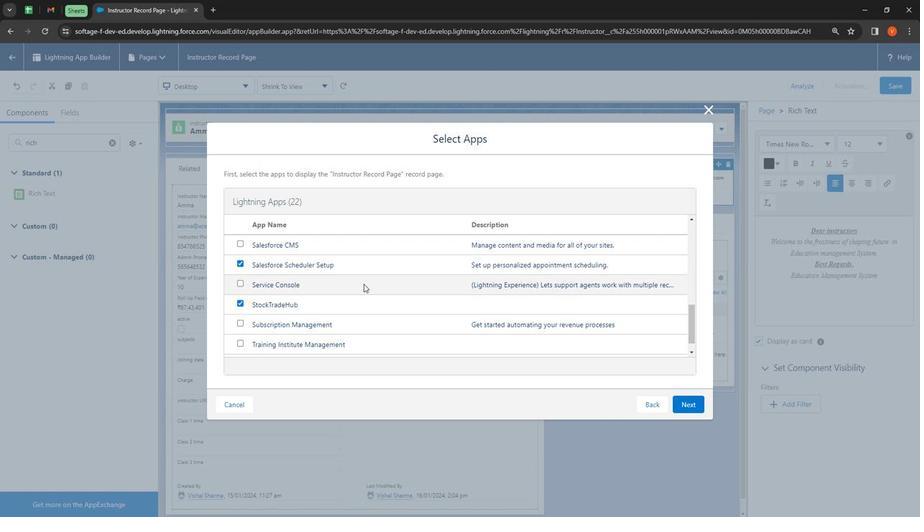 
Action: Mouse scrolled (361, 286) with delta (0, 0)
Screenshot: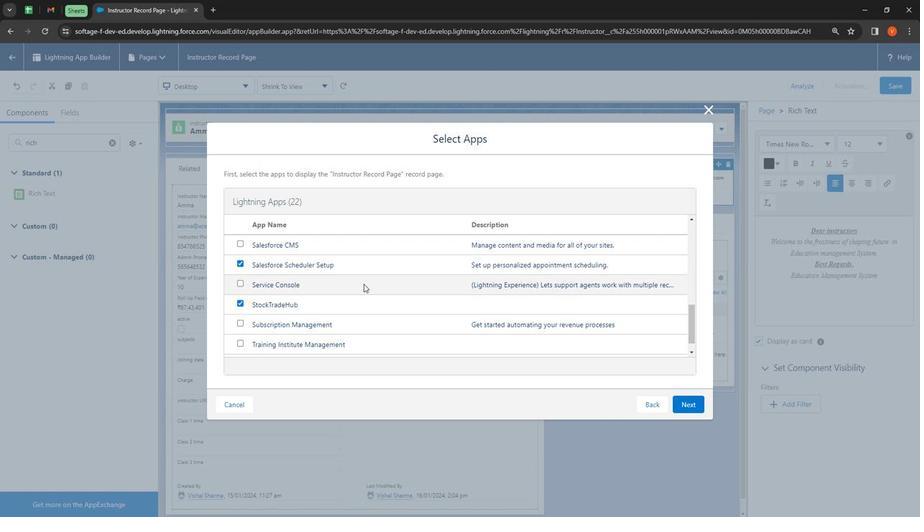 
Action: Mouse moved to (235, 329)
Screenshot: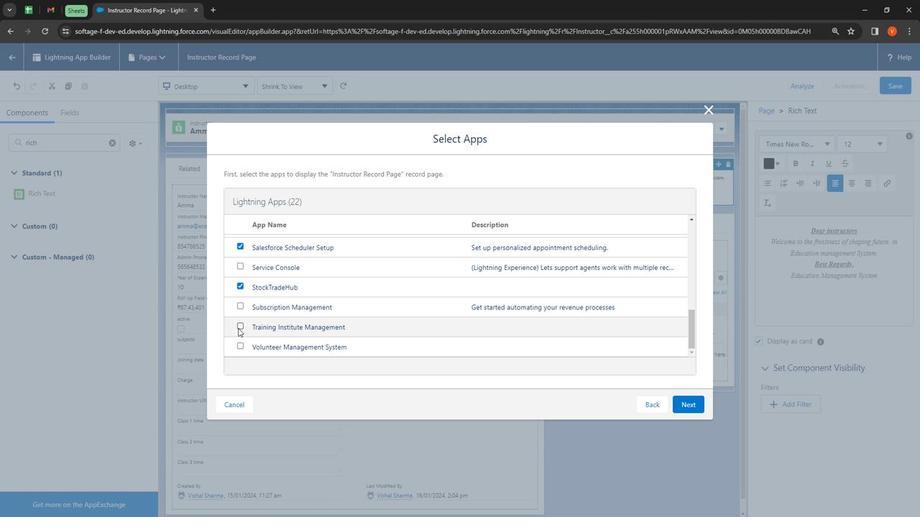 
Action: Mouse pressed left at (235, 329)
Screenshot: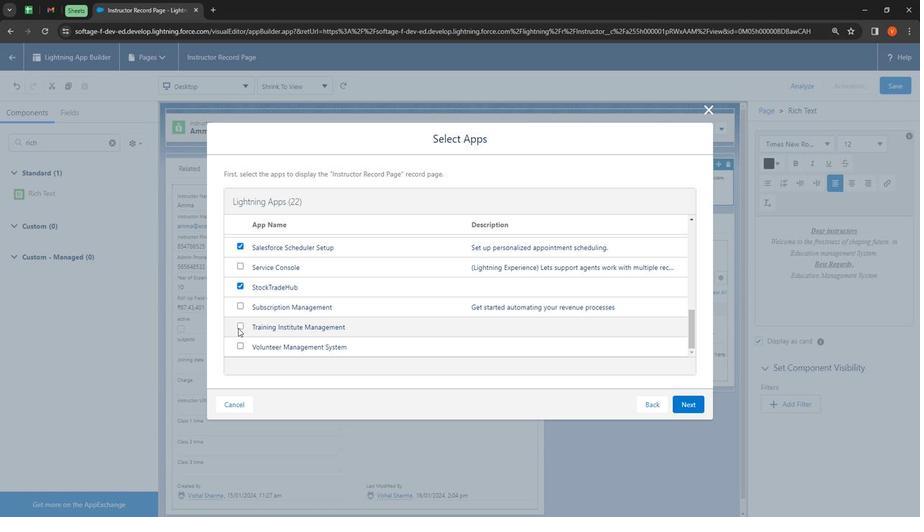 
Action: Mouse moved to (236, 347)
Screenshot: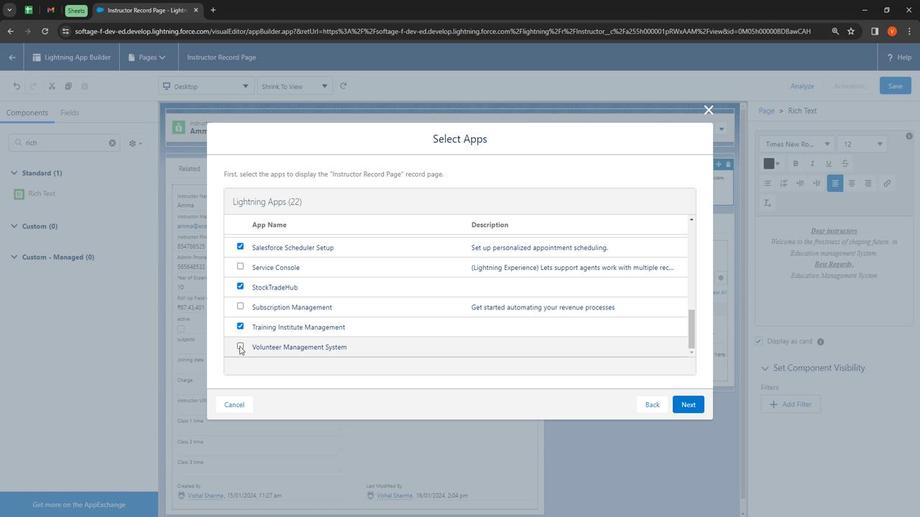 
Action: Mouse pressed left at (236, 347)
Screenshot: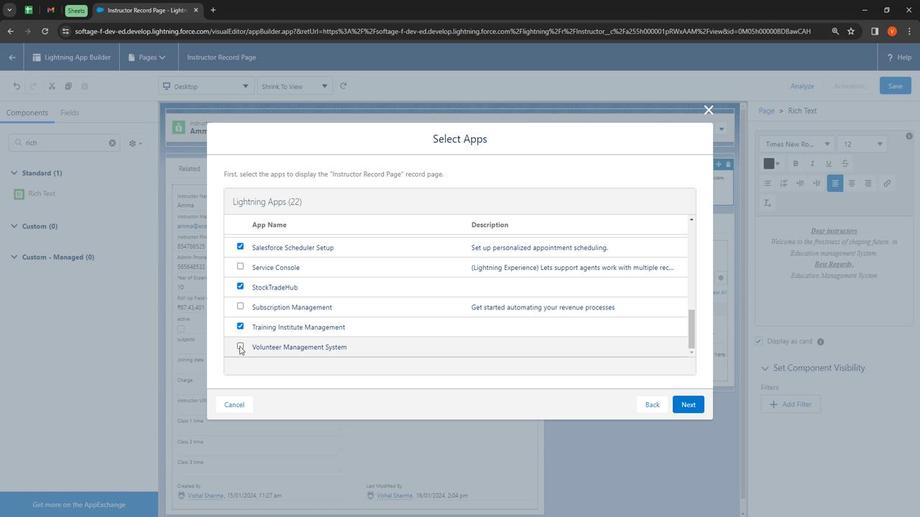 
Action: Mouse moved to (235, 309)
Screenshot: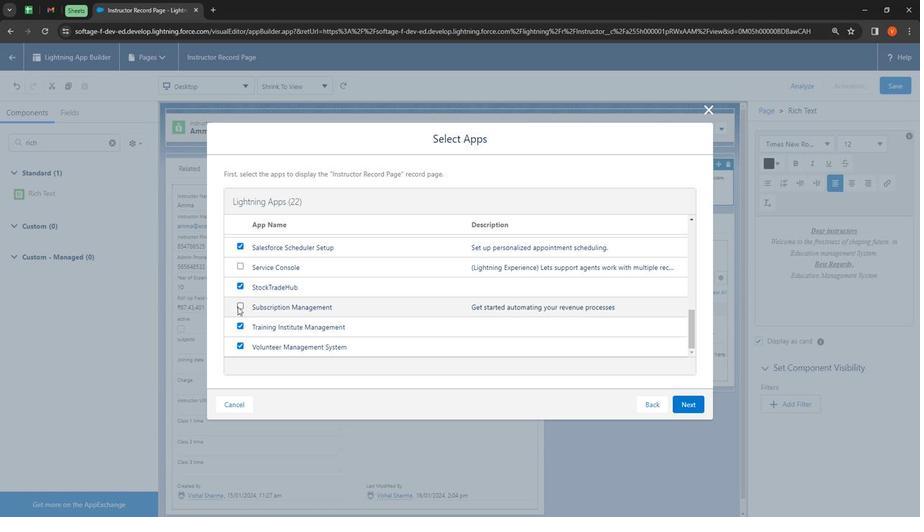 
Action: Mouse pressed left at (235, 309)
Screenshot: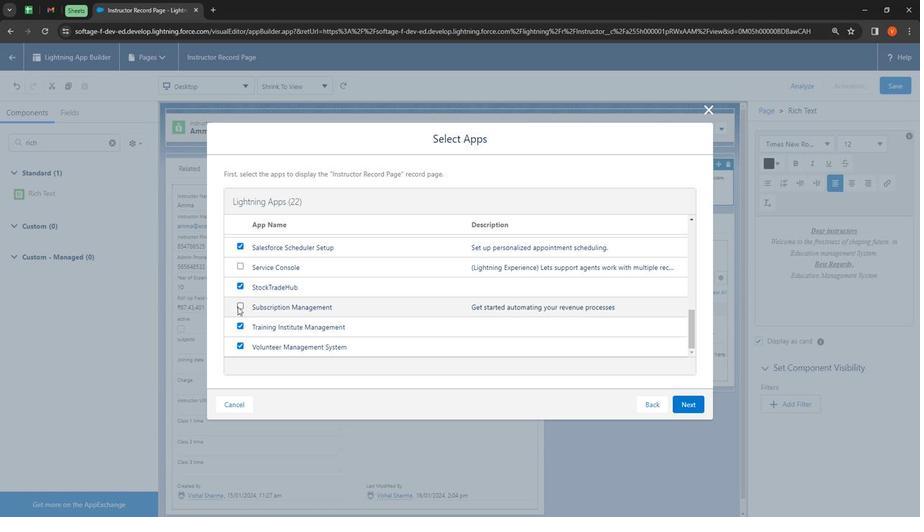 
Action: Mouse moved to (682, 406)
Screenshot: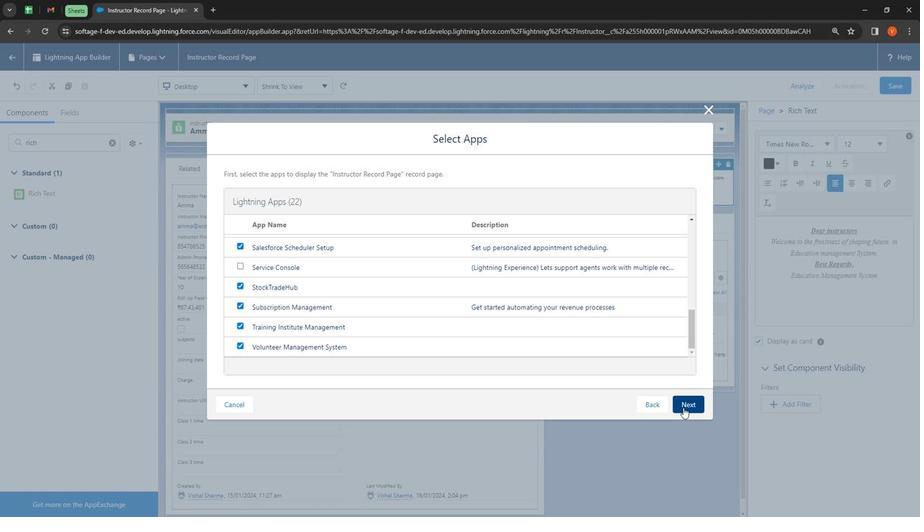 
Action: Mouse pressed left at (682, 406)
Screenshot: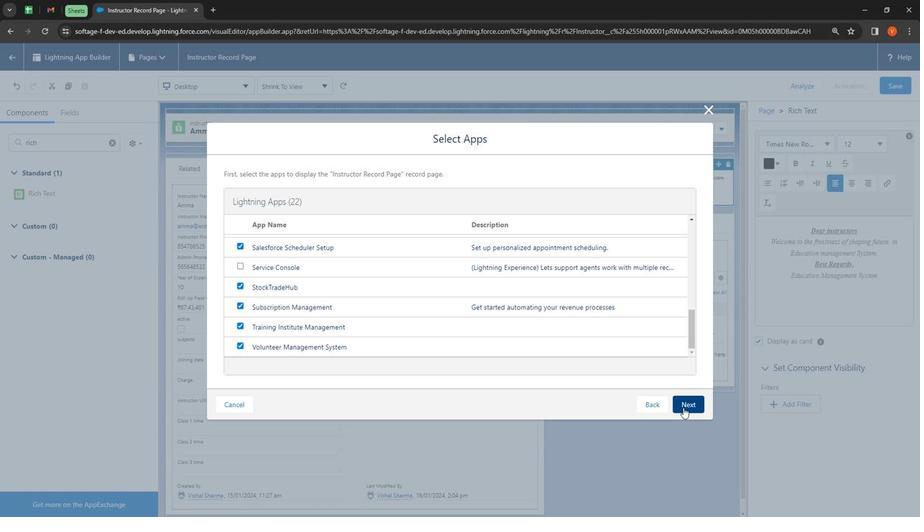
Action: Mouse moved to (688, 402)
Screenshot: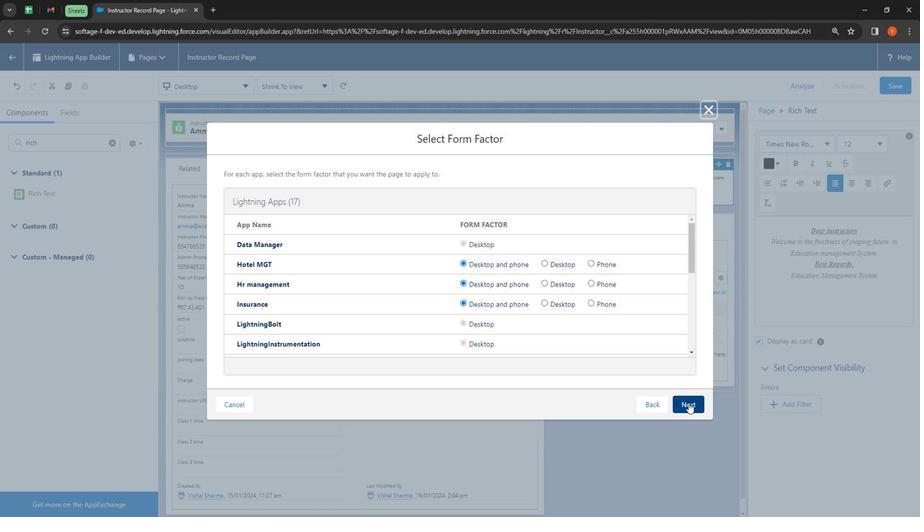 
Action: Mouse pressed left at (688, 402)
Screenshot: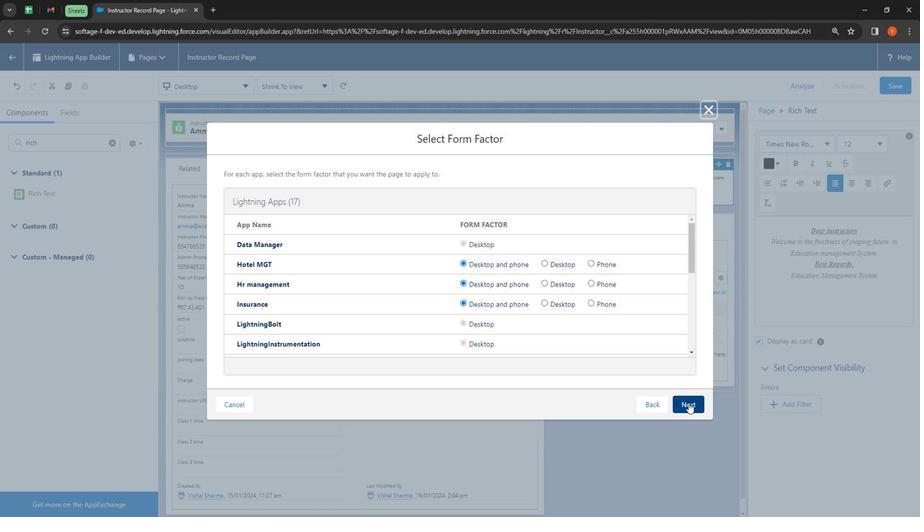 
Action: Mouse moved to (236, 247)
Screenshot: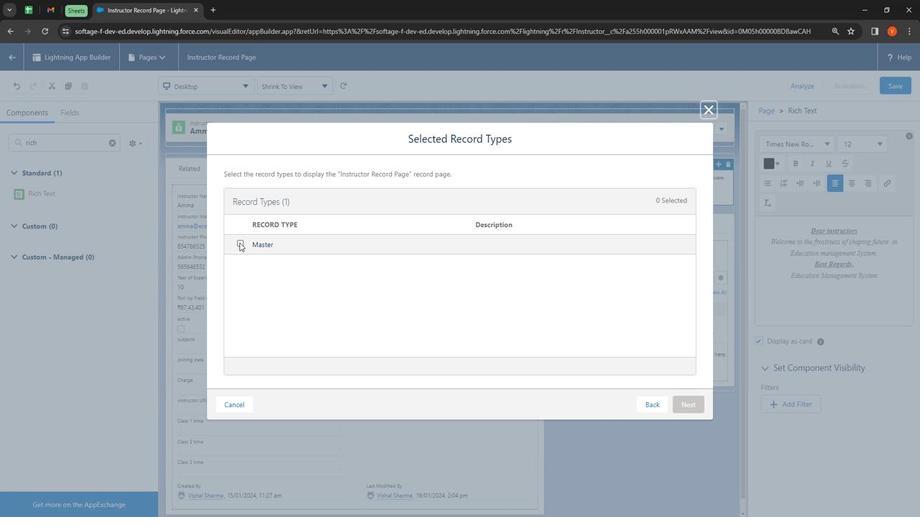 
Action: Mouse pressed left at (236, 247)
Screenshot: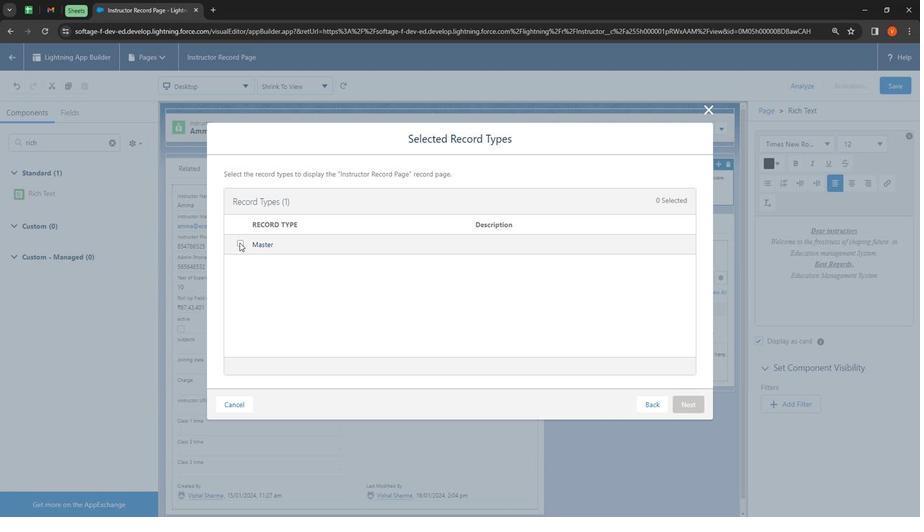 
Action: Mouse moved to (685, 403)
Screenshot: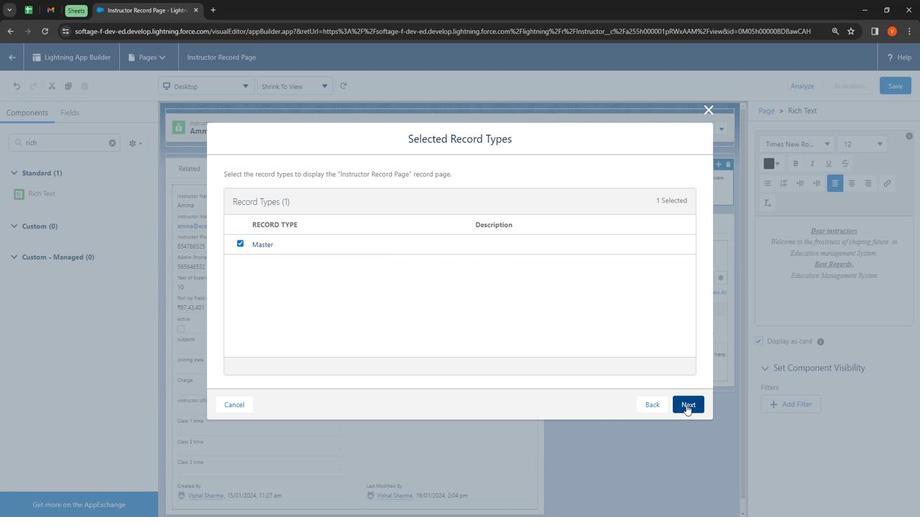 
Action: Mouse pressed left at (685, 403)
Screenshot: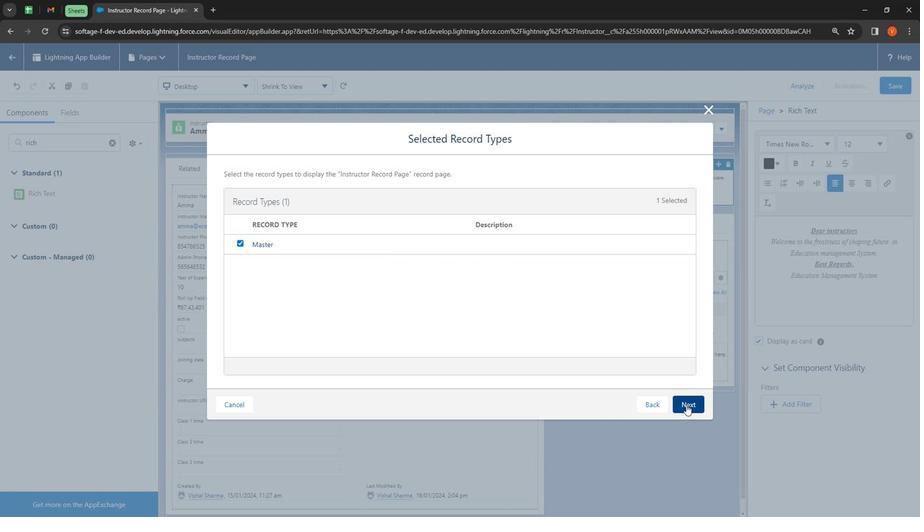 
Action: Mouse moved to (240, 247)
Screenshot: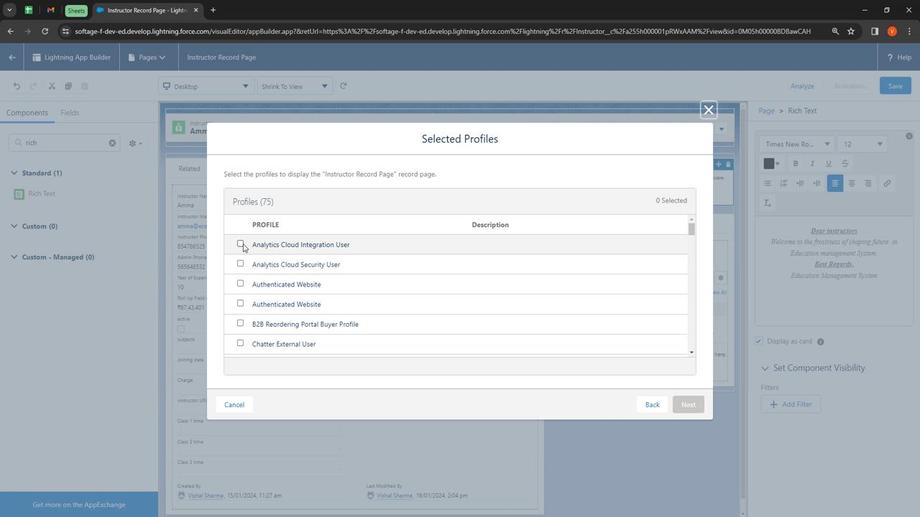 
Action: Mouse pressed left at (240, 247)
Screenshot: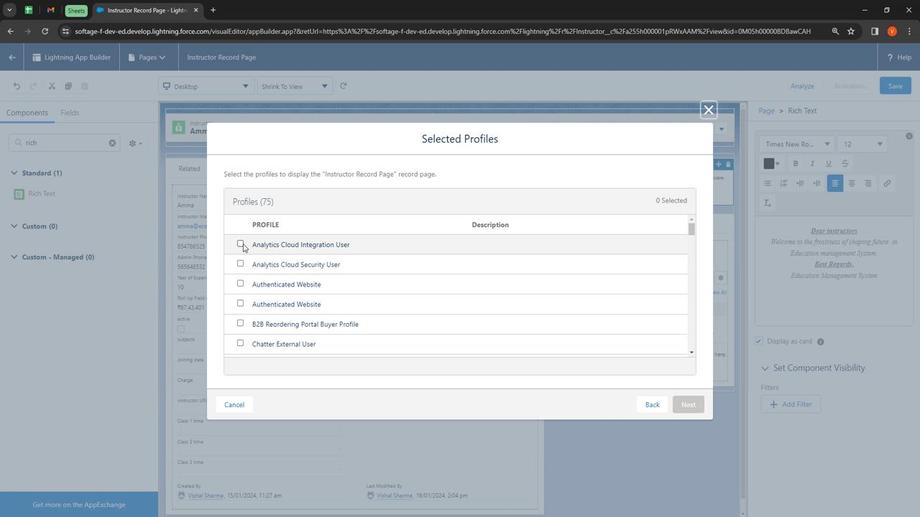 
Action: Mouse moved to (236, 270)
Screenshot: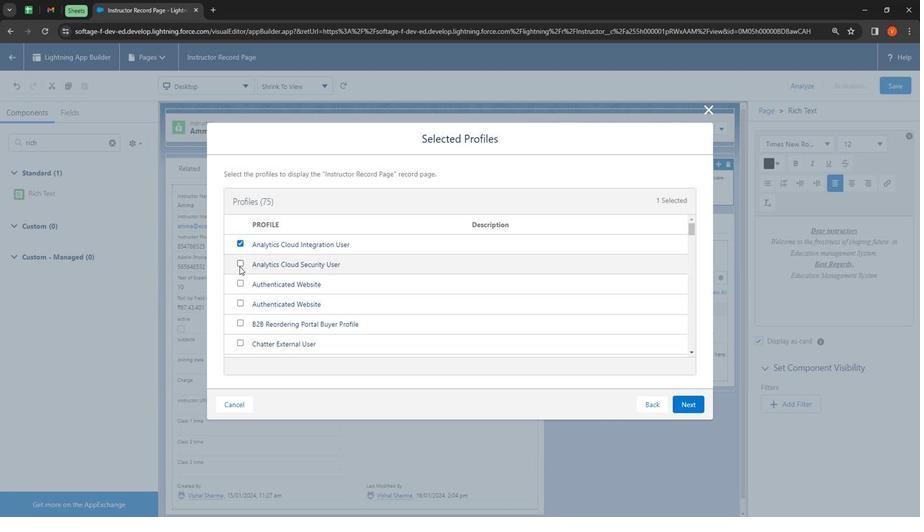 
Action: Mouse pressed left at (236, 270)
Screenshot: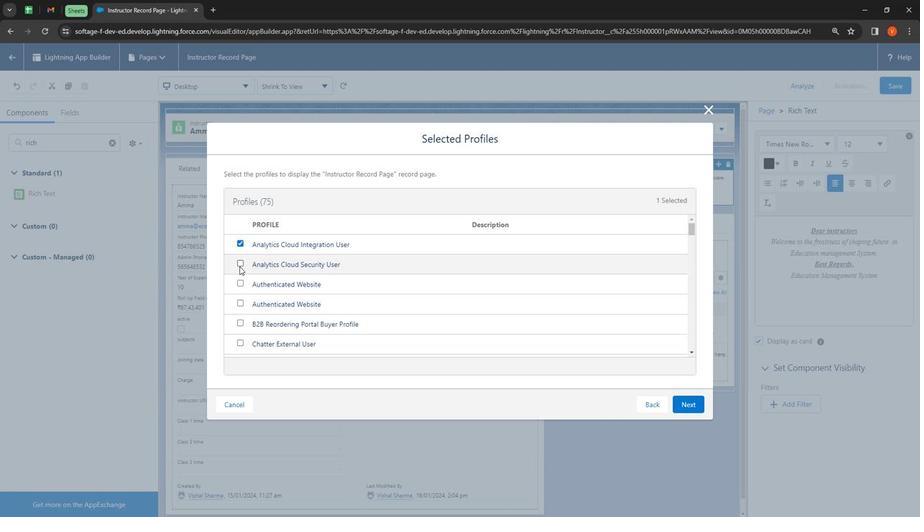 
Action: Mouse moved to (236, 303)
Screenshot: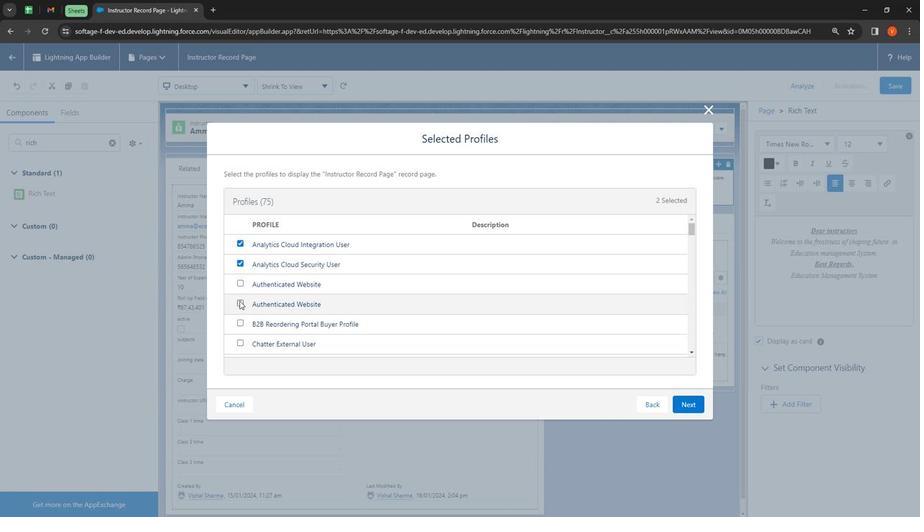 
Action: Mouse pressed left at (236, 303)
Screenshot: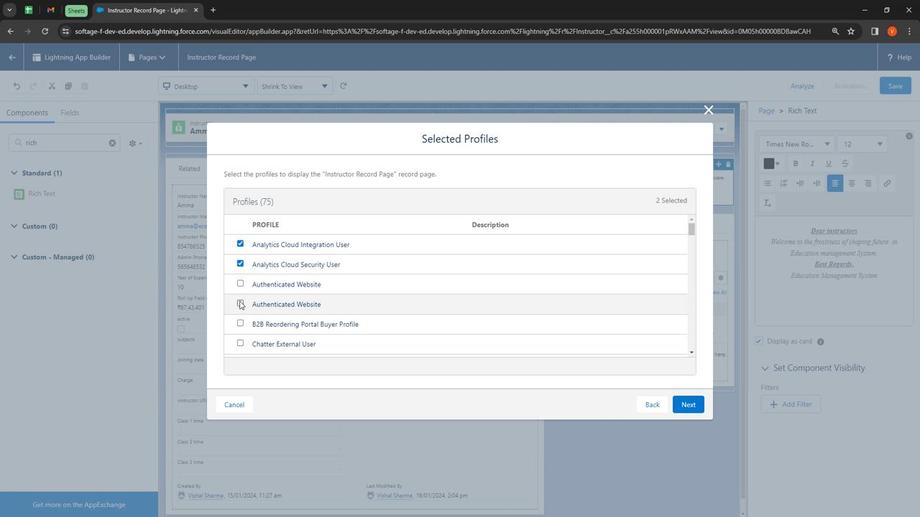 
Action: Mouse moved to (237, 324)
Screenshot: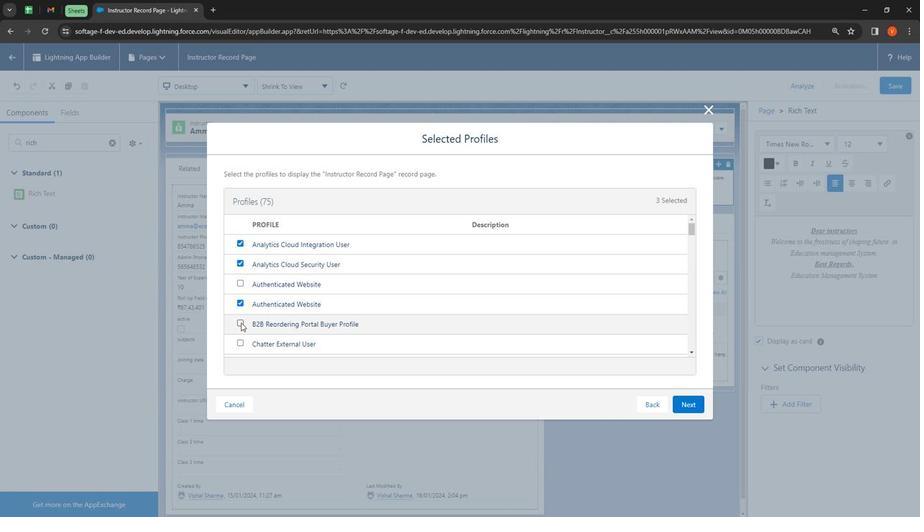 
Action: Mouse pressed left at (237, 324)
Screenshot: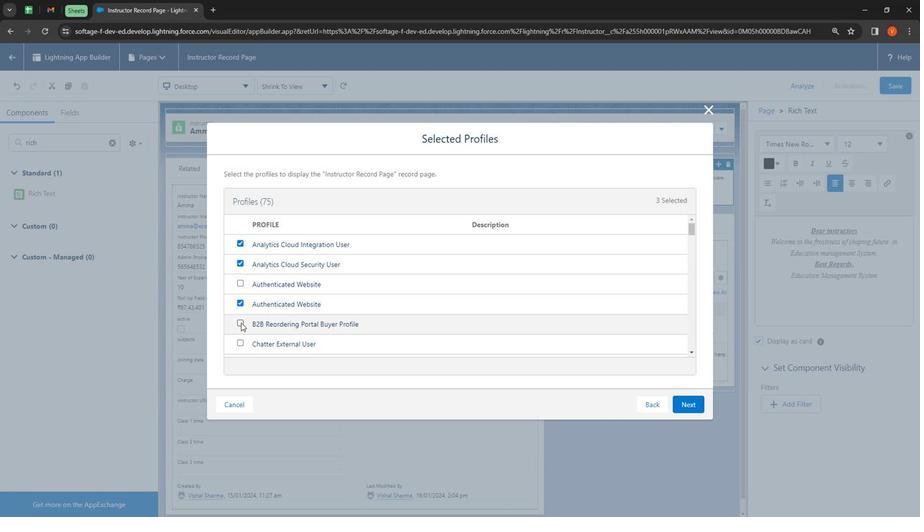 
Action: Mouse moved to (239, 346)
Screenshot: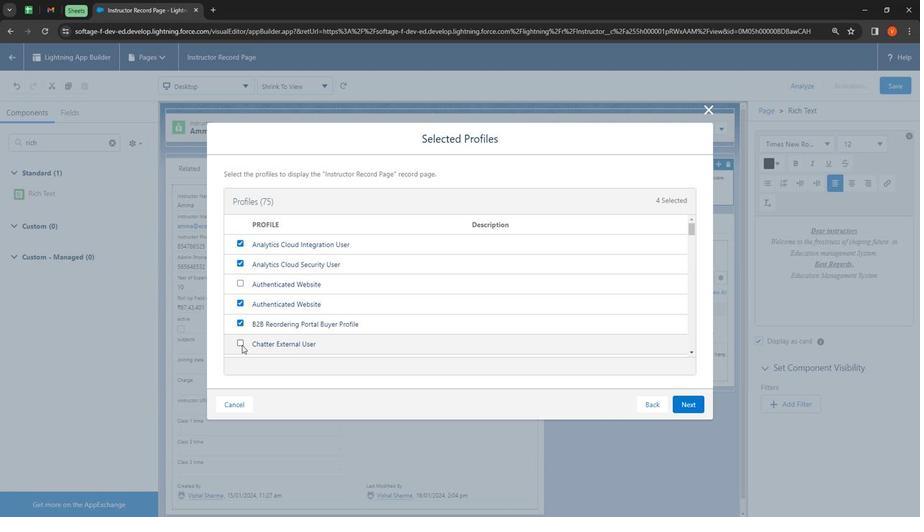 
Action: Mouse pressed left at (239, 346)
Screenshot: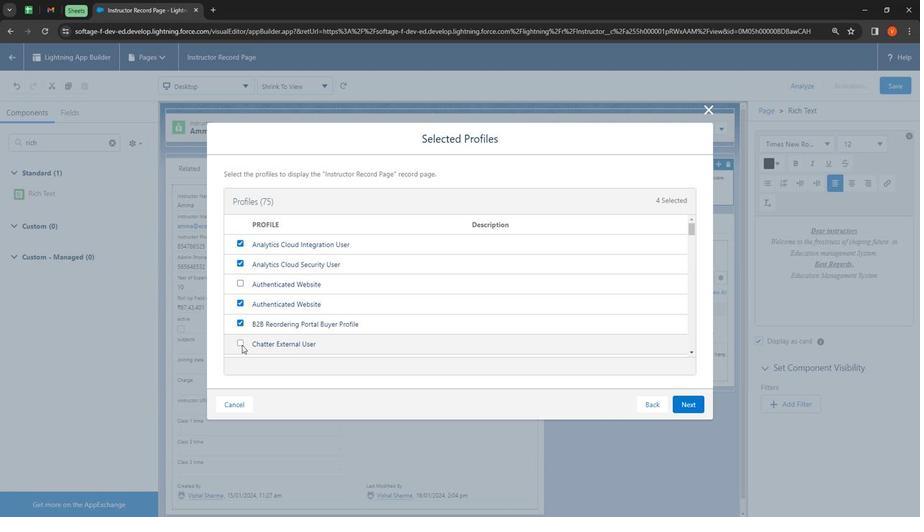 
Action: Mouse moved to (250, 309)
Screenshot: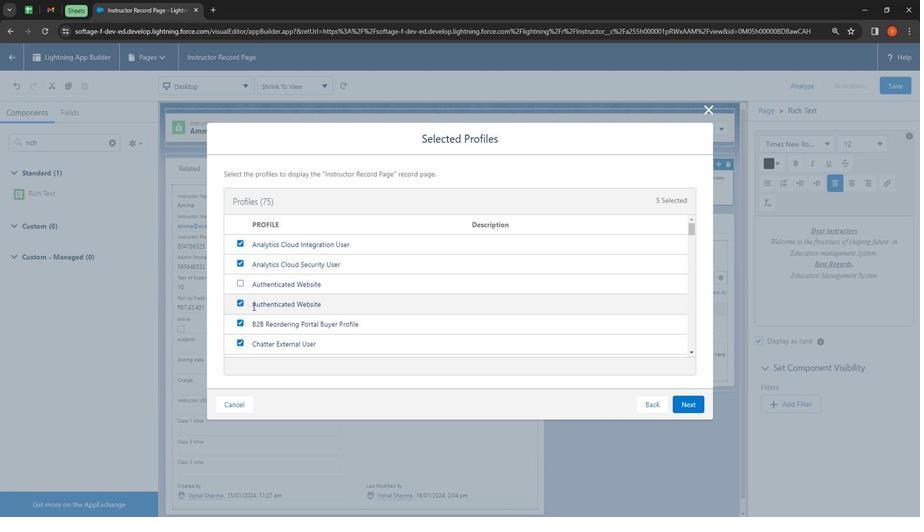 
Action: Mouse scrolled (250, 308) with delta (0, 0)
Screenshot: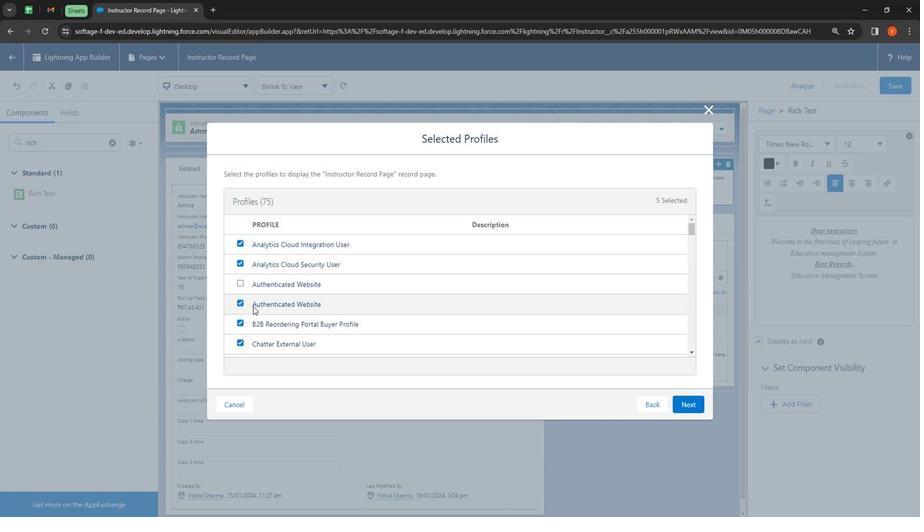 
Action: Mouse moved to (250, 307)
Screenshot: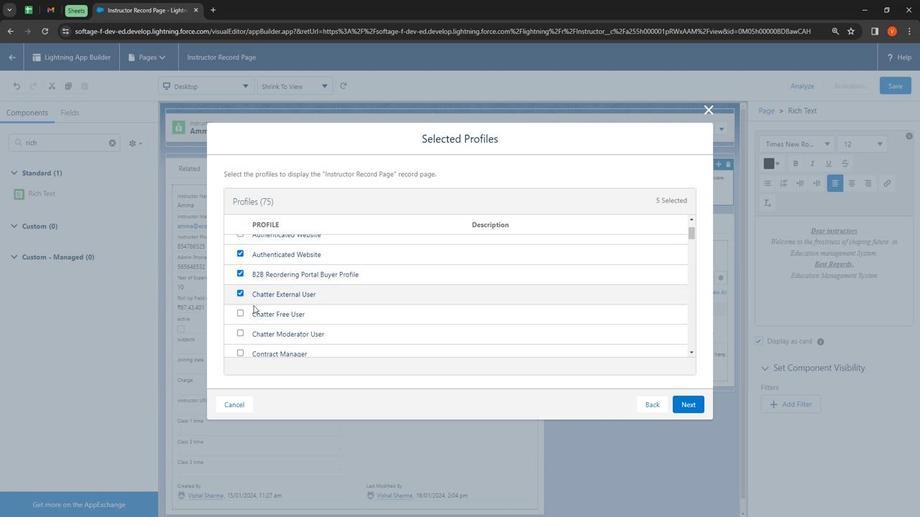 
Action: Mouse scrolled (250, 307) with delta (0, 0)
Screenshot: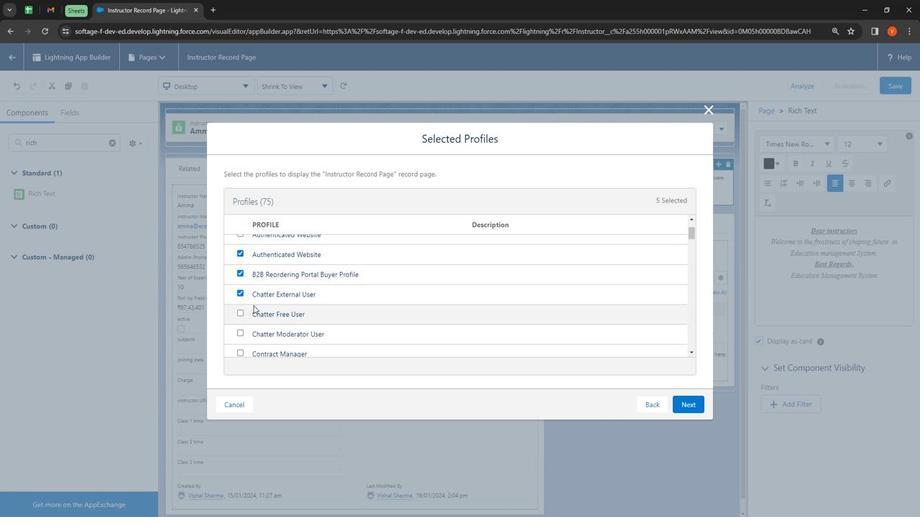 
Action: Mouse moved to (236, 268)
Screenshot: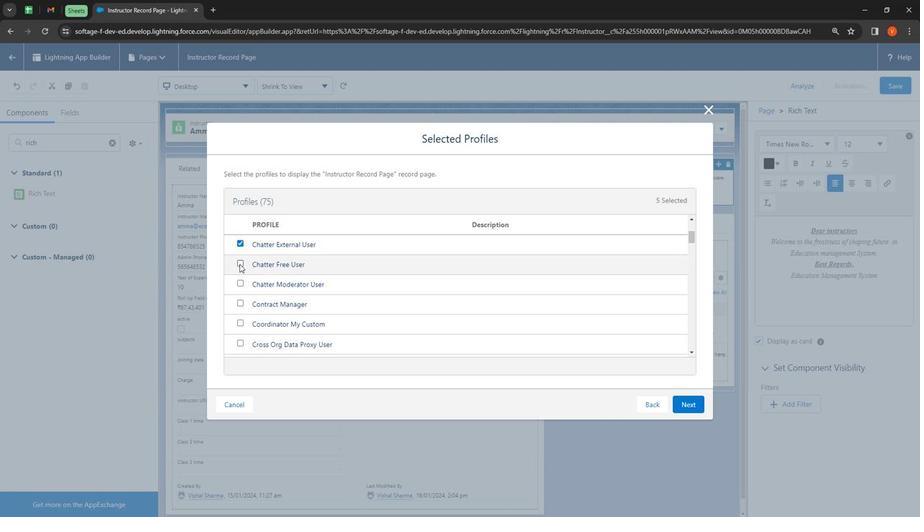 
Action: Mouse pressed left at (236, 268)
Screenshot: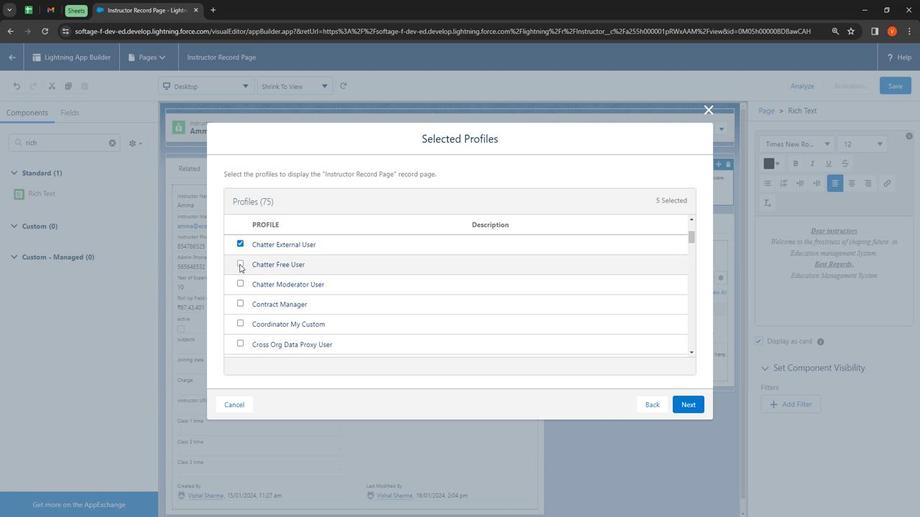 
Action: Mouse moved to (237, 305)
Screenshot: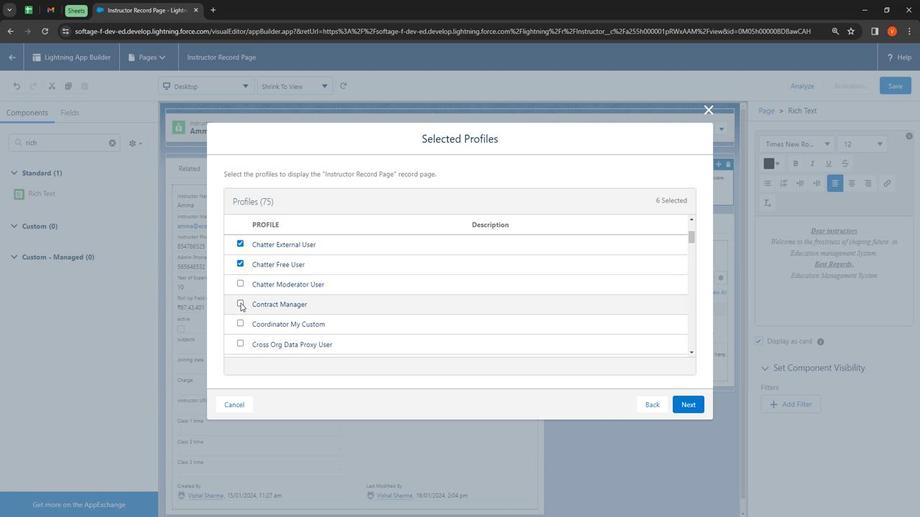 
Action: Mouse pressed left at (237, 305)
Screenshot: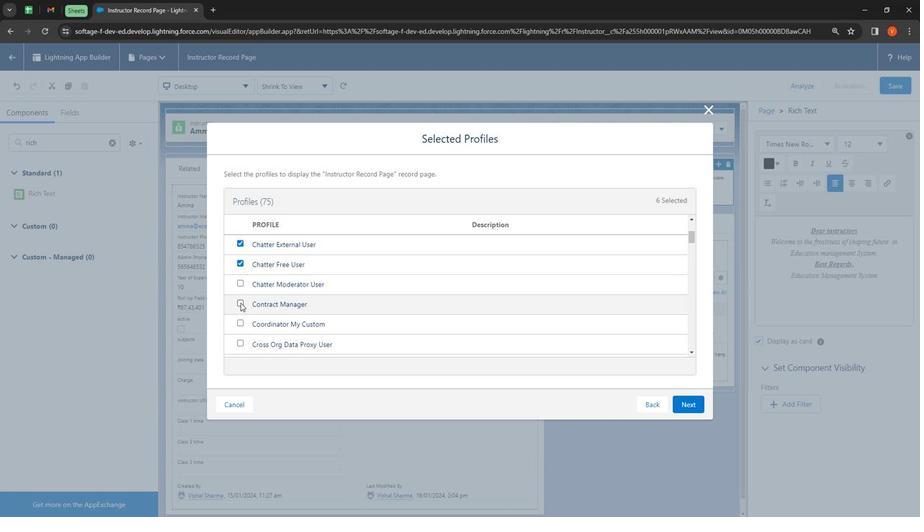 
Action: Mouse moved to (239, 327)
Screenshot: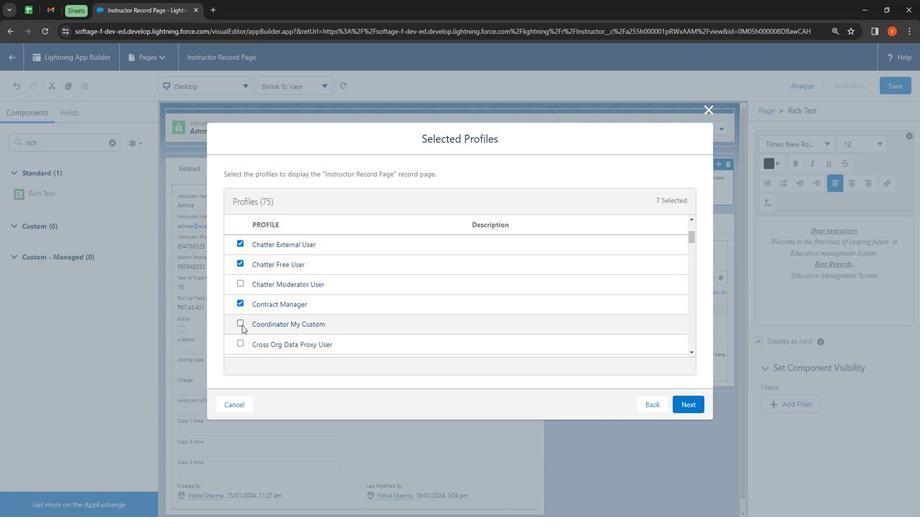 
Action: Mouse pressed left at (239, 327)
Screenshot: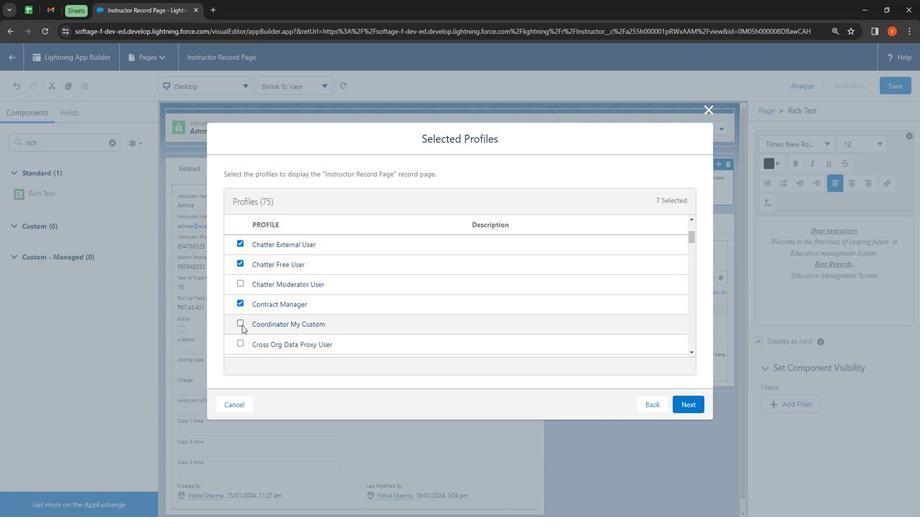 
Action: Mouse moved to (237, 343)
Screenshot: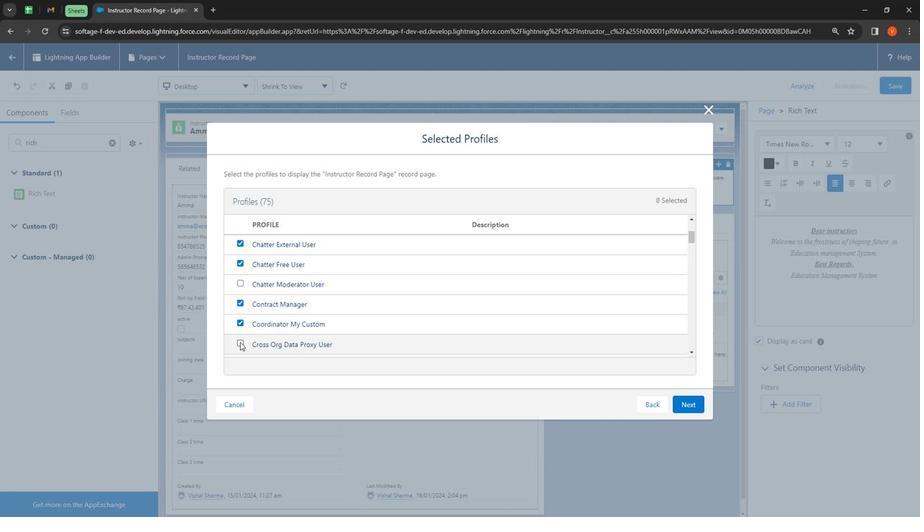 
Action: Mouse pressed left at (237, 343)
Screenshot: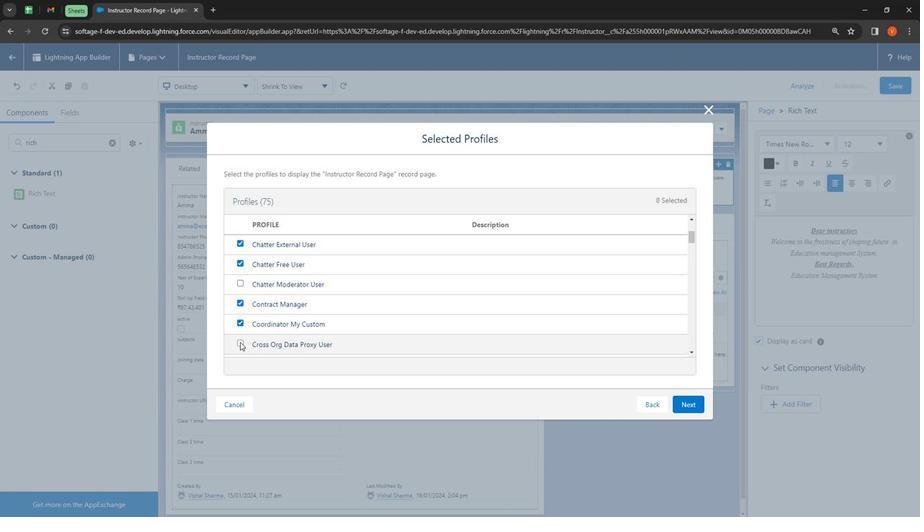
Action: Mouse moved to (261, 313)
Screenshot: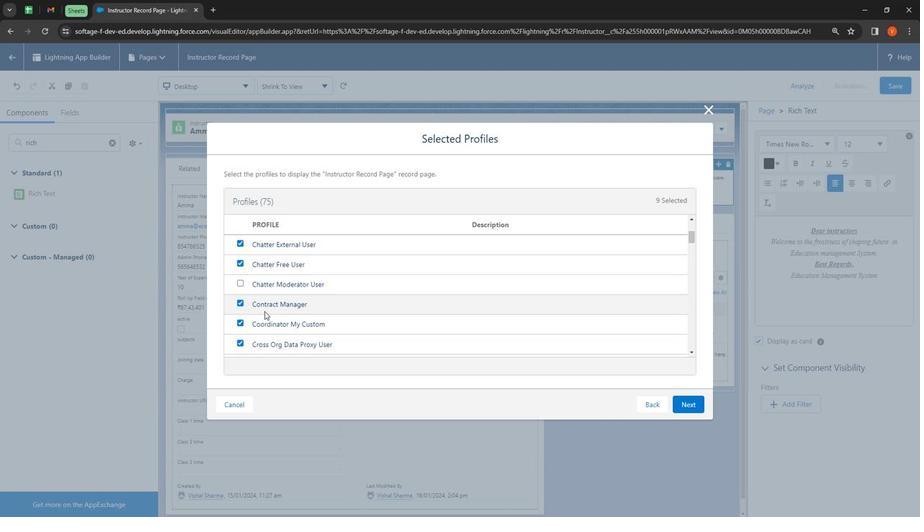 
Action: Mouse scrolled (261, 313) with delta (0, 0)
Screenshot: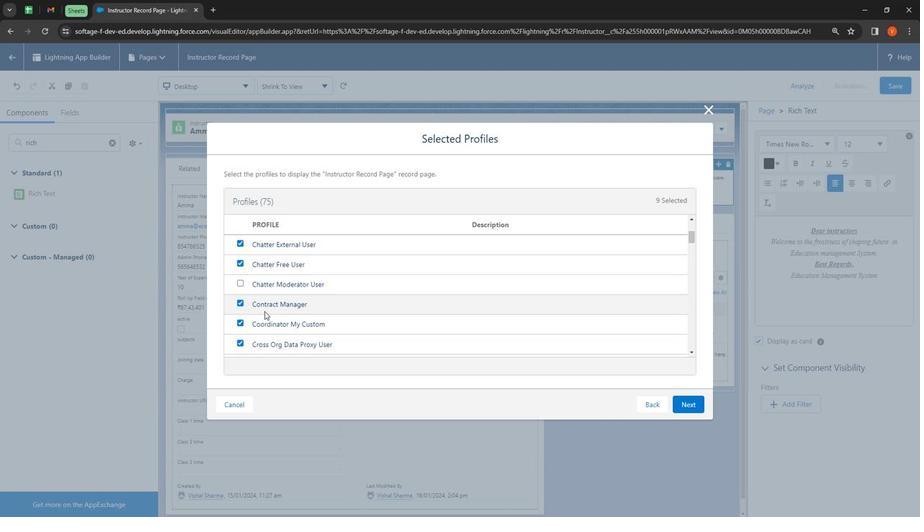 
Action: Mouse moved to (262, 311)
Screenshot: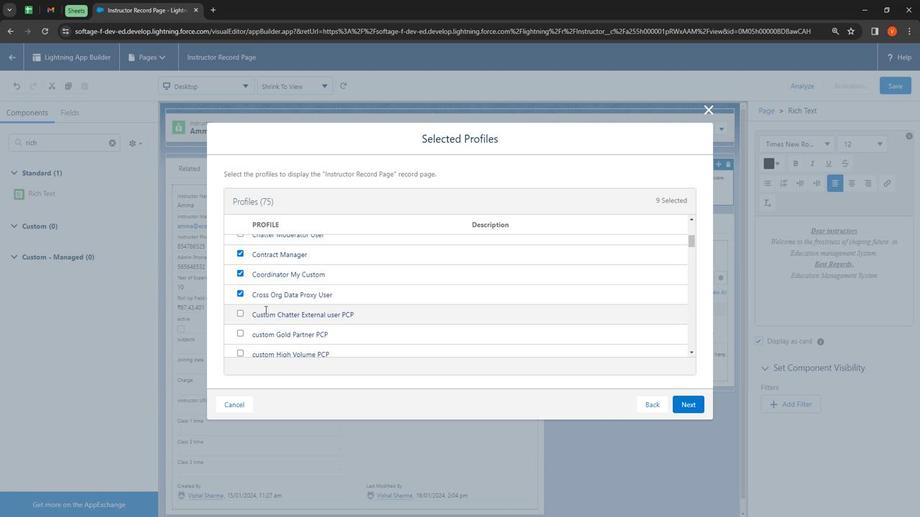 
Action: Mouse scrolled (262, 311) with delta (0, 0)
Screenshot: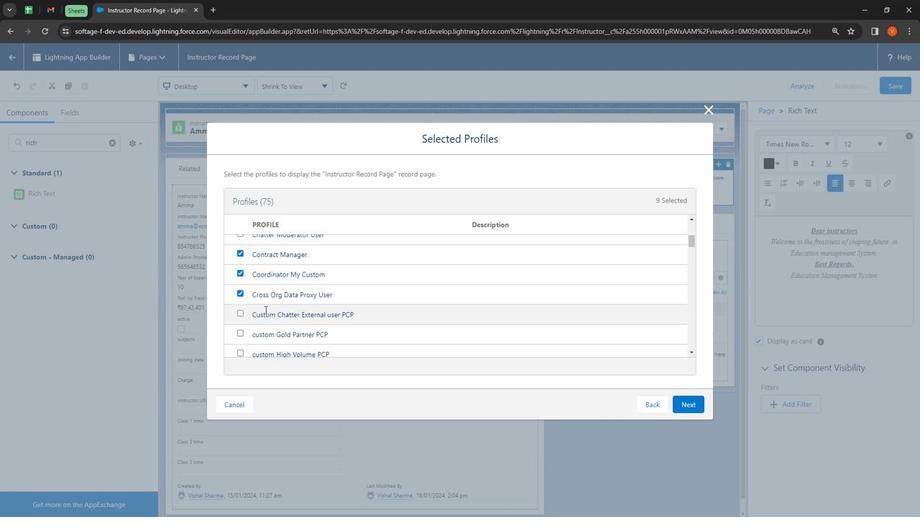 
Action: Mouse moved to (235, 270)
Screenshot: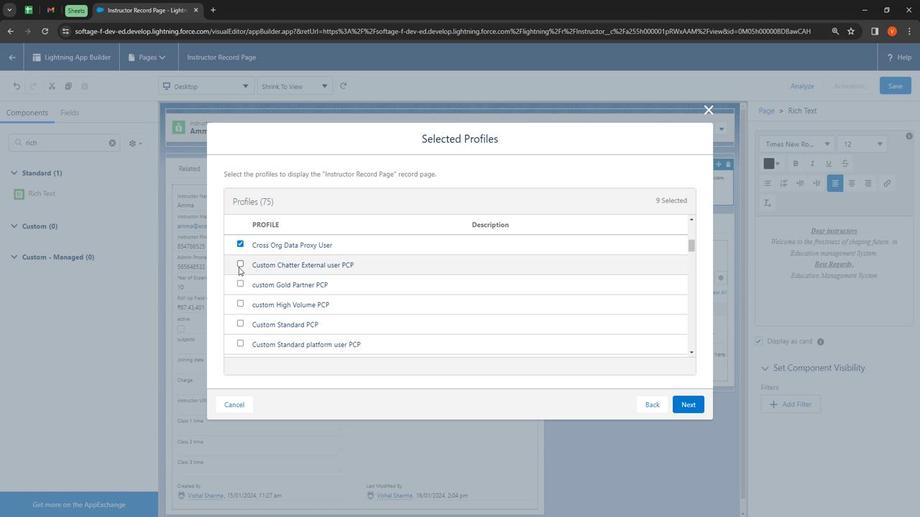 
Action: Mouse pressed left at (235, 270)
Screenshot: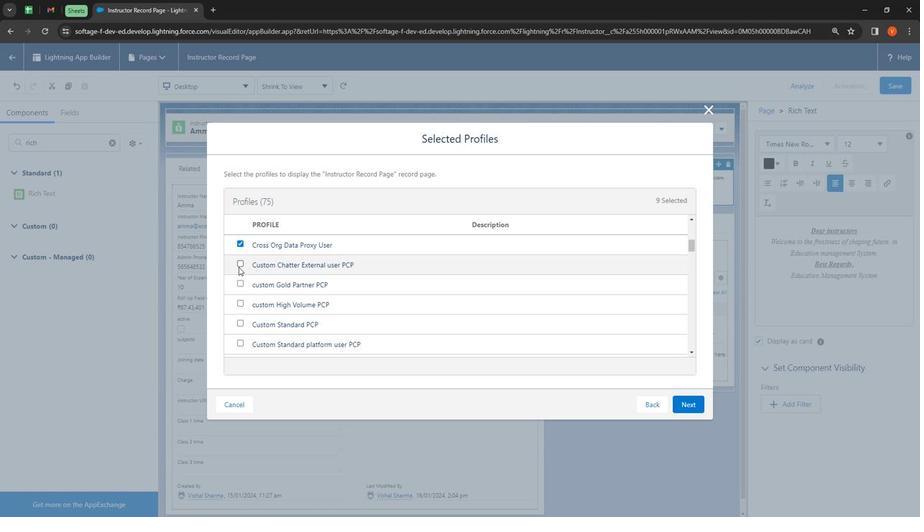
Action: Mouse moved to (238, 288)
Screenshot: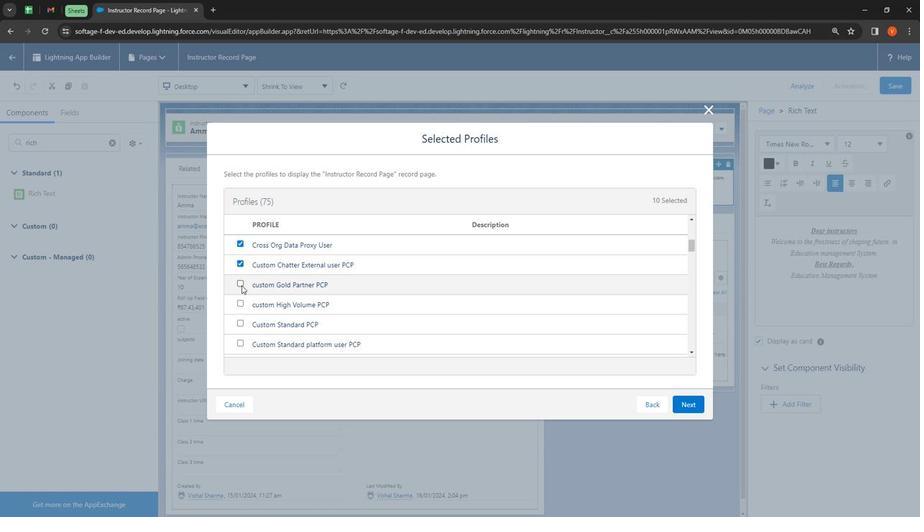 
Action: Mouse pressed left at (238, 288)
Screenshot: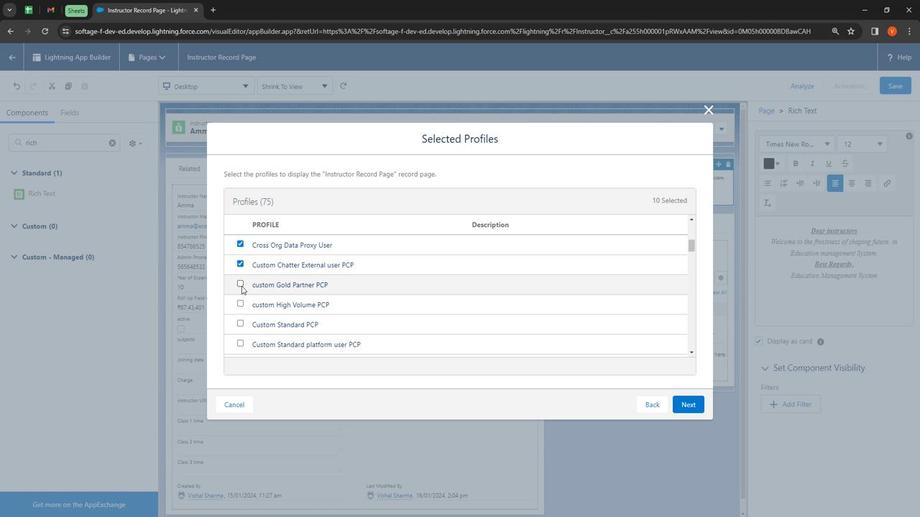 
Action: Mouse moved to (240, 306)
Screenshot: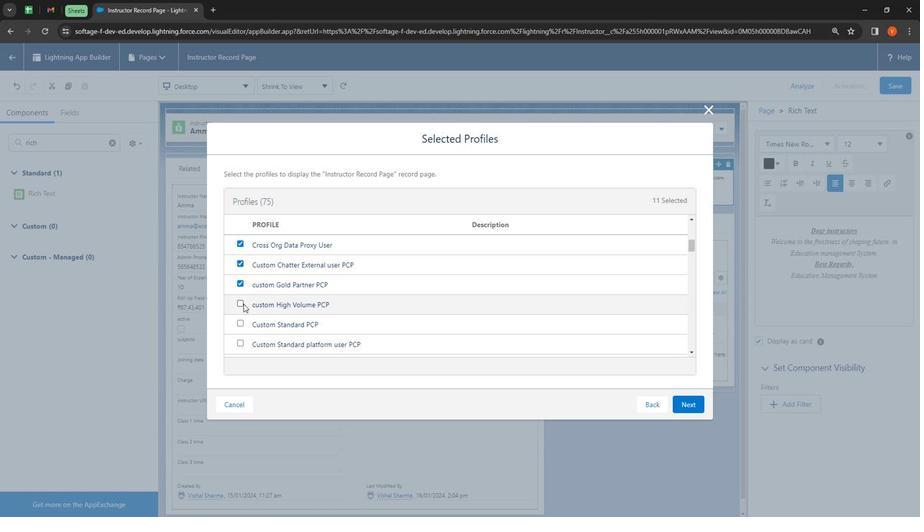 
Action: Mouse pressed left at (240, 306)
Screenshot: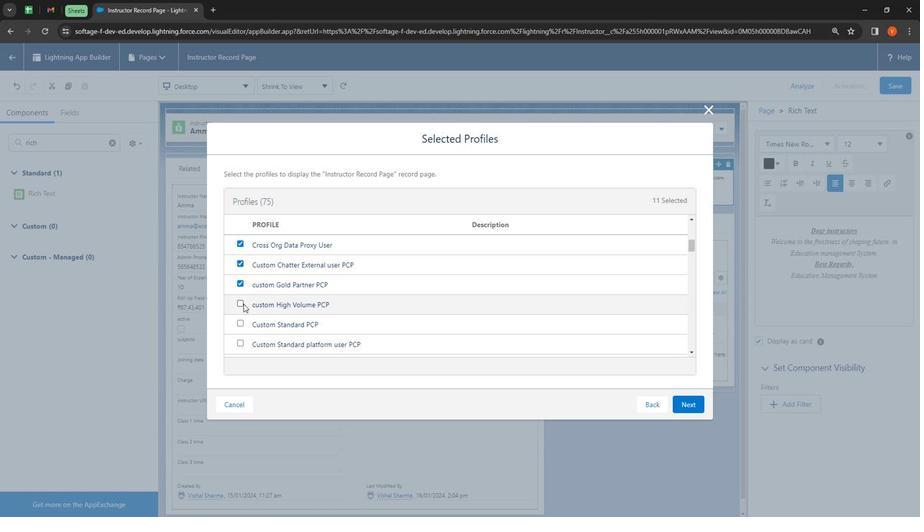 
Action: Mouse moved to (239, 344)
Screenshot: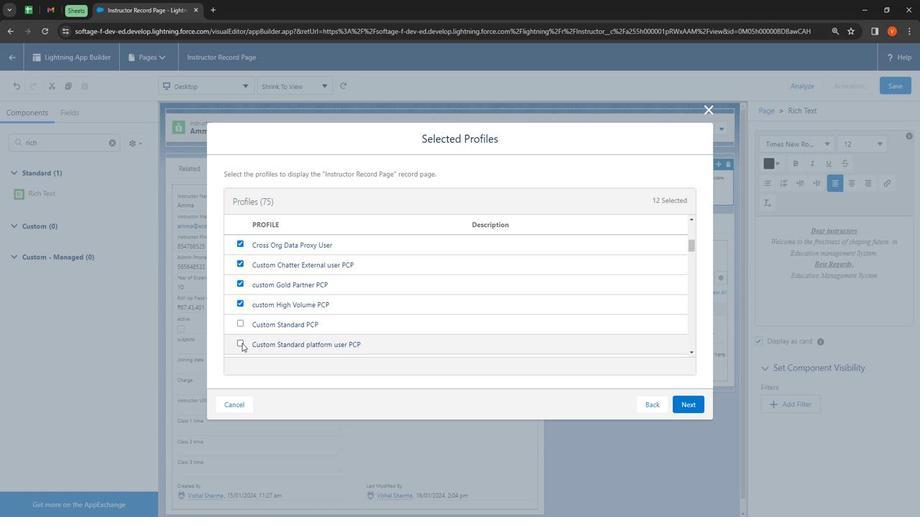
Action: Mouse pressed left at (239, 344)
Screenshot: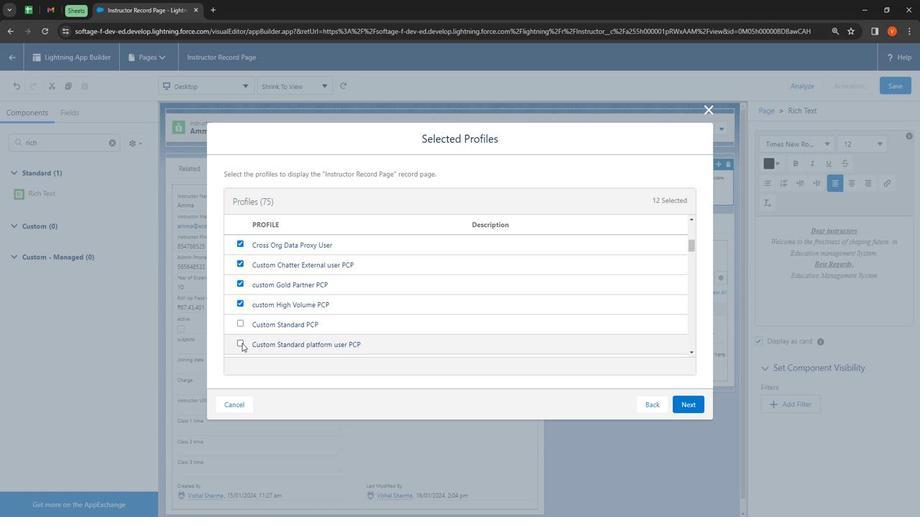 
Action: Mouse moved to (247, 325)
Screenshot: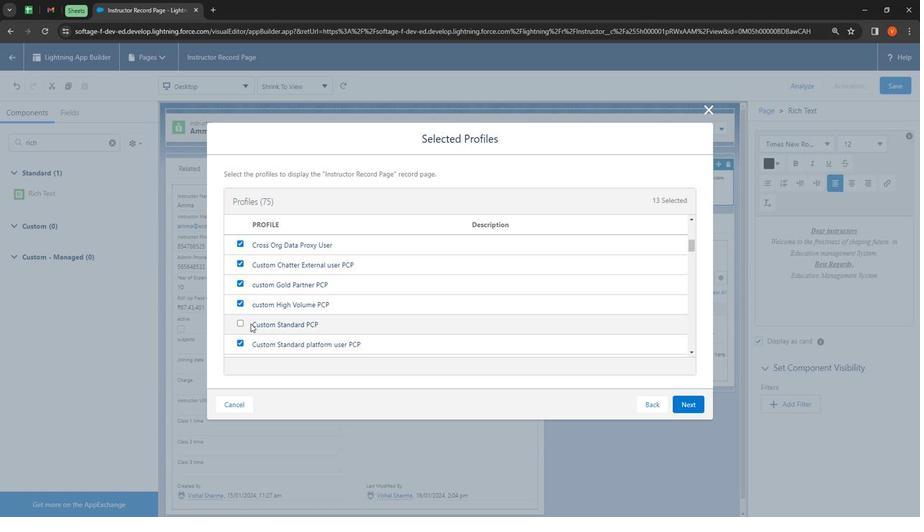 
Action: Mouse scrolled (247, 324) with delta (0, 0)
Screenshot: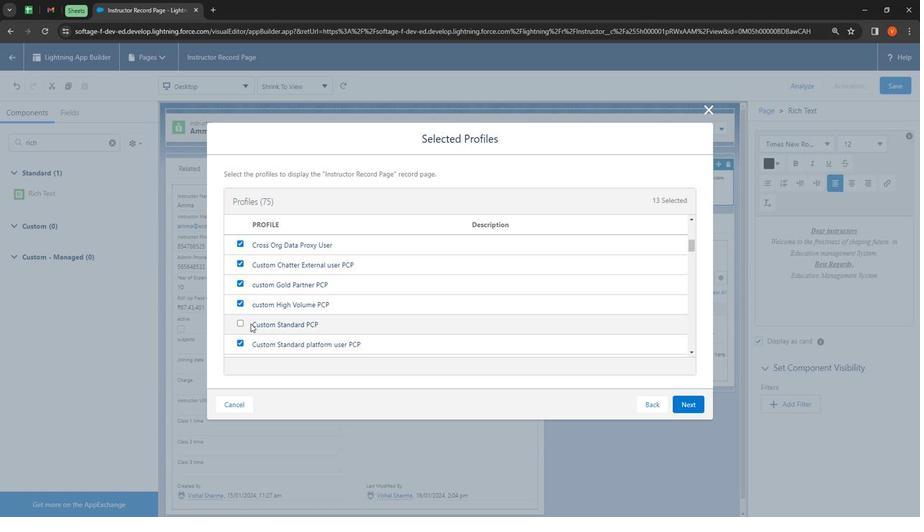 
Action: Mouse scrolled (247, 324) with delta (0, 0)
Screenshot: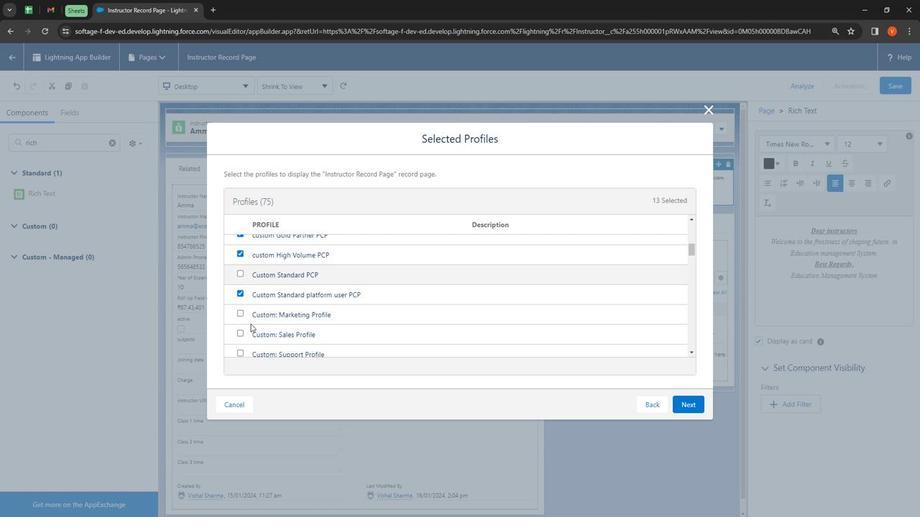 
Action: Mouse moved to (235, 267)
Screenshot: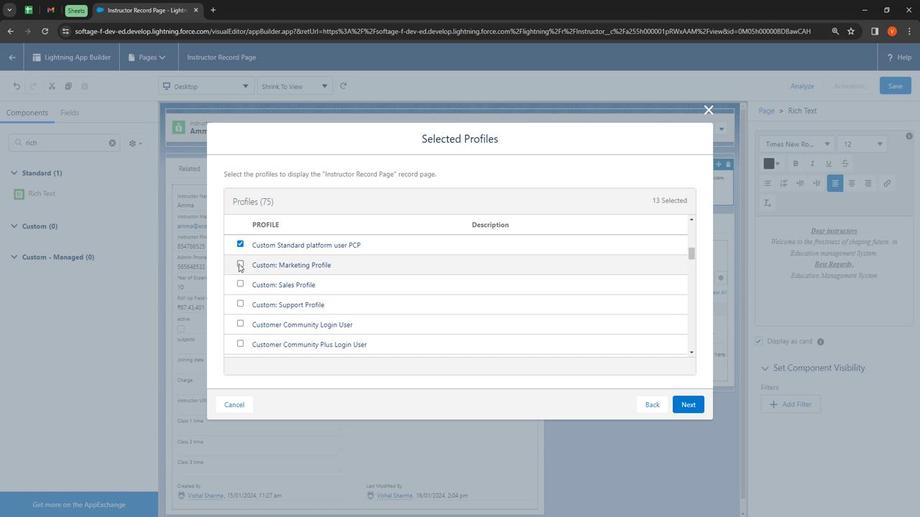 
Action: Mouse pressed left at (235, 267)
Screenshot: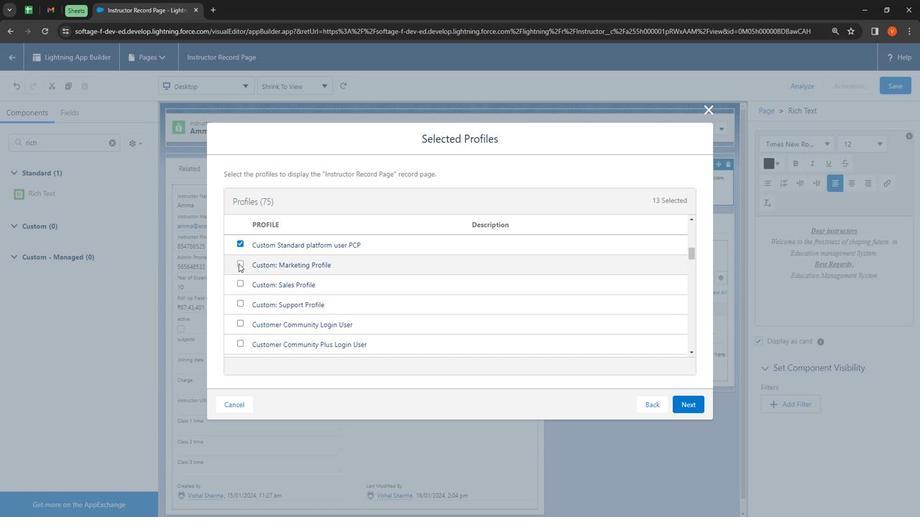 
Action: Mouse moved to (239, 282)
Screenshot: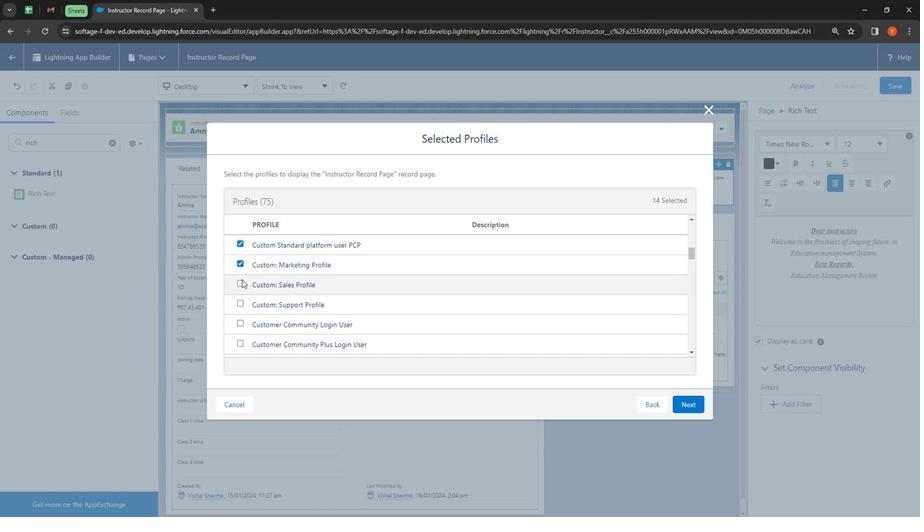 
Action: Mouse pressed left at (239, 282)
Screenshot: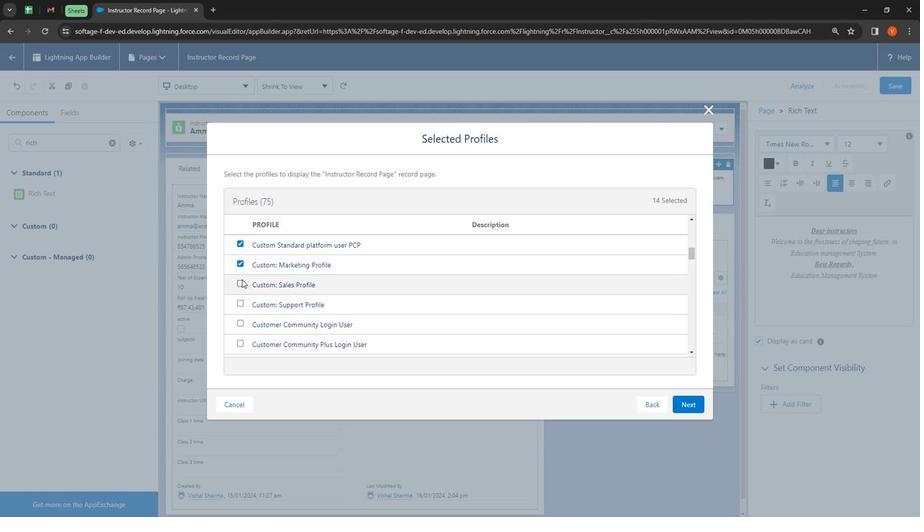 
Action: Mouse moved to (239, 302)
Screenshot: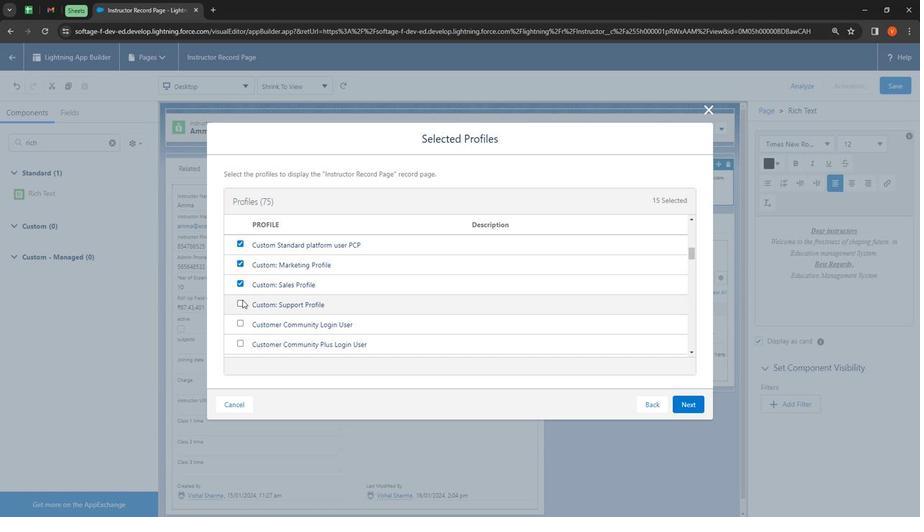 
Action: Mouse pressed left at (239, 302)
Screenshot: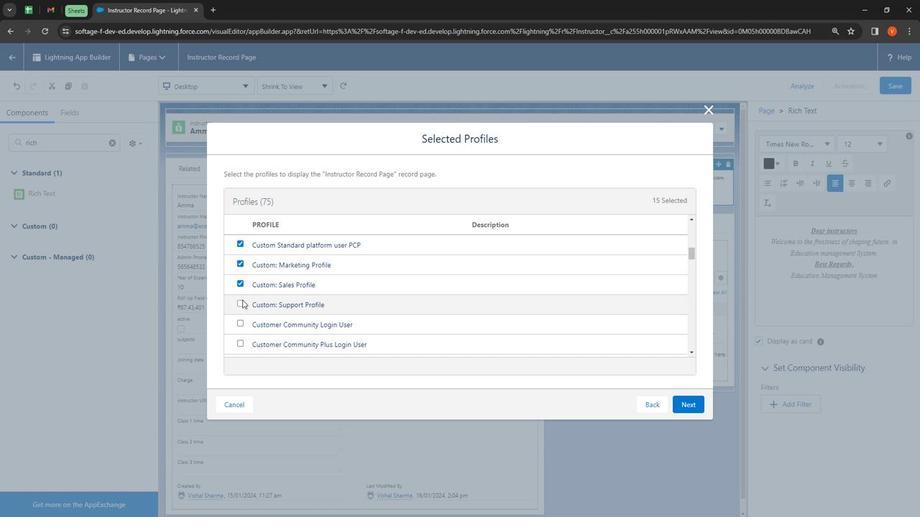 
Action: Mouse moved to (237, 345)
Screenshot: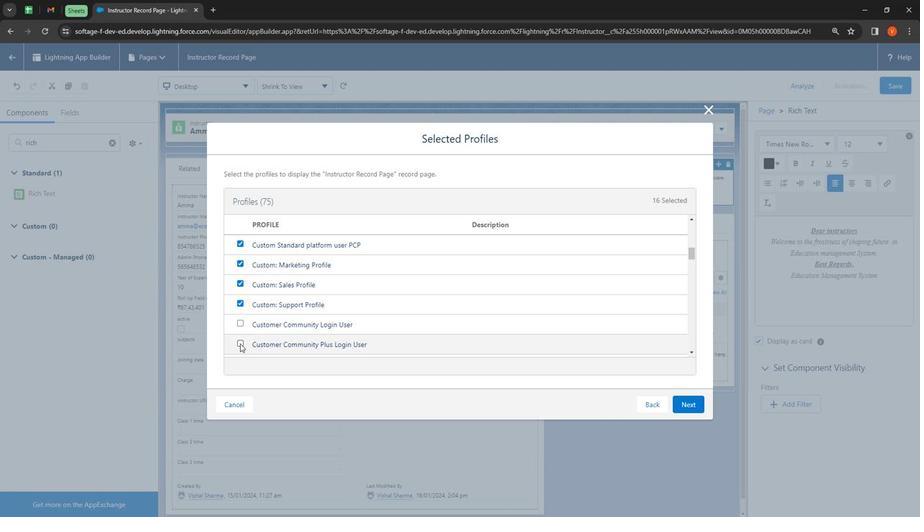 
Action: Mouse pressed left at (237, 345)
Screenshot: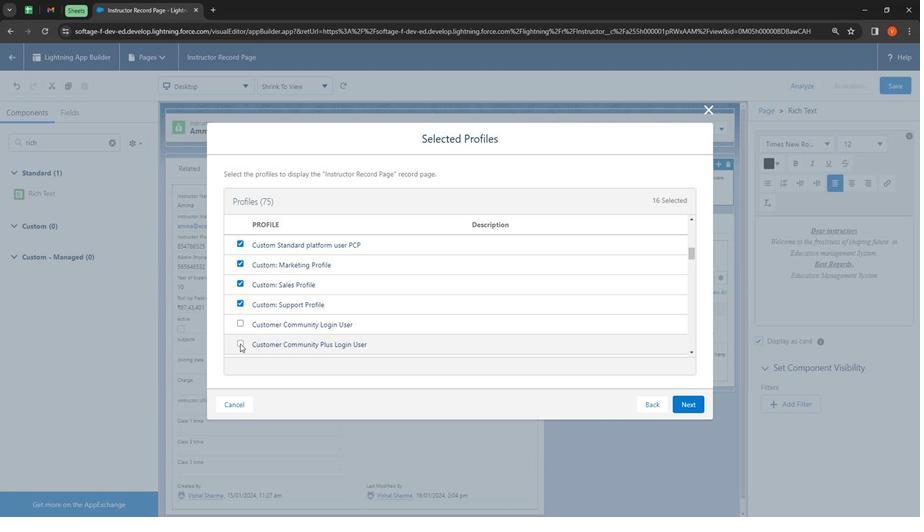 
Action: Mouse moved to (240, 324)
Screenshot: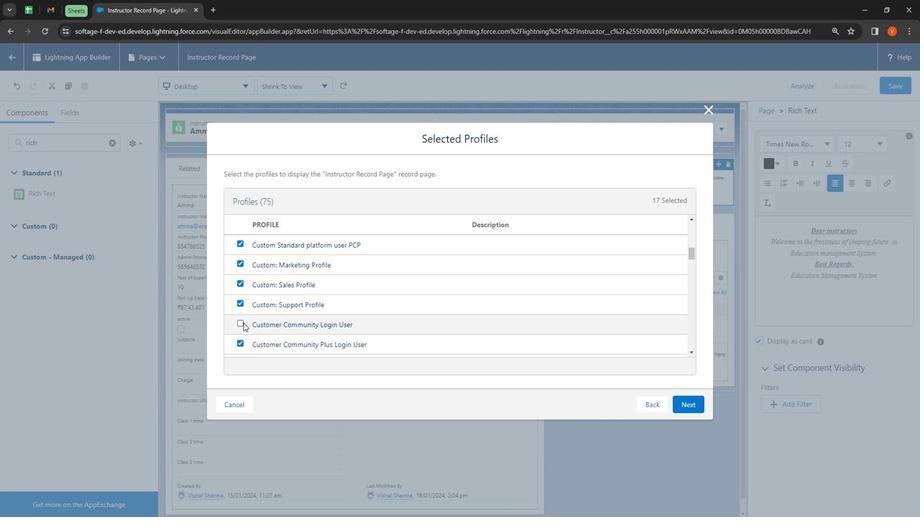 
Action: Mouse pressed left at (240, 324)
Screenshot: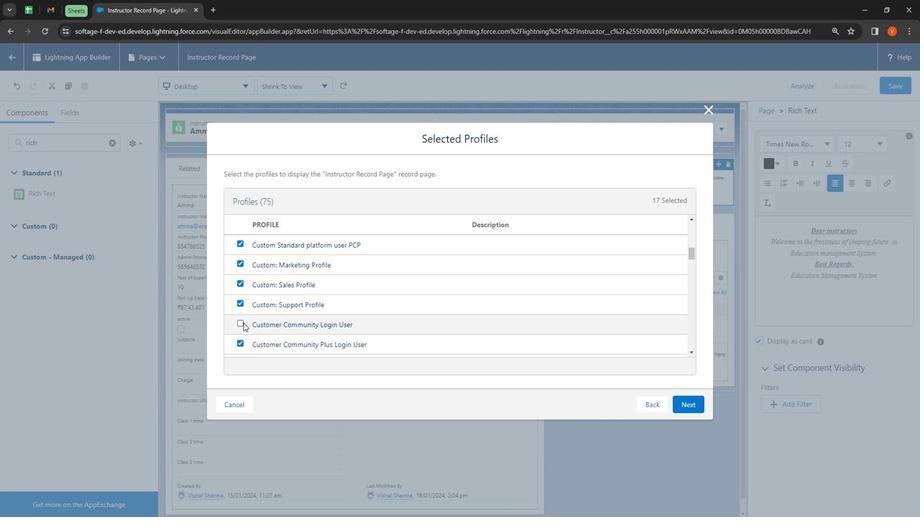 
Action: Mouse moved to (247, 314)
Screenshot: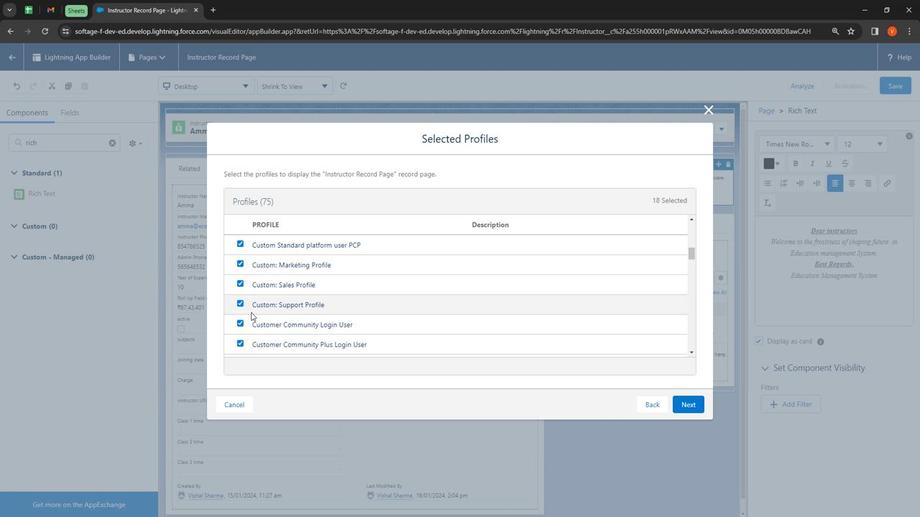 
Action: Mouse scrolled (247, 314) with delta (0, 0)
Screenshot: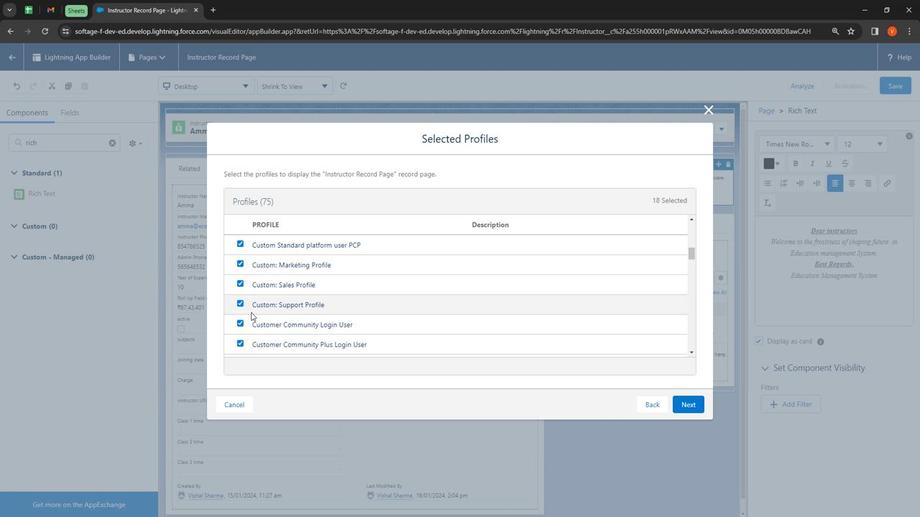 
Action: Mouse moved to (247, 316)
Screenshot: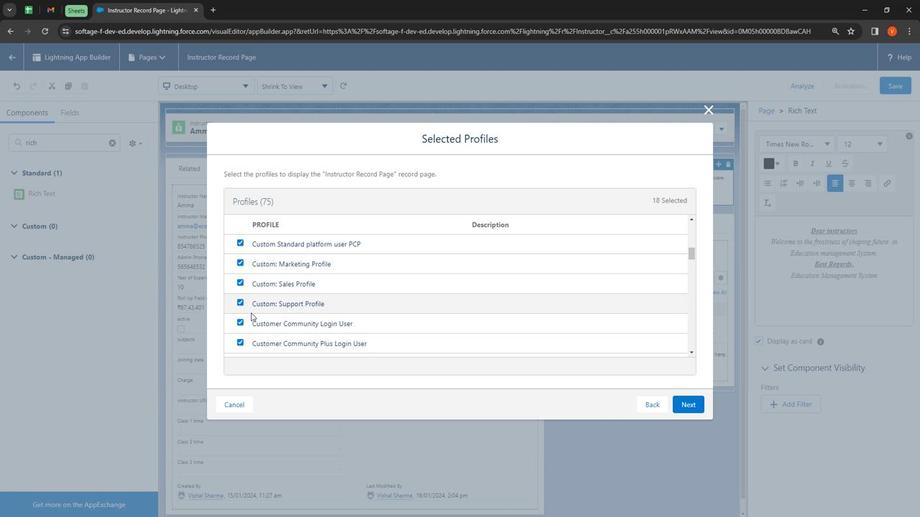 
Action: Mouse scrolled (247, 315) with delta (0, 0)
Screenshot: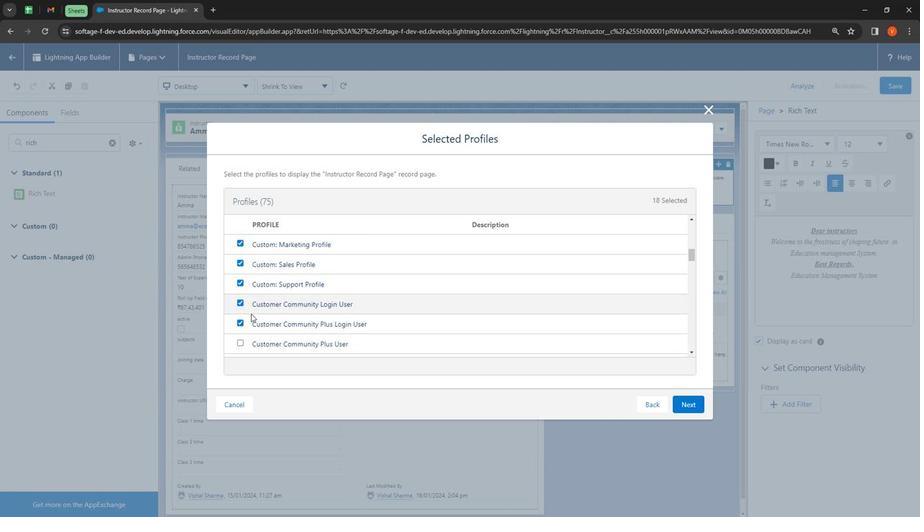 
Action: Mouse moved to (236, 325)
Screenshot: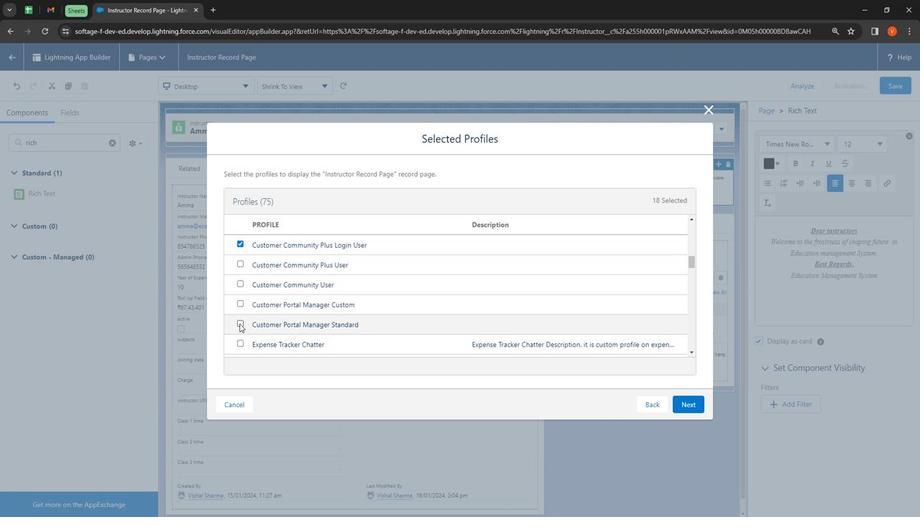 
Action: Mouse pressed left at (236, 325)
Screenshot: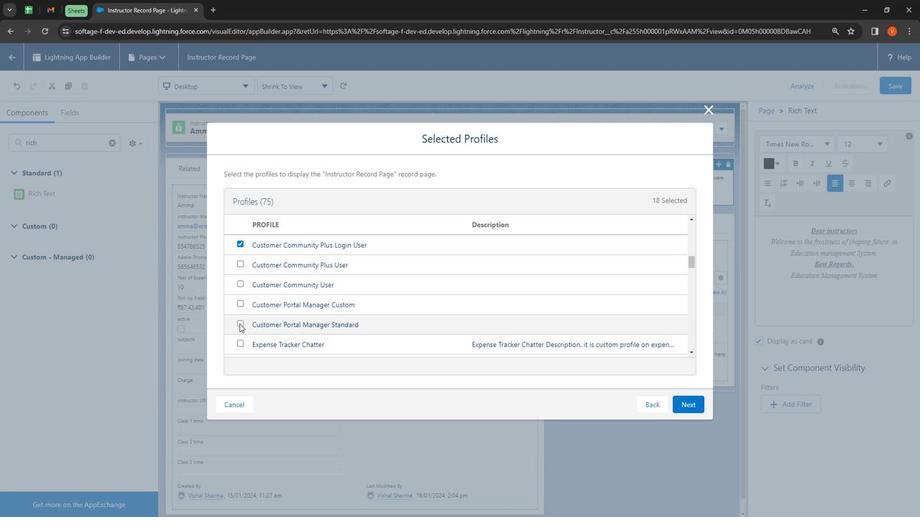 
Action: Mouse moved to (235, 345)
Screenshot: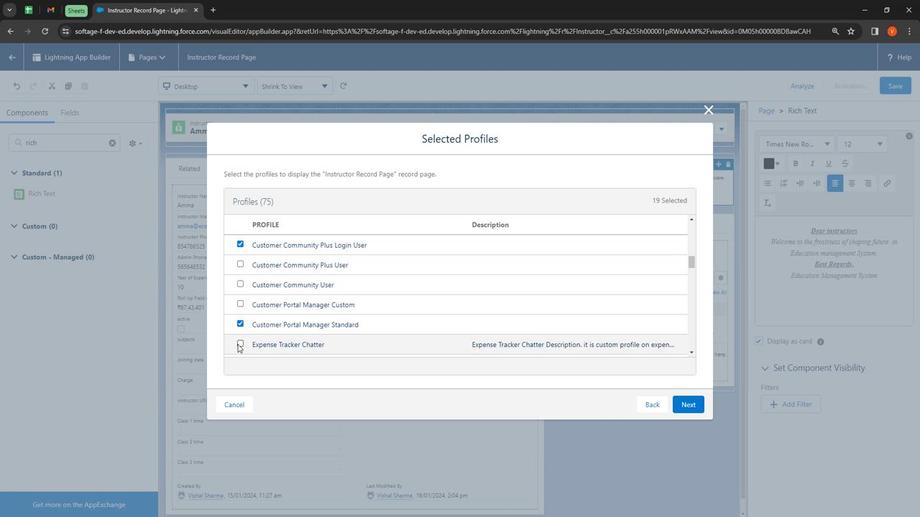 
Action: Mouse pressed left at (235, 345)
Screenshot: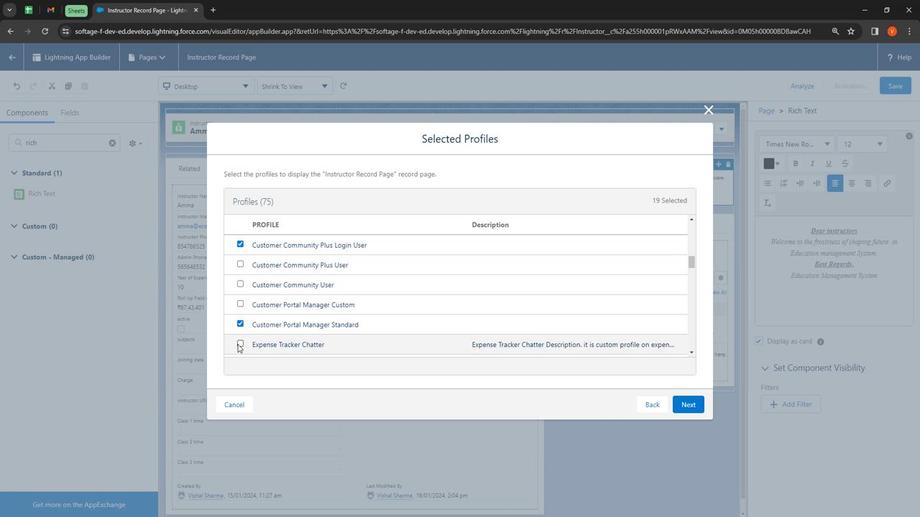 
Action: Mouse moved to (265, 316)
Screenshot: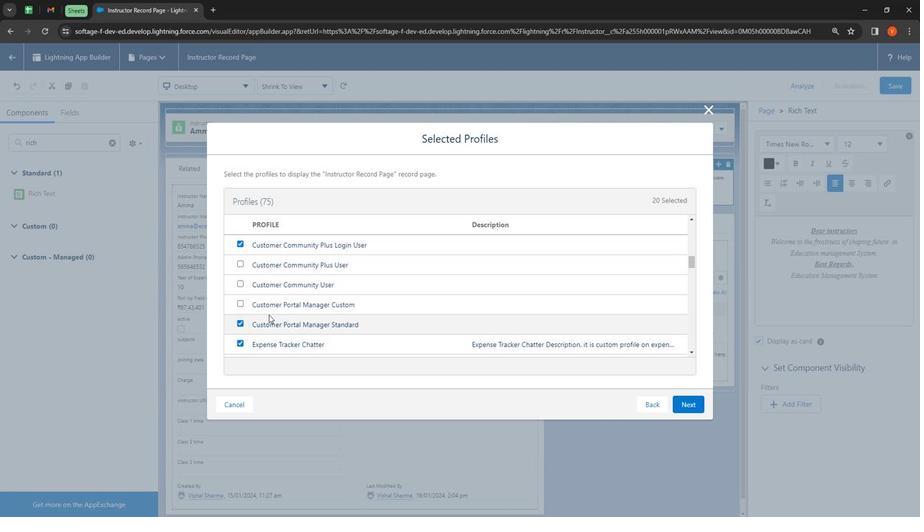 
Action: Mouse scrolled (265, 316) with delta (0, 0)
Screenshot: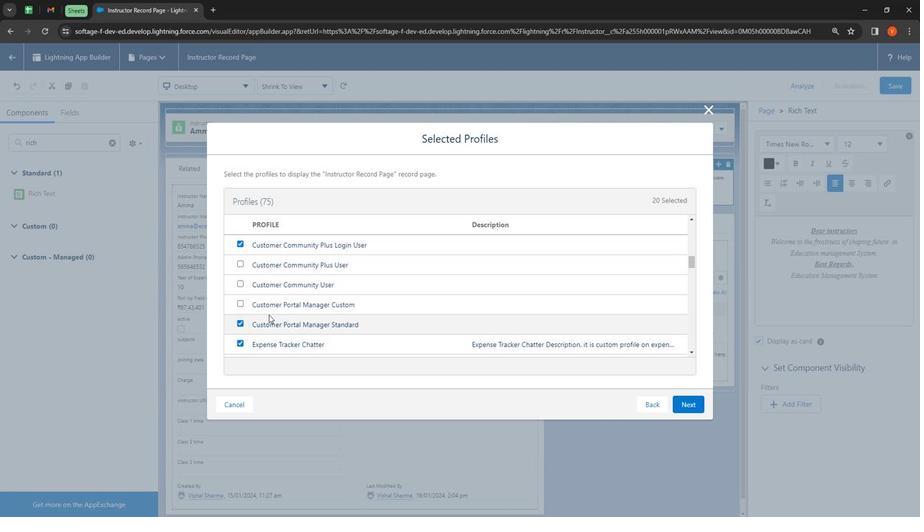 
Action: Mouse moved to (243, 311)
Screenshot: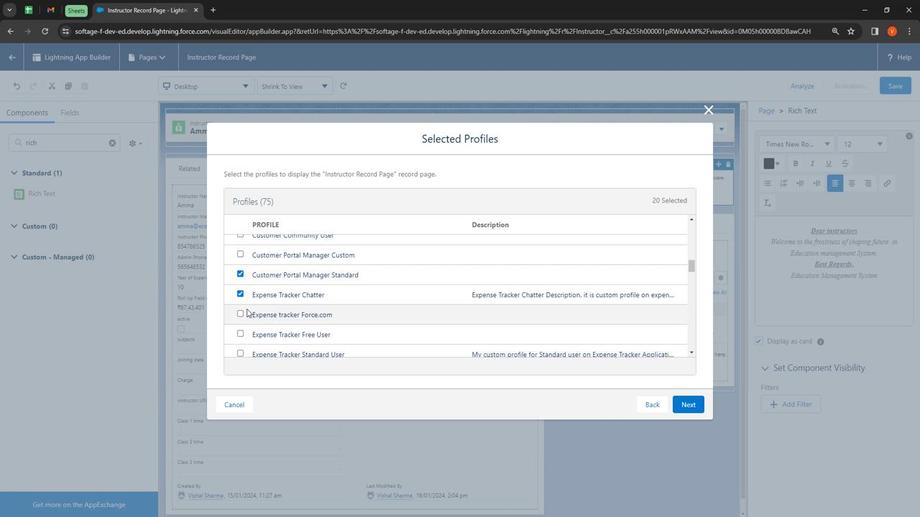 
Action: Mouse scrolled (243, 310) with delta (0, 0)
Screenshot: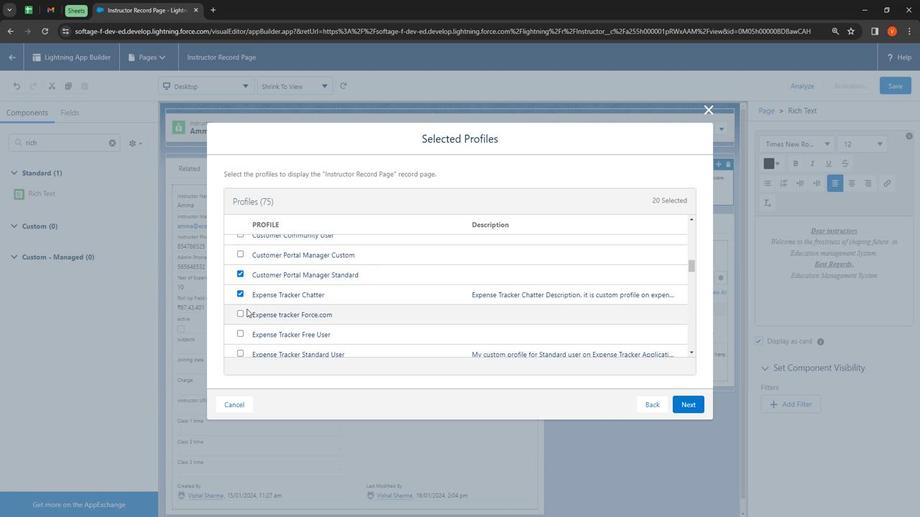 
Action: Mouse moved to (237, 268)
Screenshot: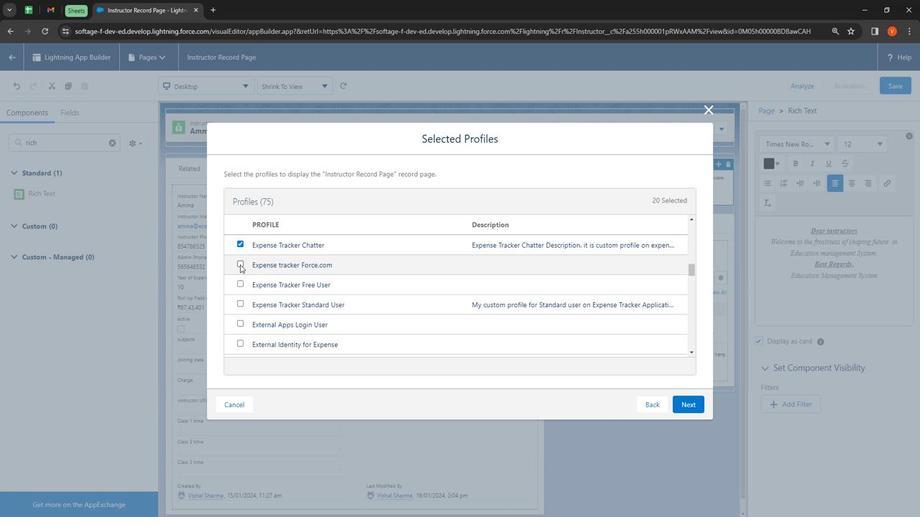 
Action: Mouse pressed left at (237, 268)
Screenshot: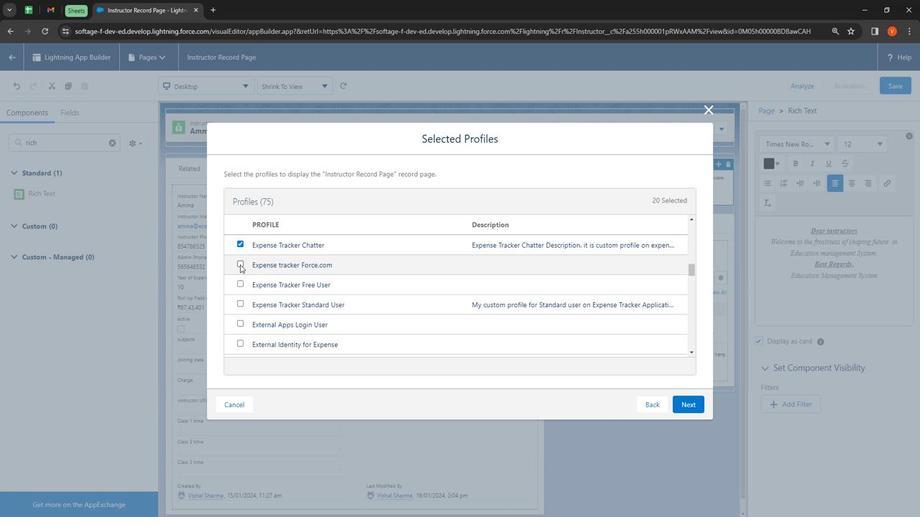 
Action: Mouse moved to (236, 287)
Screenshot: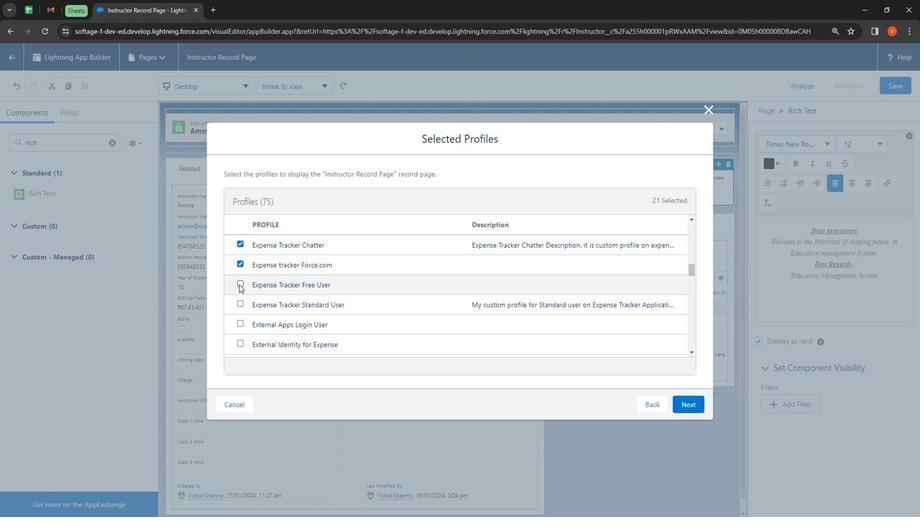 
Action: Mouse pressed left at (236, 287)
Screenshot: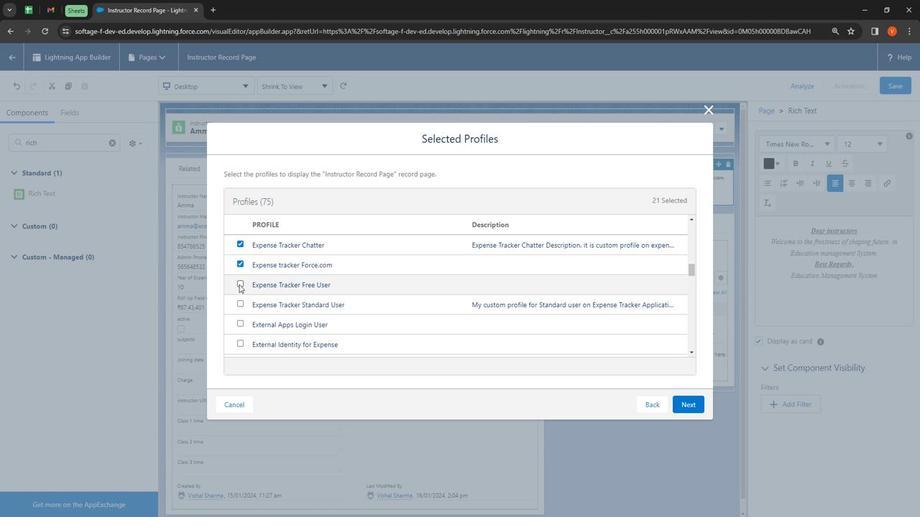 
Action: Mouse moved to (239, 304)
Screenshot: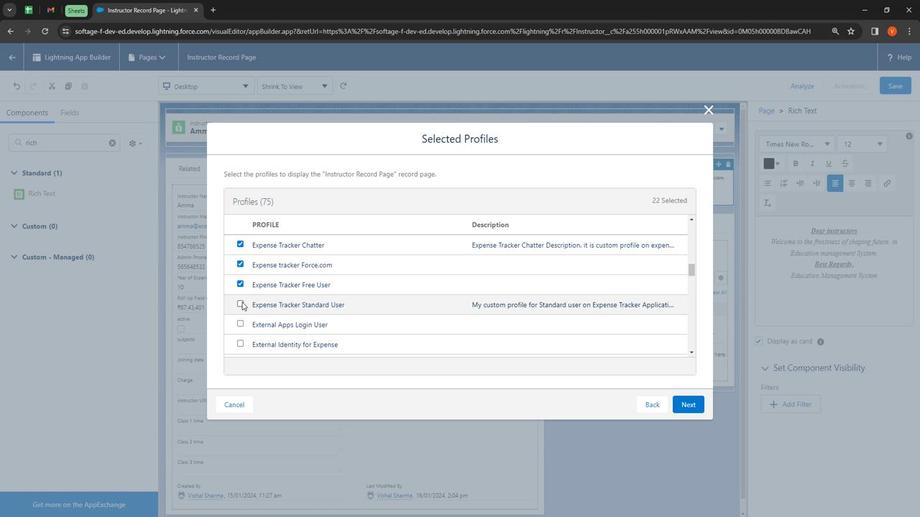 
Action: Mouse pressed left at (239, 304)
Screenshot: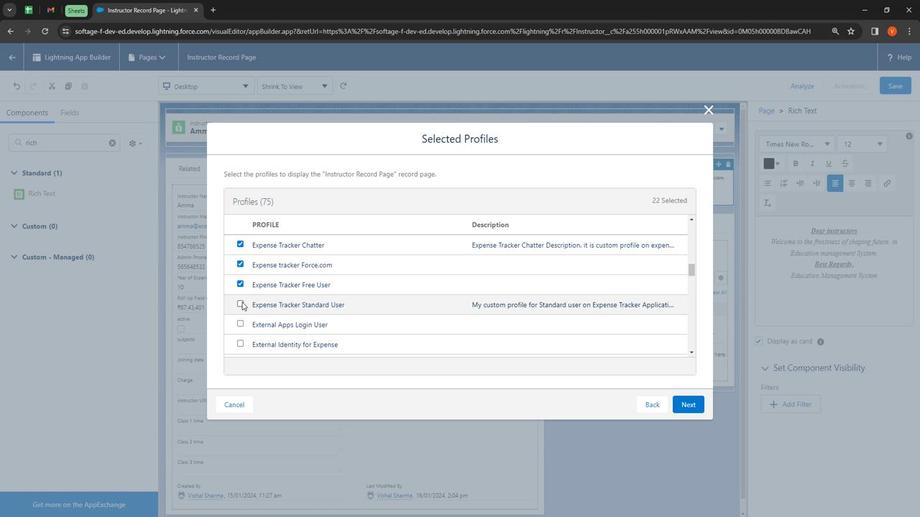 
Action: Mouse moved to (239, 326)
Screenshot: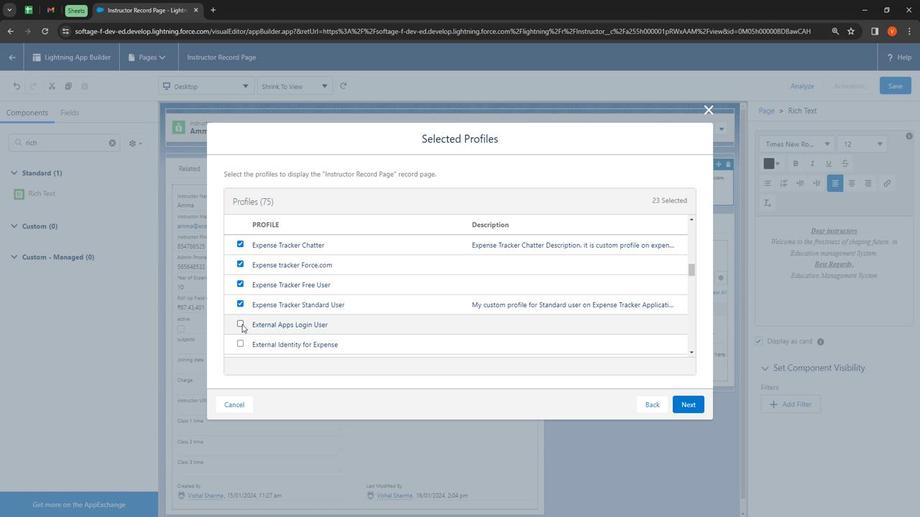 
Action: Mouse pressed left at (239, 326)
Screenshot: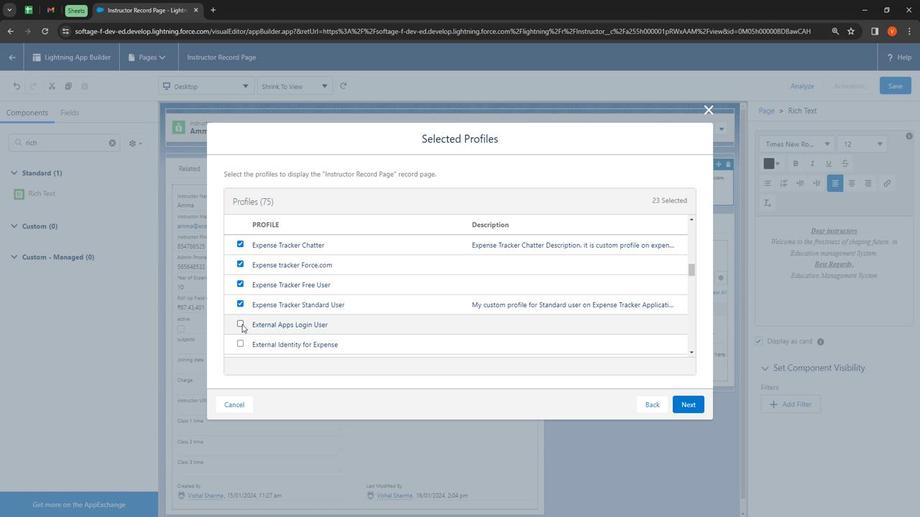 
Action: Mouse moved to (236, 342)
Screenshot: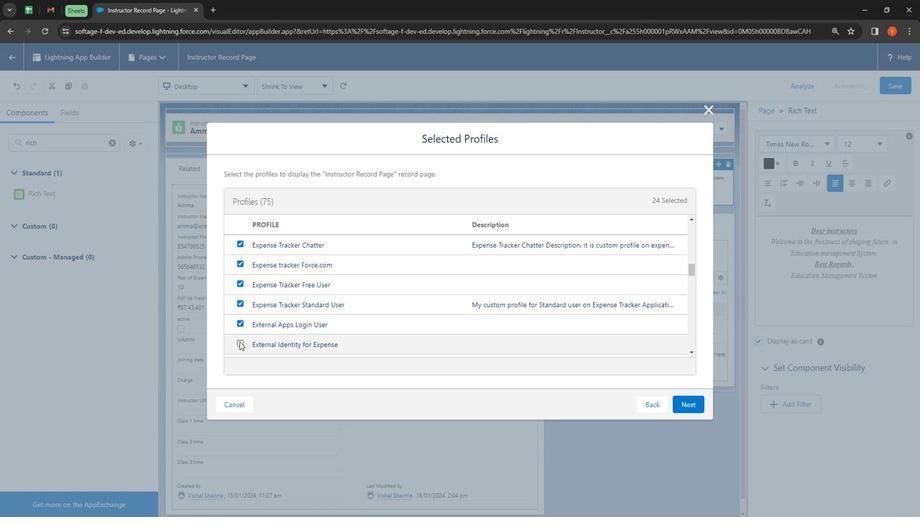 
Action: Mouse pressed left at (236, 342)
Screenshot: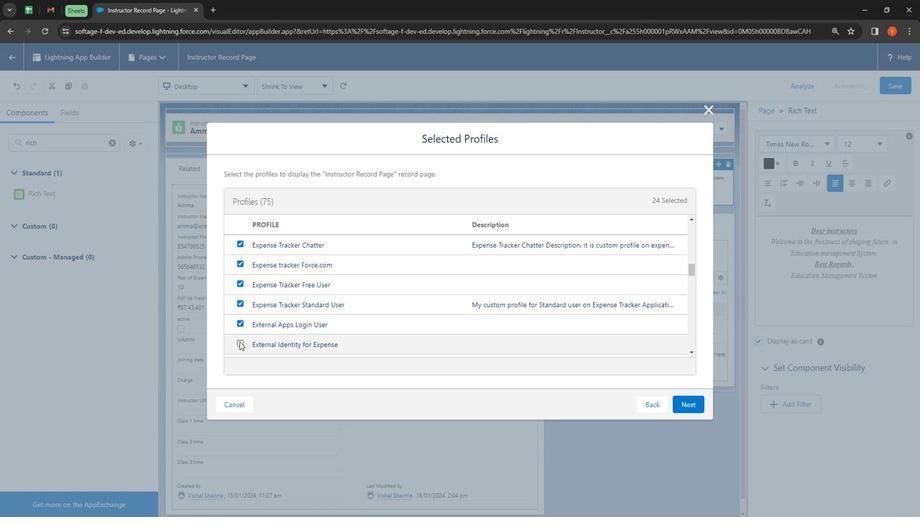 
Action: Mouse moved to (247, 323)
Screenshot: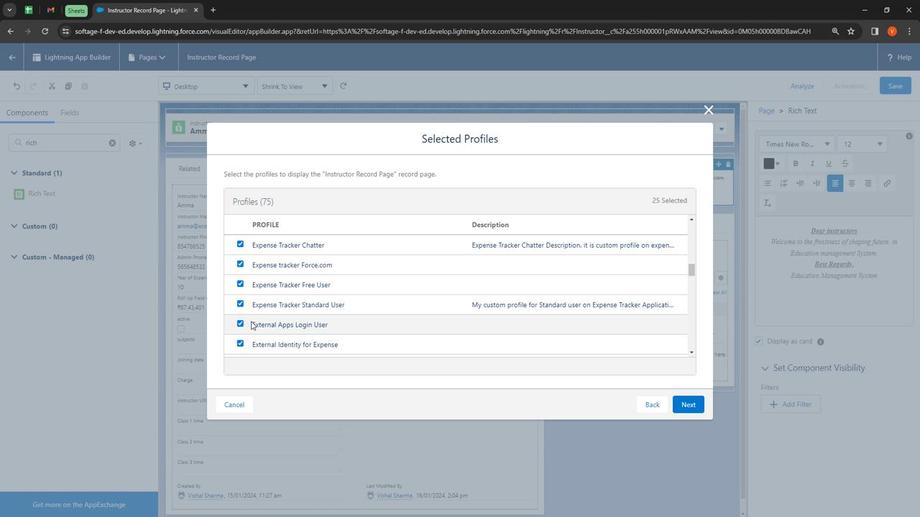 
Action: Mouse scrolled (247, 322) with delta (0, 0)
Screenshot: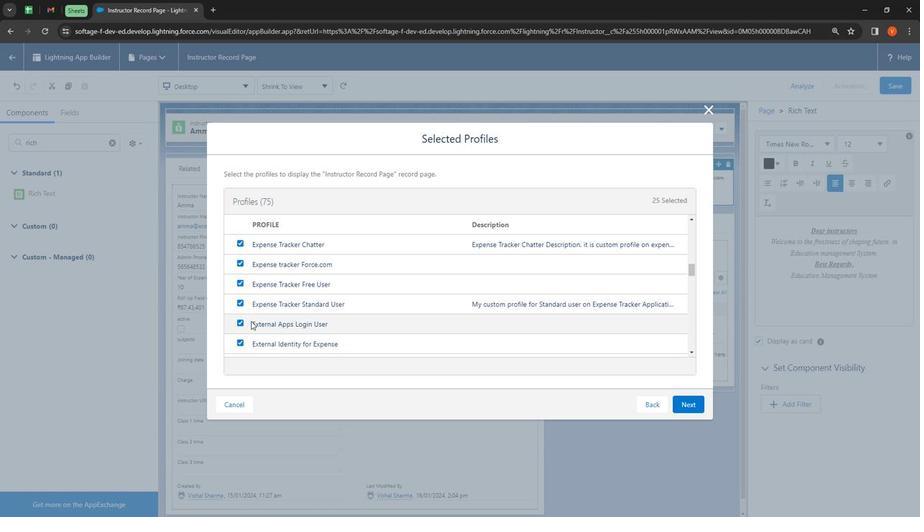 
Action: Mouse scrolled (247, 322) with delta (0, 0)
Screenshot: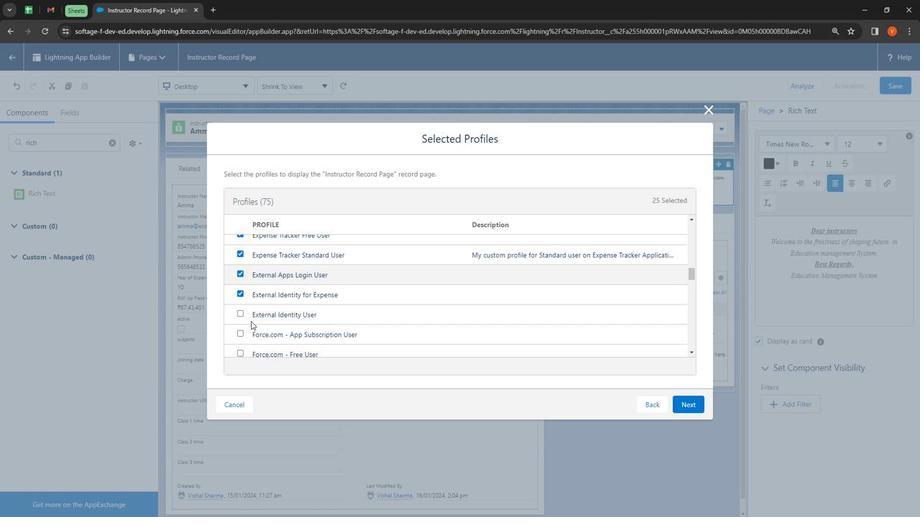 
Action: Mouse moved to (239, 265)
Screenshot: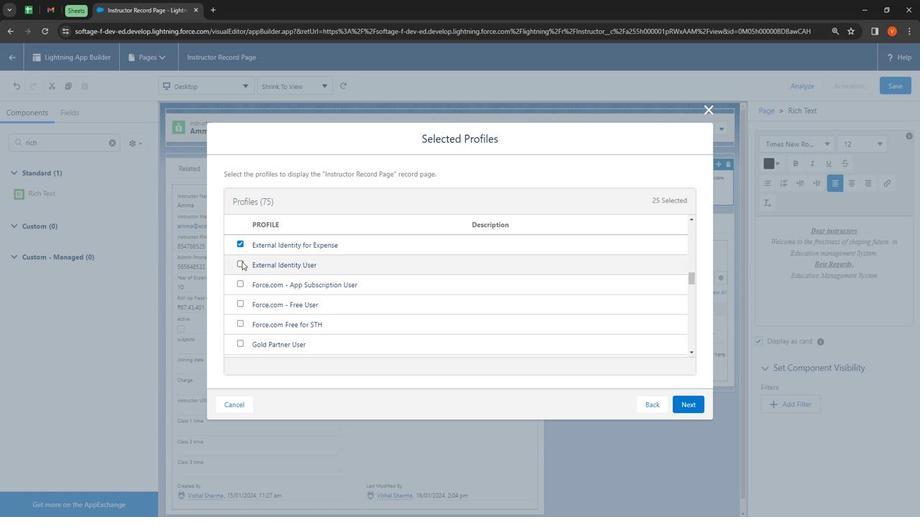 
Action: Mouse pressed left at (239, 265)
Screenshot: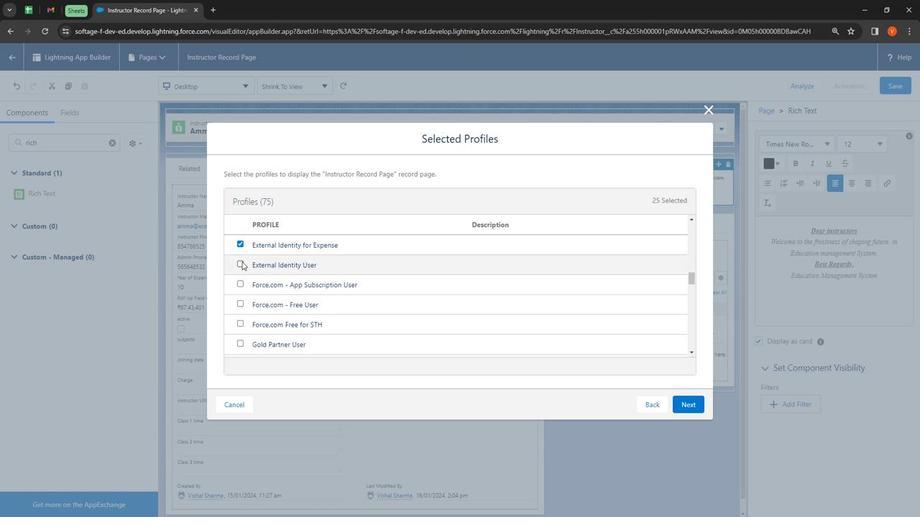
Action: Mouse moved to (237, 287)
Screenshot: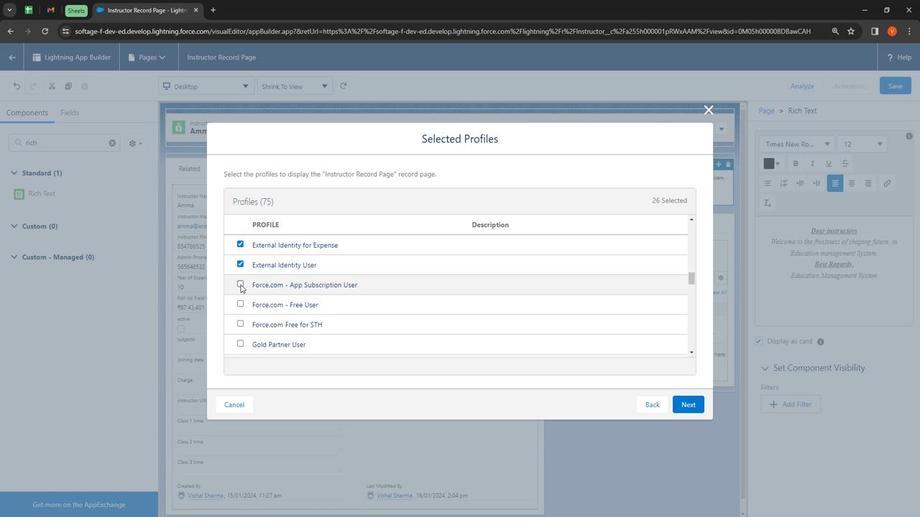 
Action: Mouse pressed left at (237, 287)
Screenshot: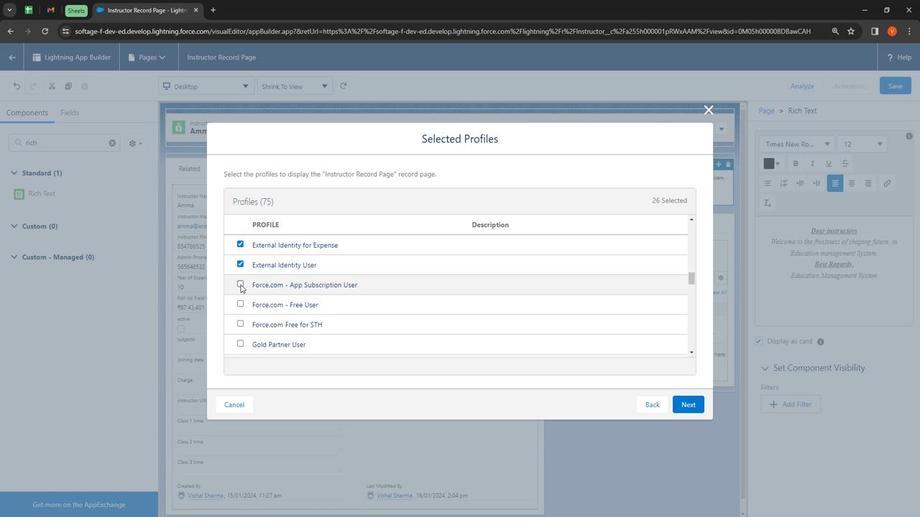 
Action: Mouse moved to (237, 324)
Screenshot: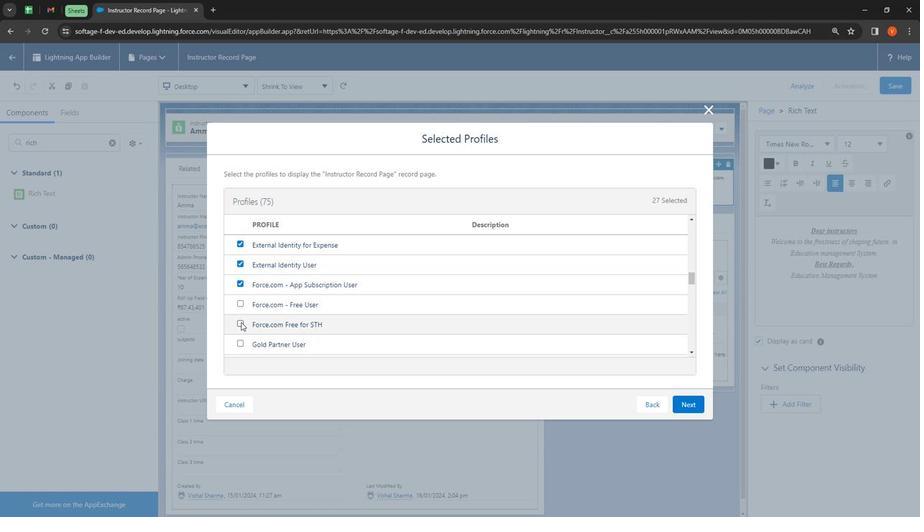 
Action: Mouse pressed left at (237, 324)
Screenshot: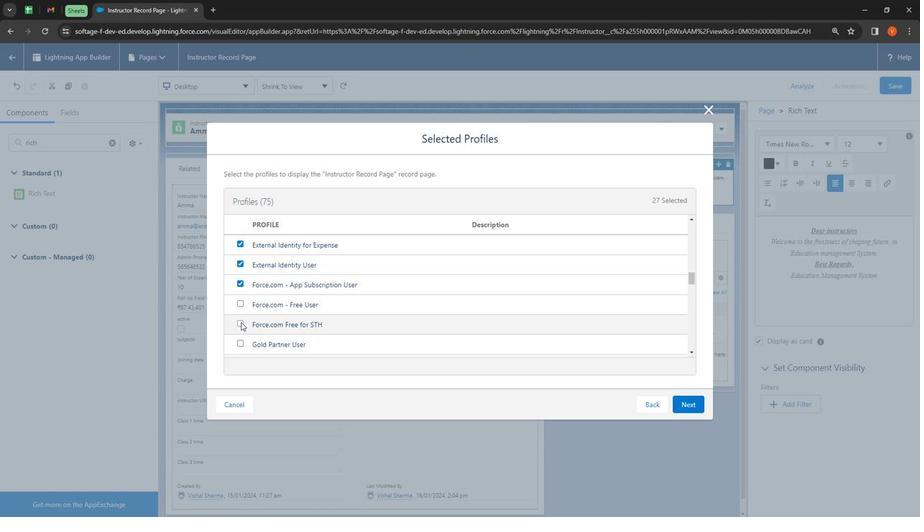 
Action: Mouse moved to (237, 342)
Screenshot: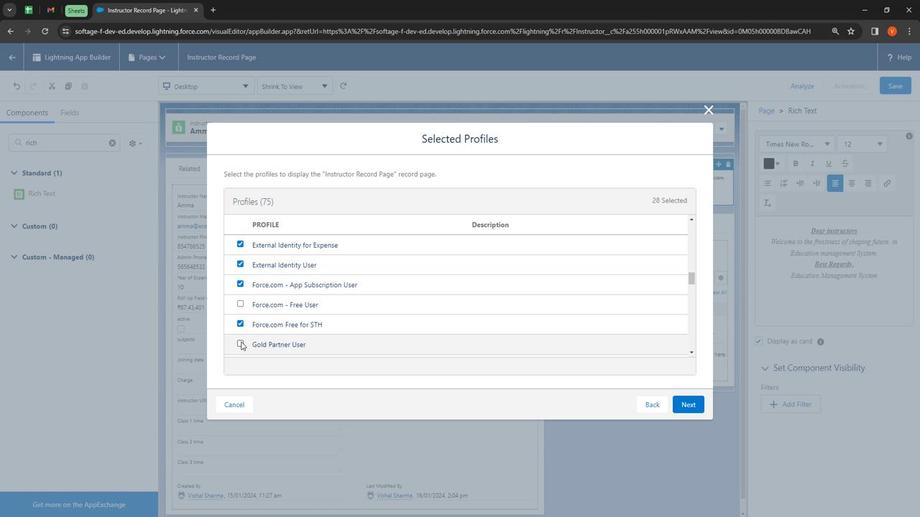 
Action: Mouse pressed left at (237, 342)
Screenshot: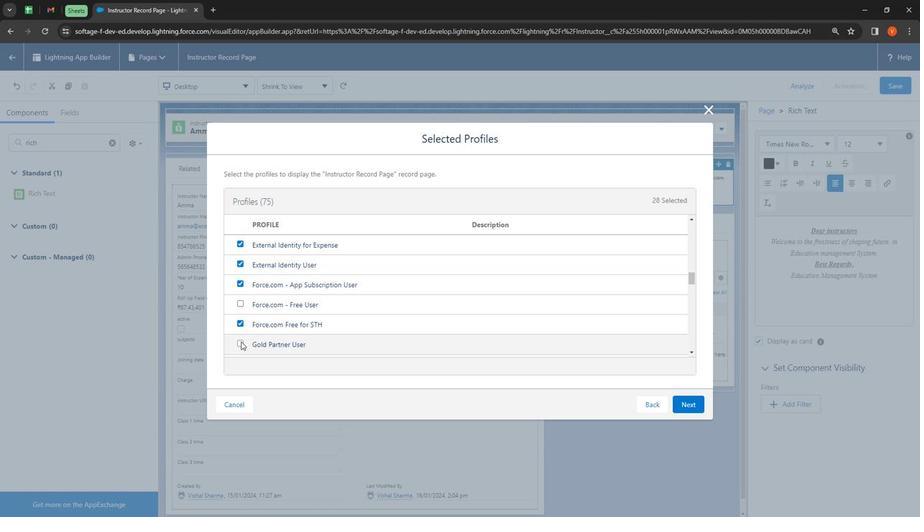 
Action: Mouse moved to (257, 317)
Screenshot: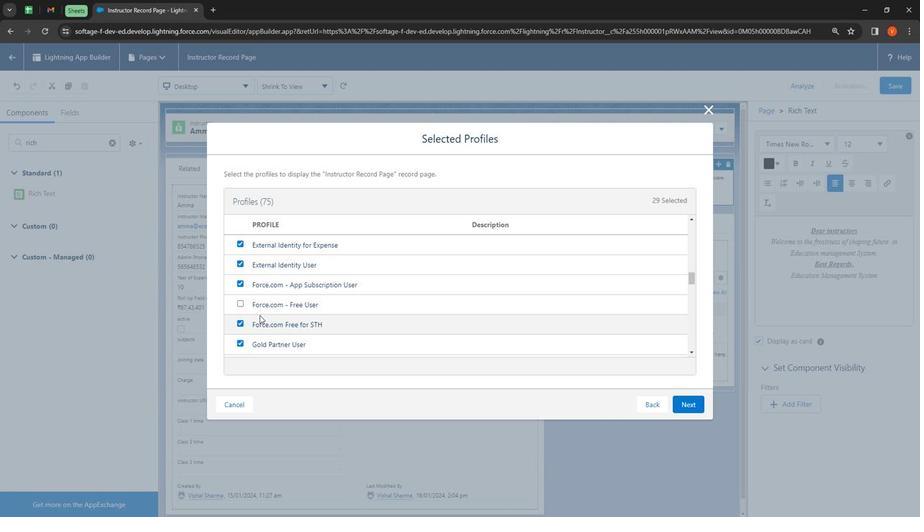 
Action: Mouse scrolled (257, 316) with delta (0, 0)
Screenshot: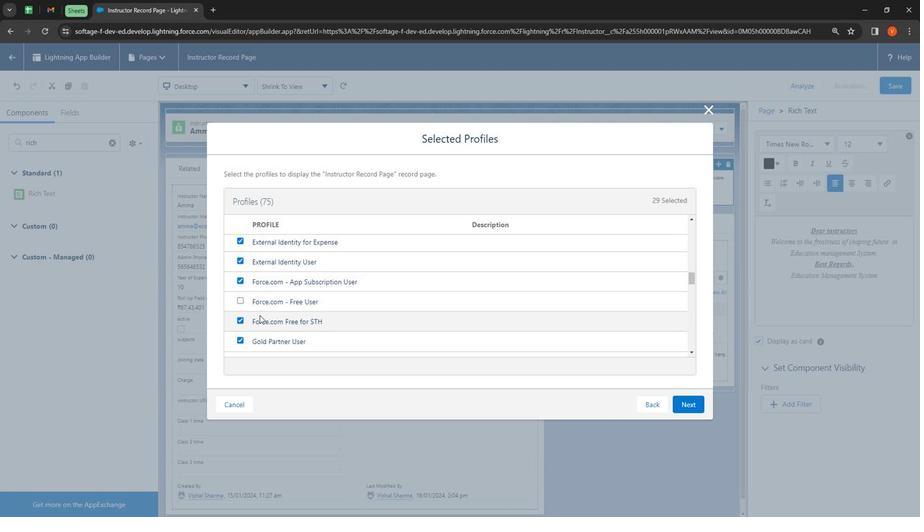 
Action: Mouse moved to (257, 316)
Screenshot: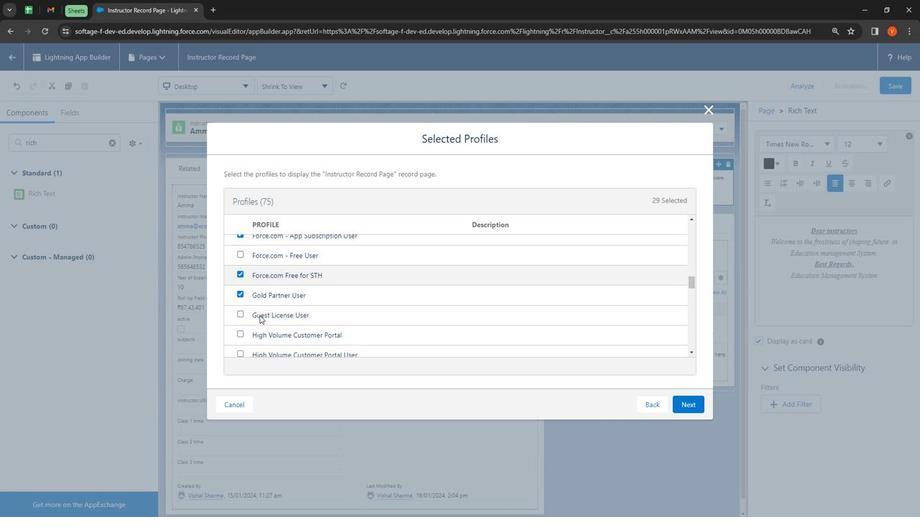 
Action: Mouse scrolled (257, 316) with delta (0, 0)
Screenshot: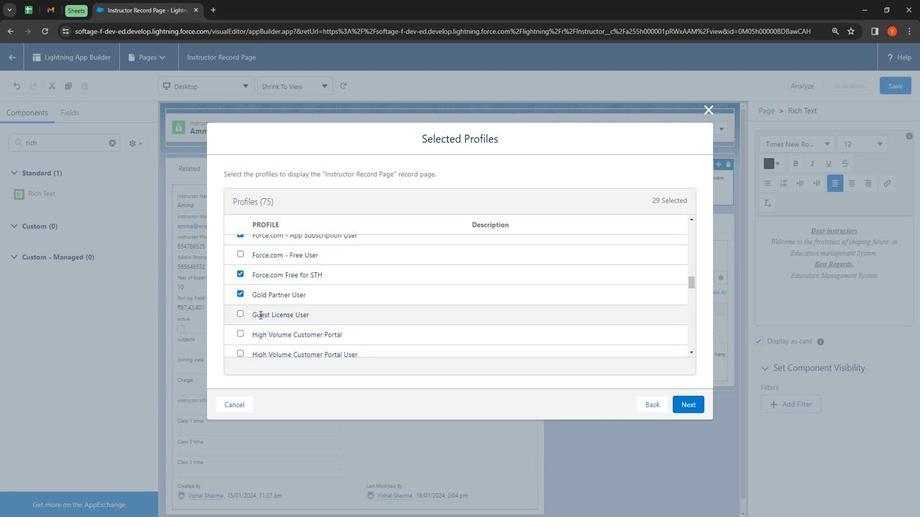 
Action: Mouse moved to (239, 285)
Screenshot: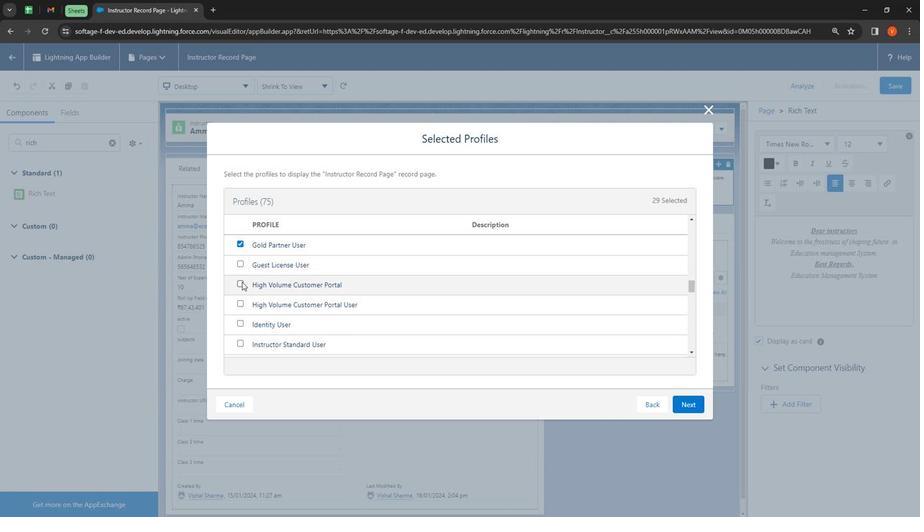 
Action: Mouse pressed left at (239, 285)
Screenshot: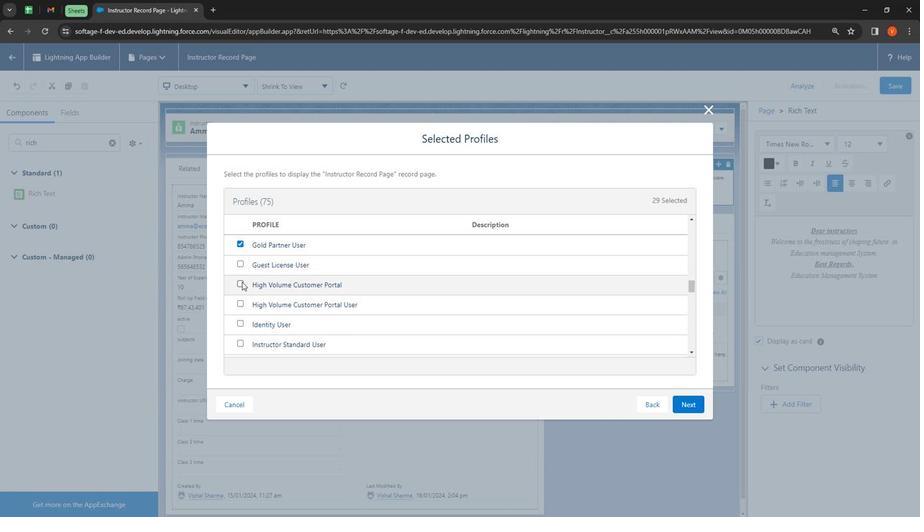 
Action: Mouse moved to (237, 303)
Screenshot: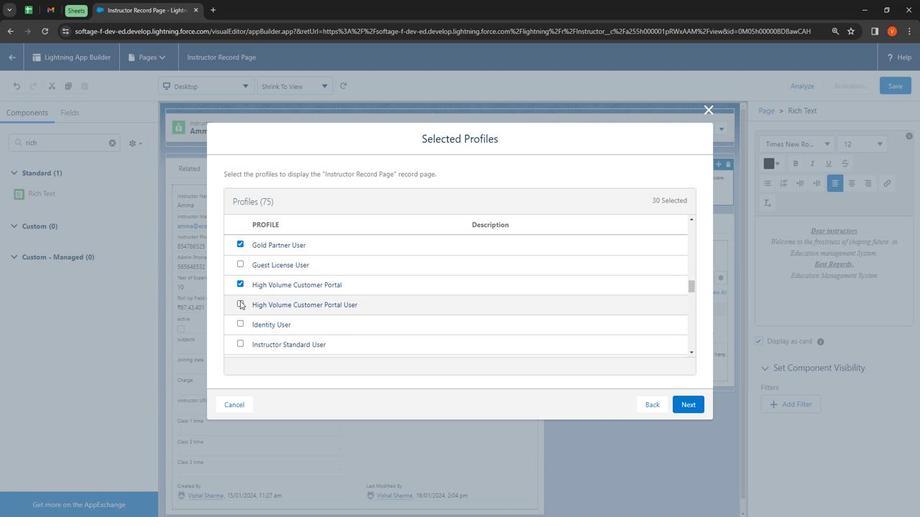 
Action: Mouse pressed left at (237, 303)
Screenshot: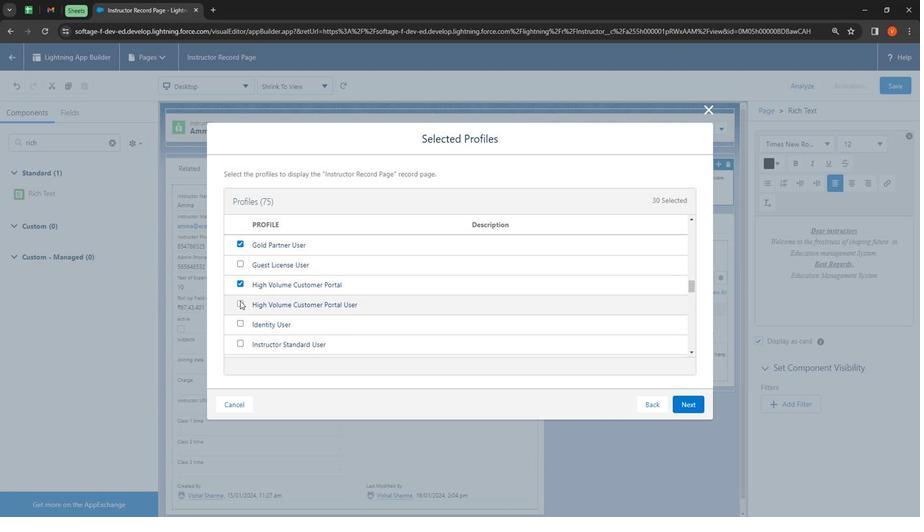 
Action: Mouse moved to (237, 322)
Screenshot: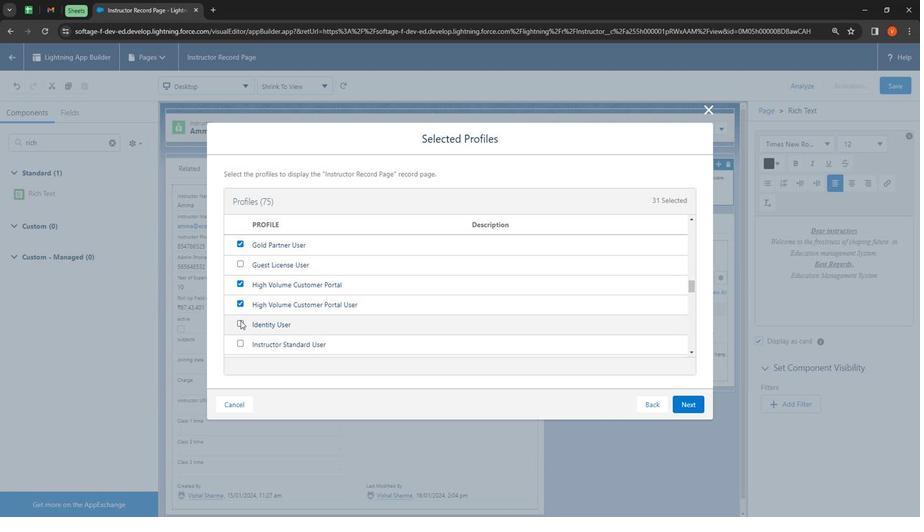 
Action: Mouse pressed left at (237, 322)
Screenshot: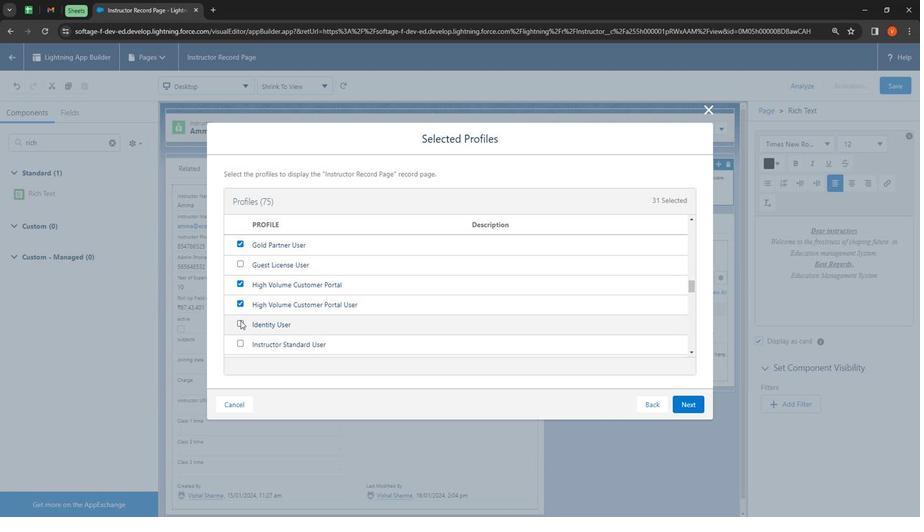 
Action: Mouse moved to (239, 342)
Screenshot: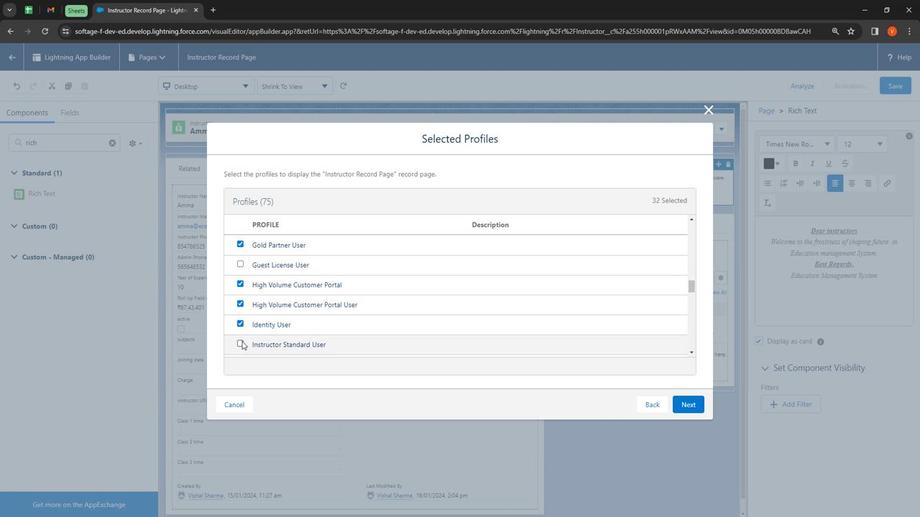 
Action: Mouse pressed left at (239, 342)
